 Task: Find connections with filter location Kutiatodu with filter topic #Automationwith filter profile language French with filter current company Musim Mas Group with filter school Technology And Management Jobs with filter industry Executive Search Services with filter service category Life Coaching with filter keywords title Attorney
Action: Mouse moved to (371, 282)
Screenshot: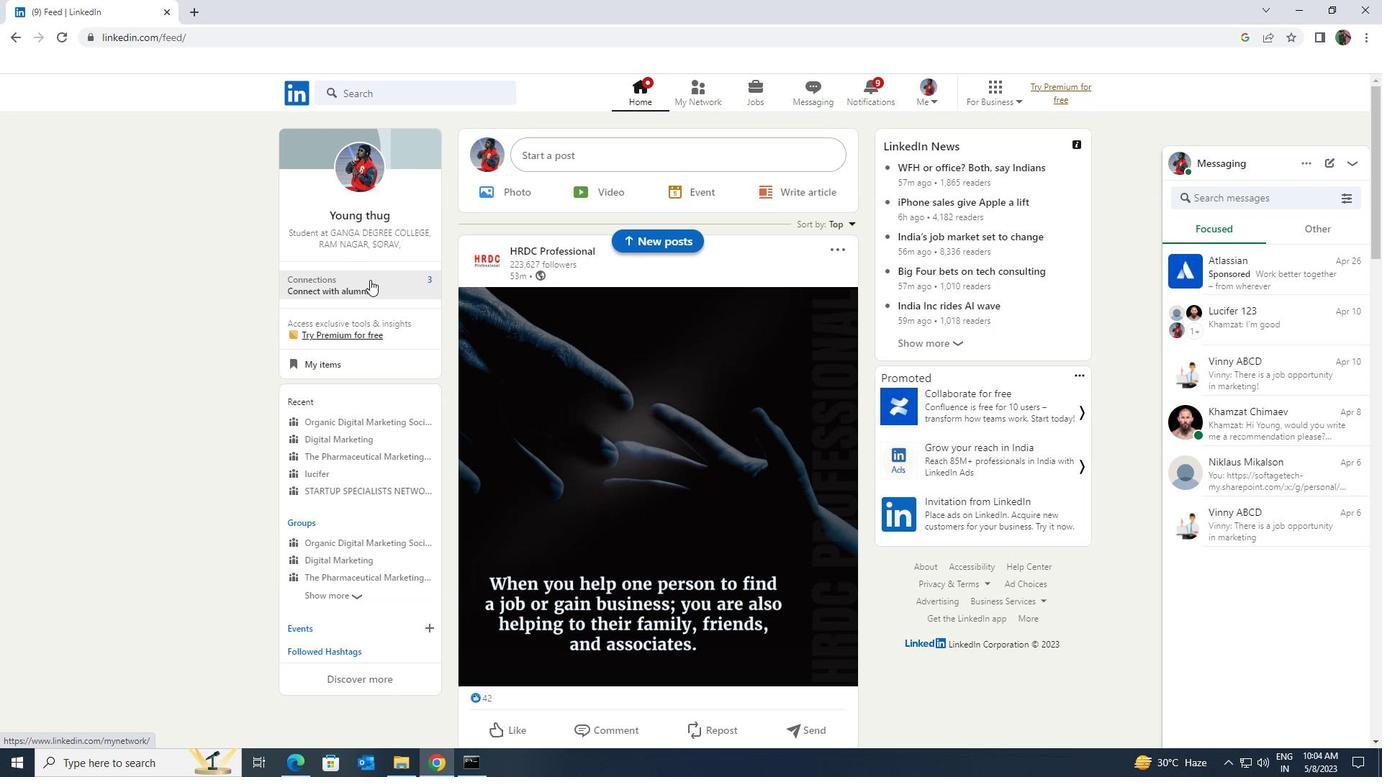 
Action: Mouse pressed left at (371, 282)
Screenshot: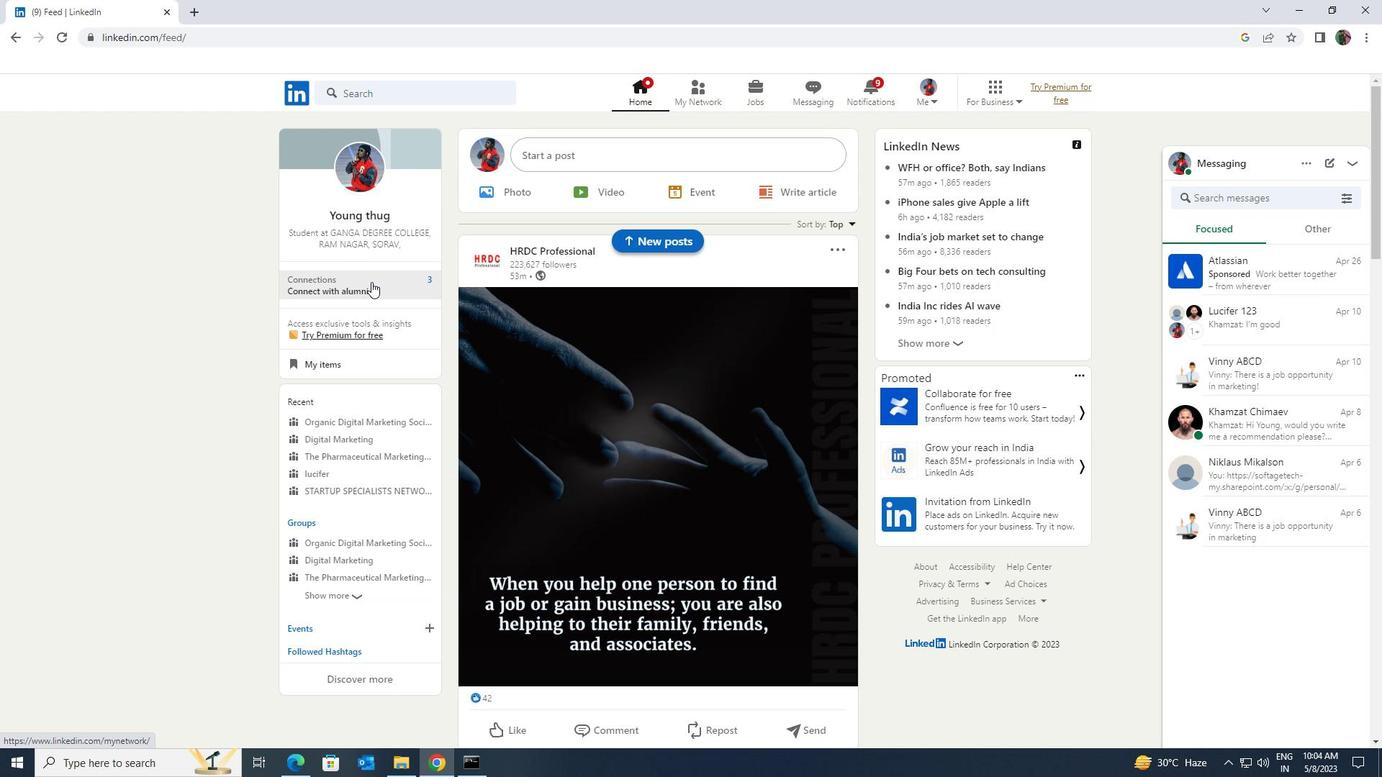 
Action: Mouse moved to (392, 177)
Screenshot: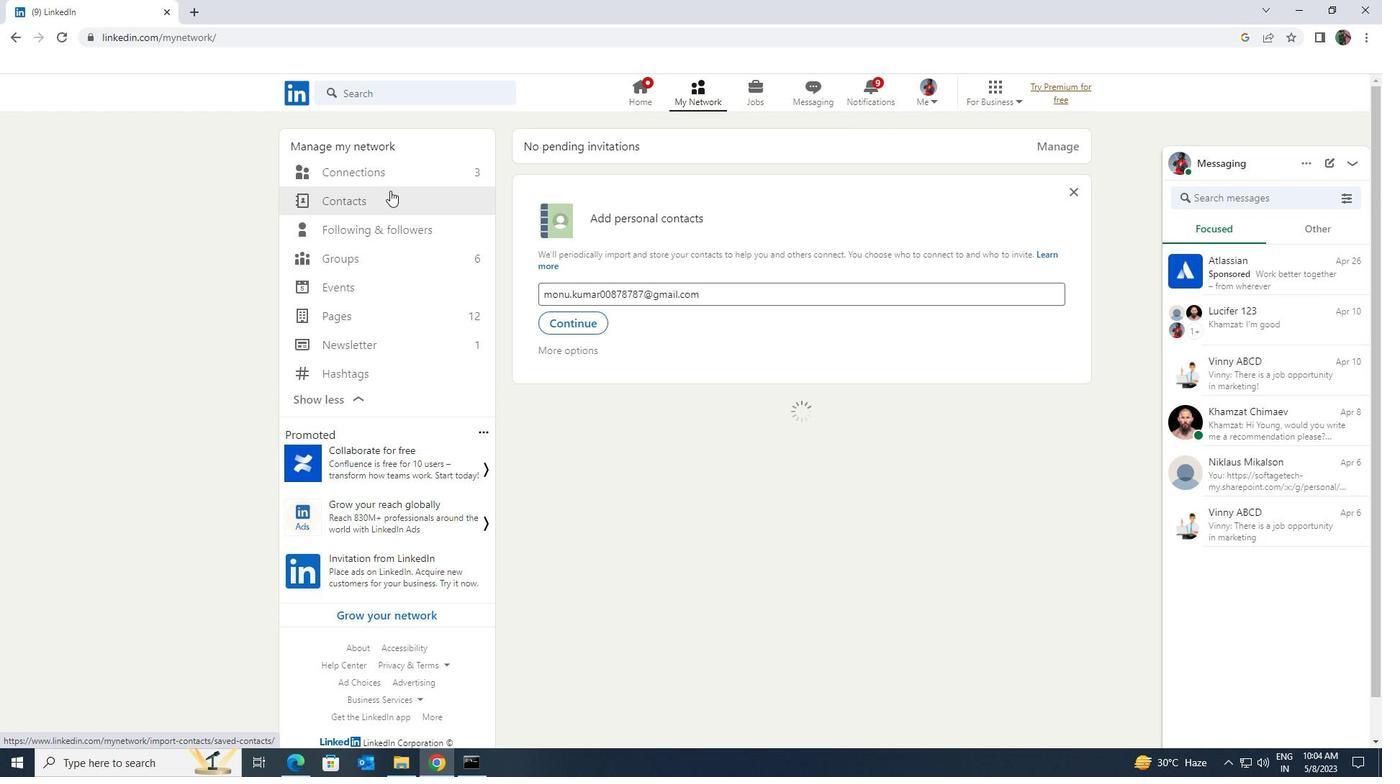 
Action: Mouse pressed left at (392, 177)
Screenshot: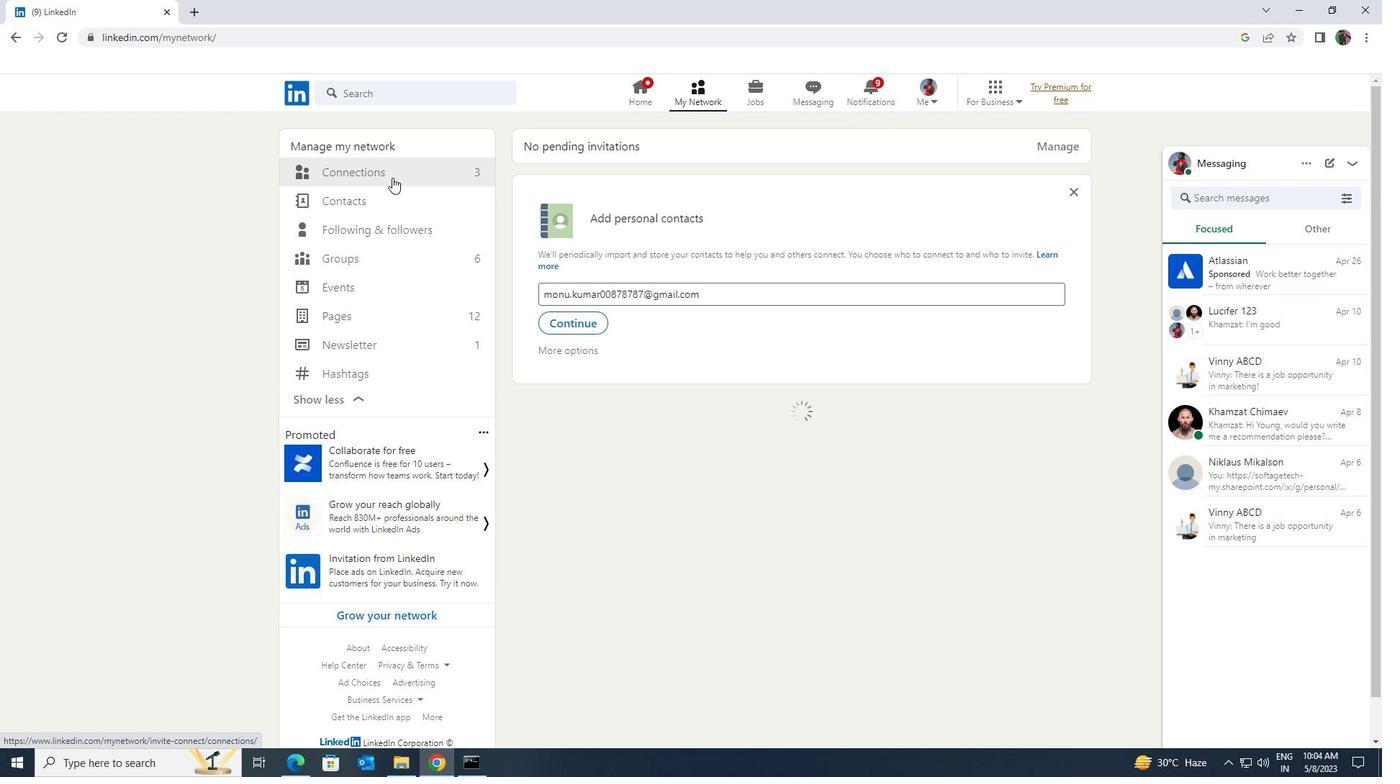
Action: Mouse moved to (768, 174)
Screenshot: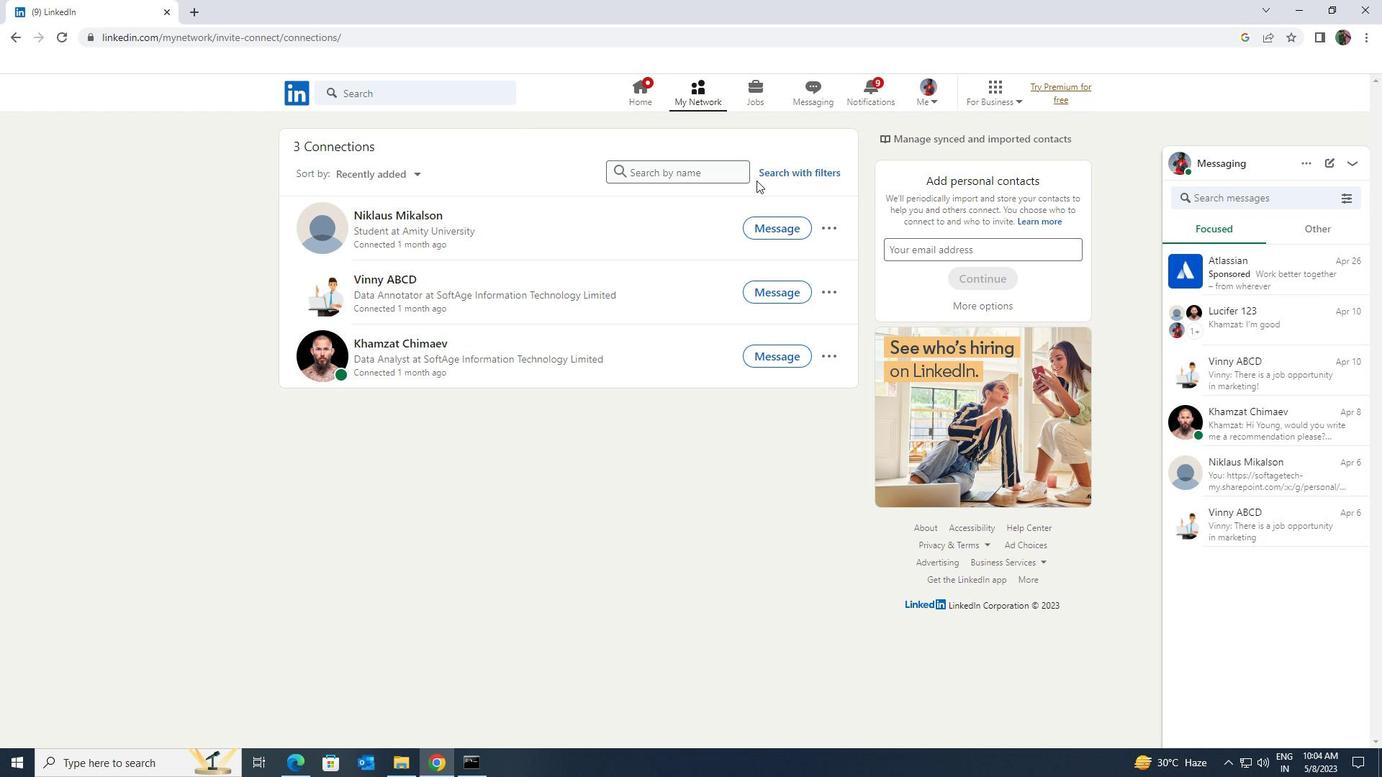 
Action: Mouse pressed left at (768, 174)
Screenshot: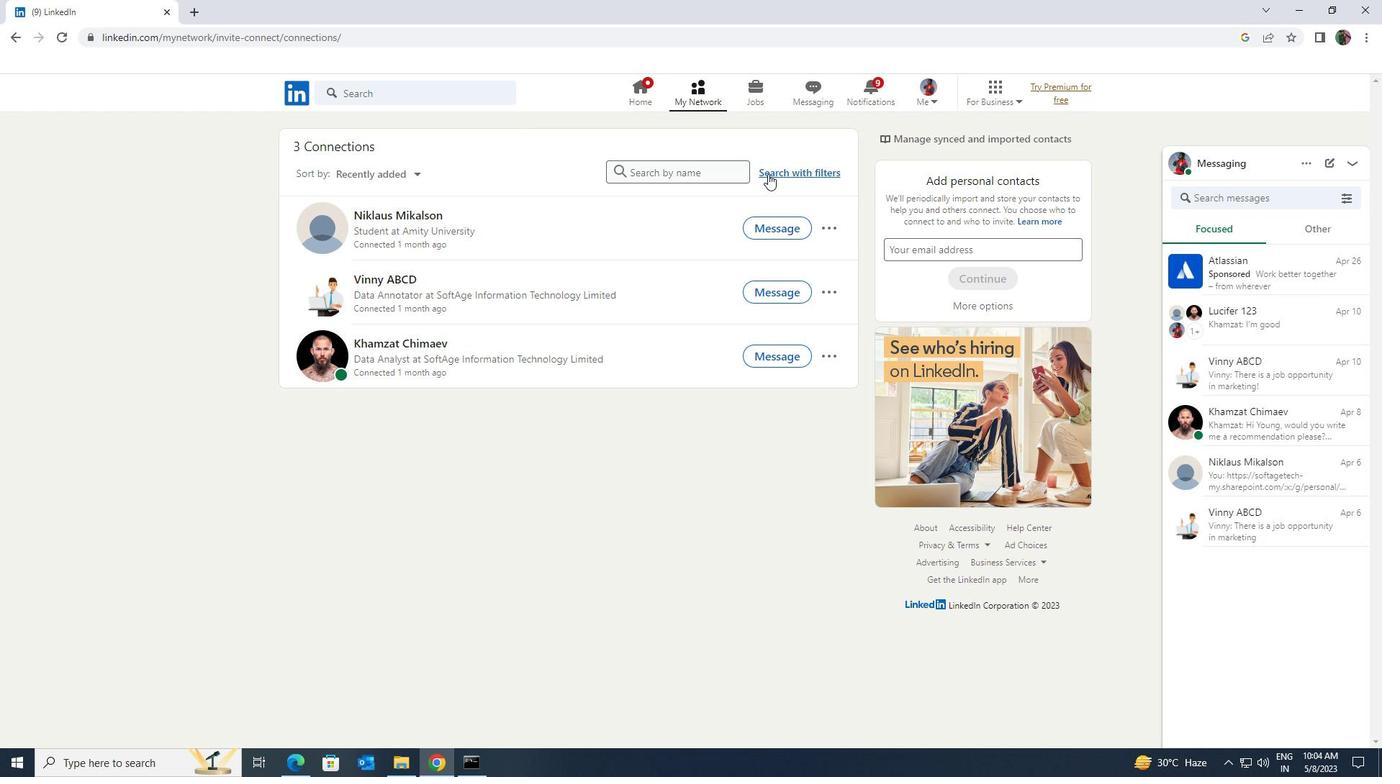 
Action: Mouse moved to (749, 136)
Screenshot: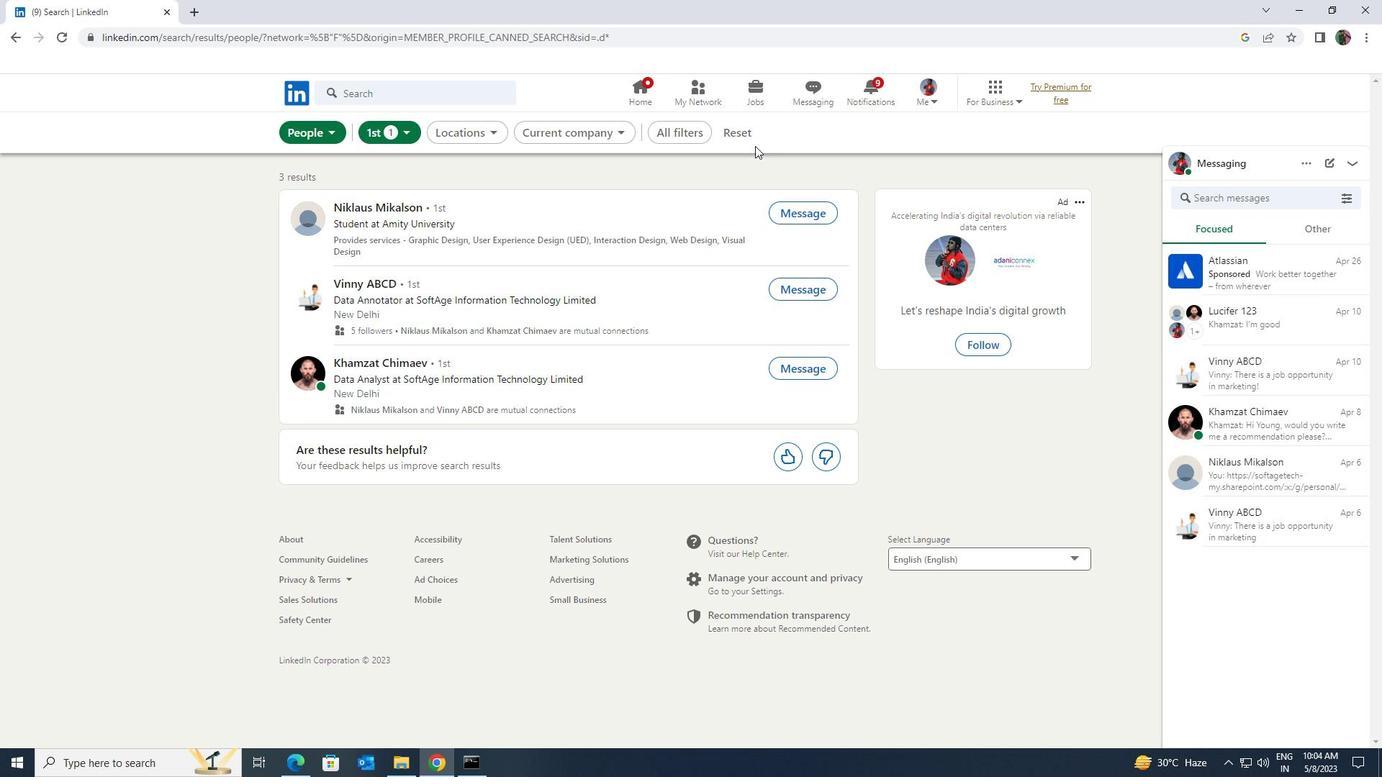 
Action: Mouse pressed left at (749, 136)
Screenshot: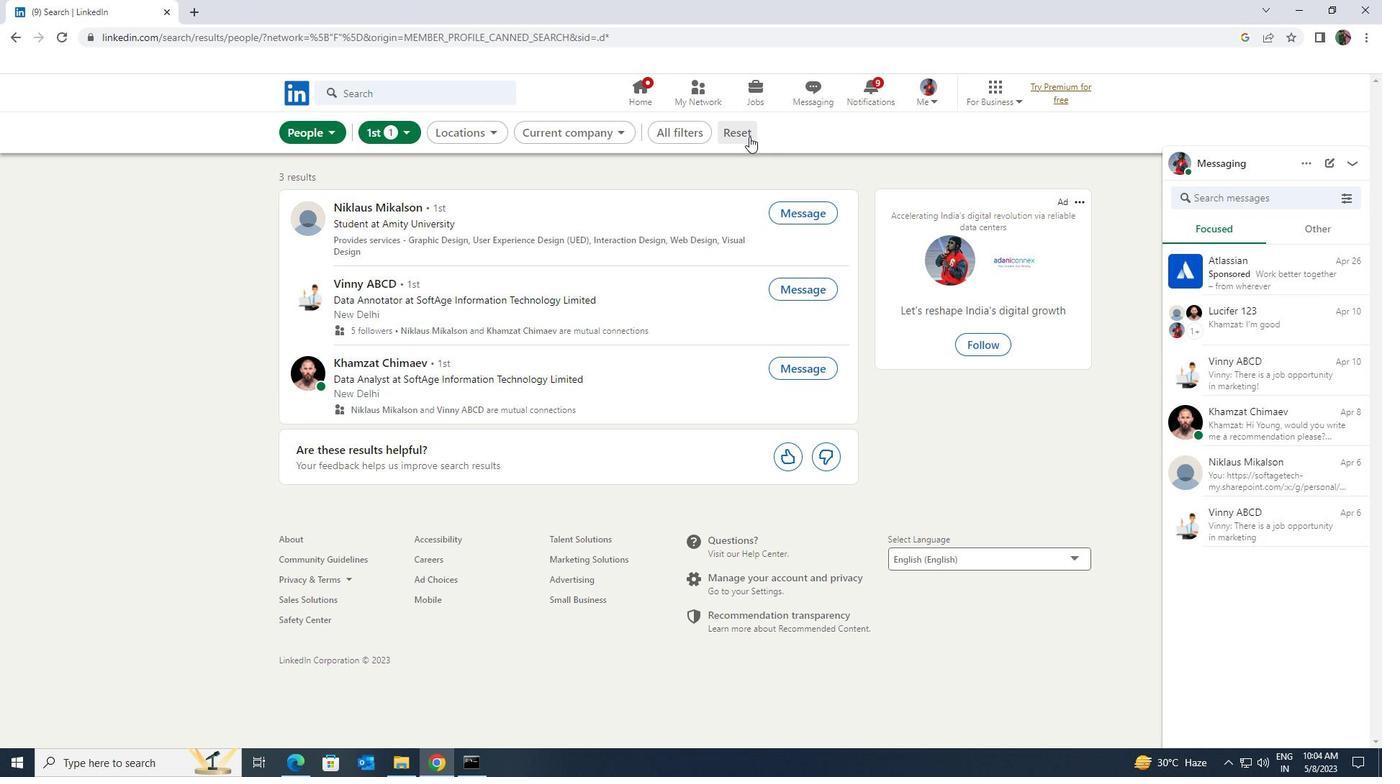 
Action: Mouse moved to (731, 133)
Screenshot: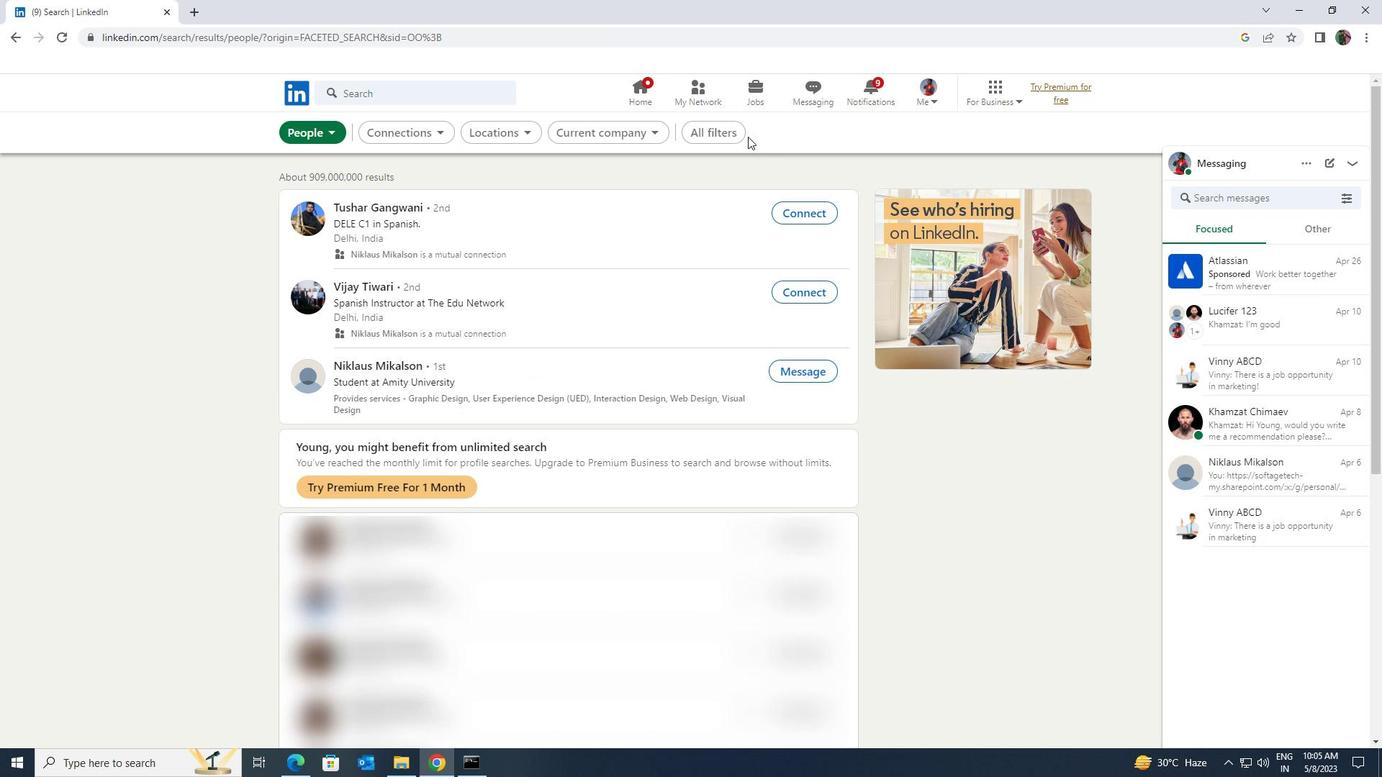 
Action: Mouse pressed left at (731, 133)
Screenshot: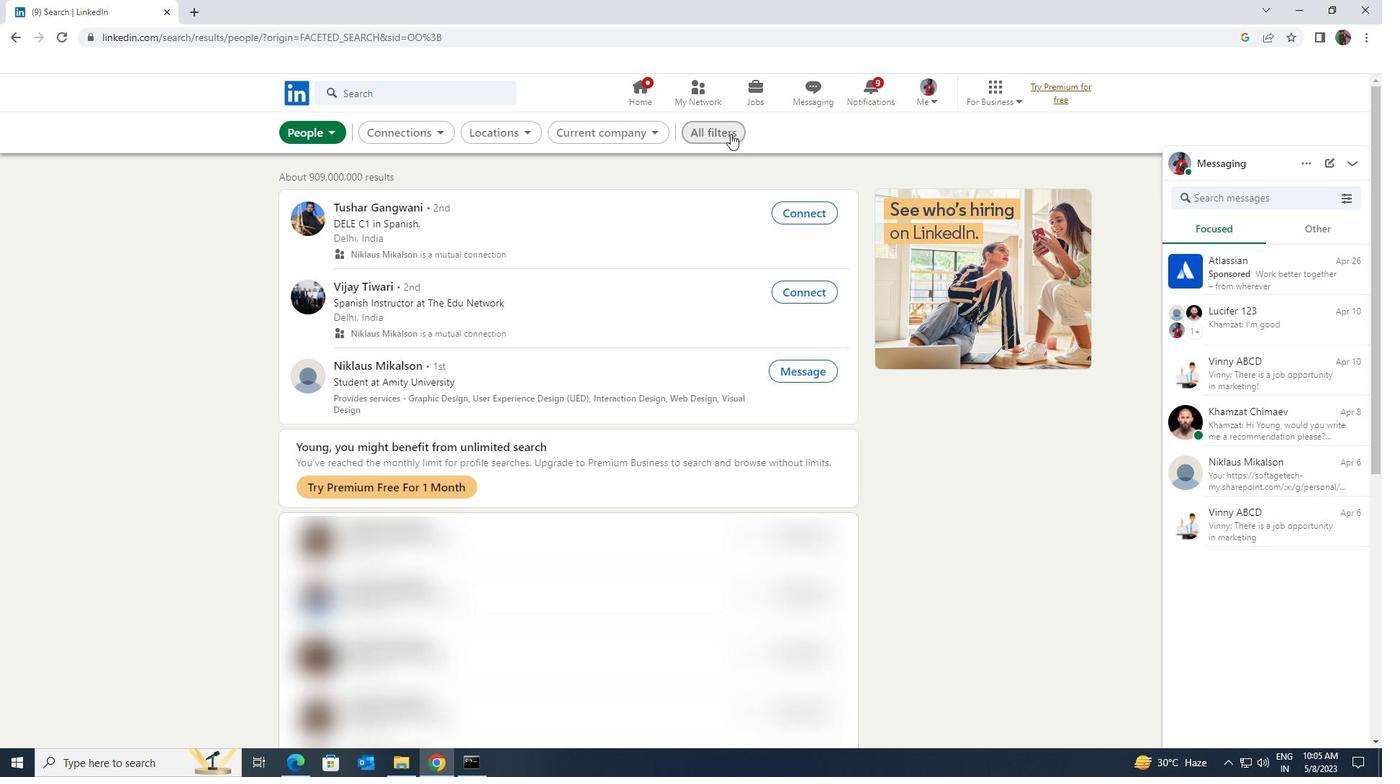 
Action: Mouse moved to (1216, 564)
Screenshot: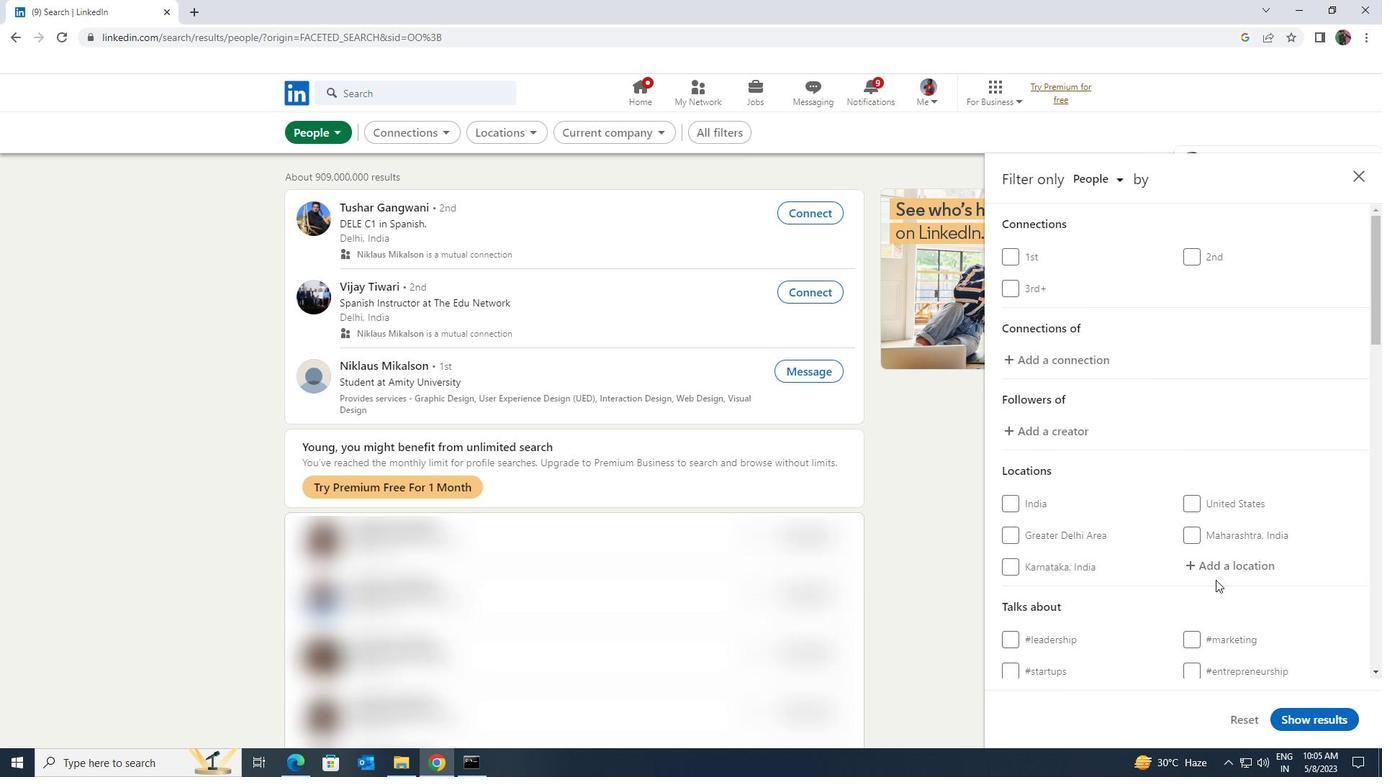 
Action: Mouse pressed left at (1216, 564)
Screenshot: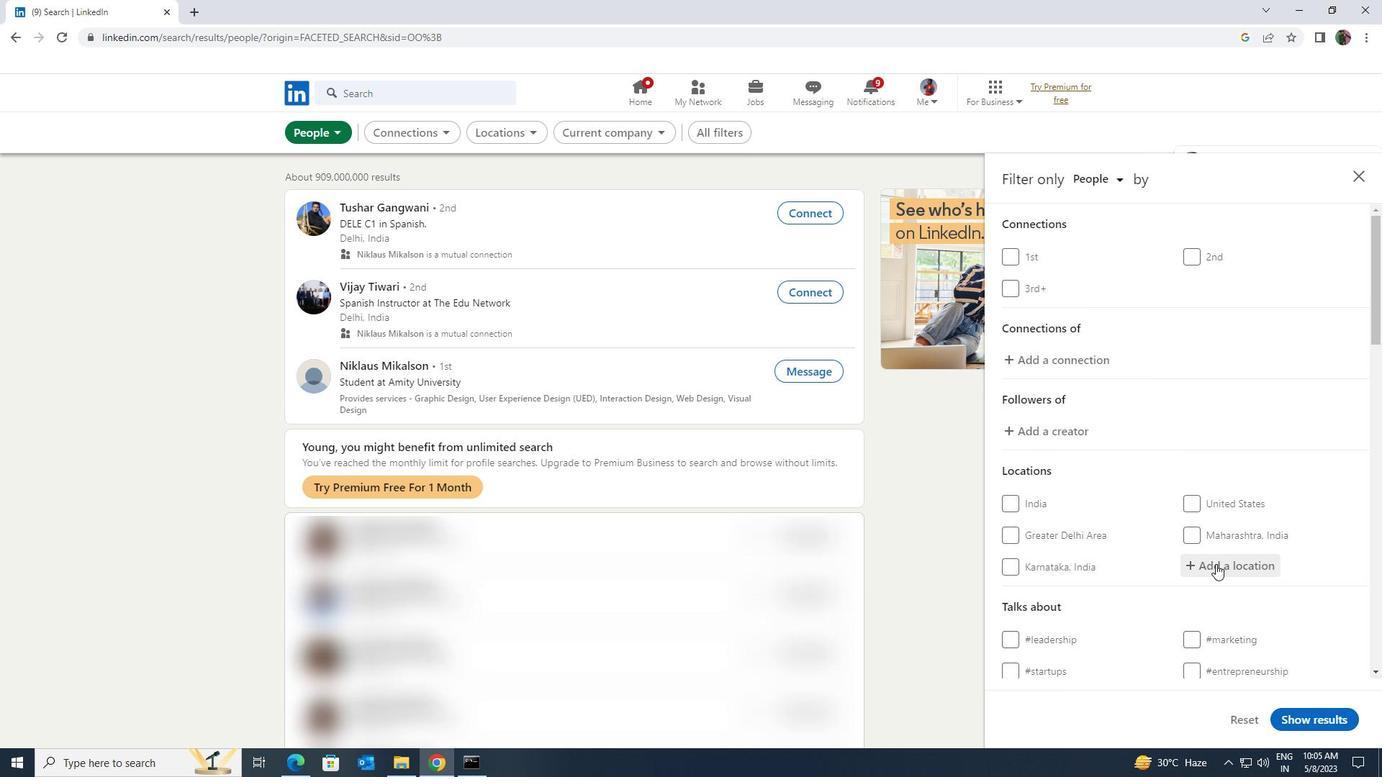 
Action: Mouse moved to (1201, 564)
Screenshot: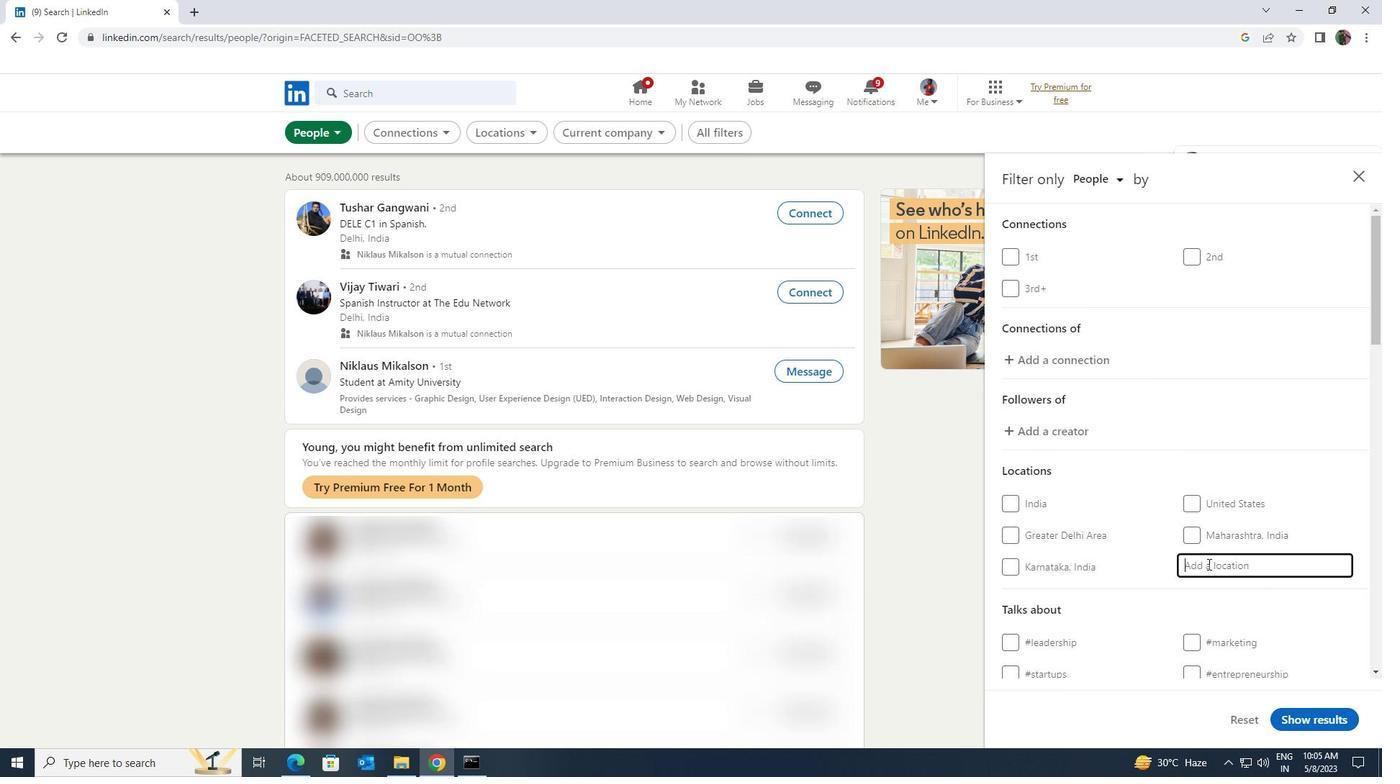 
Action: Key pressed <Key.shift>KUTIATODU
Screenshot: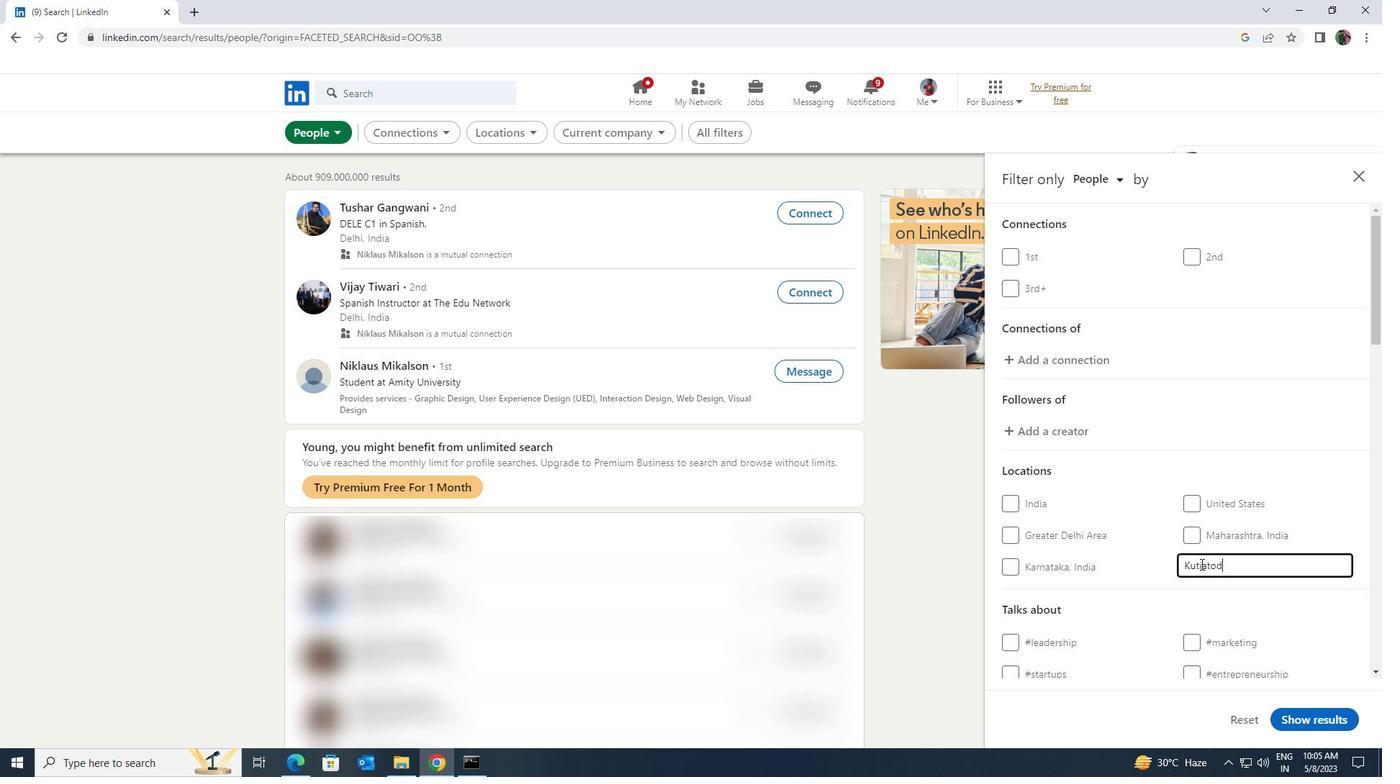 
Action: Mouse moved to (1232, 584)
Screenshot: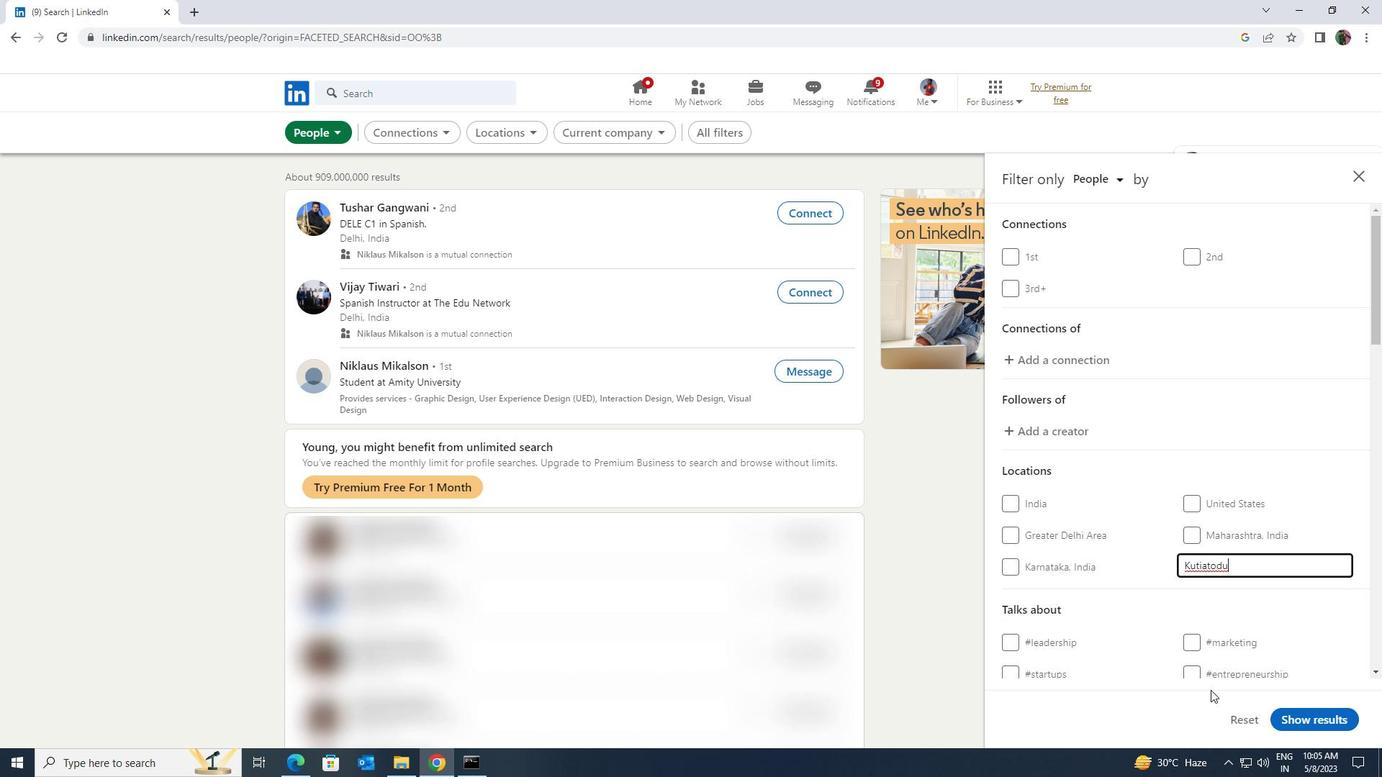 
Action: Mouse scrolled (1232, 583) with delta (0, 0)
Screenshot: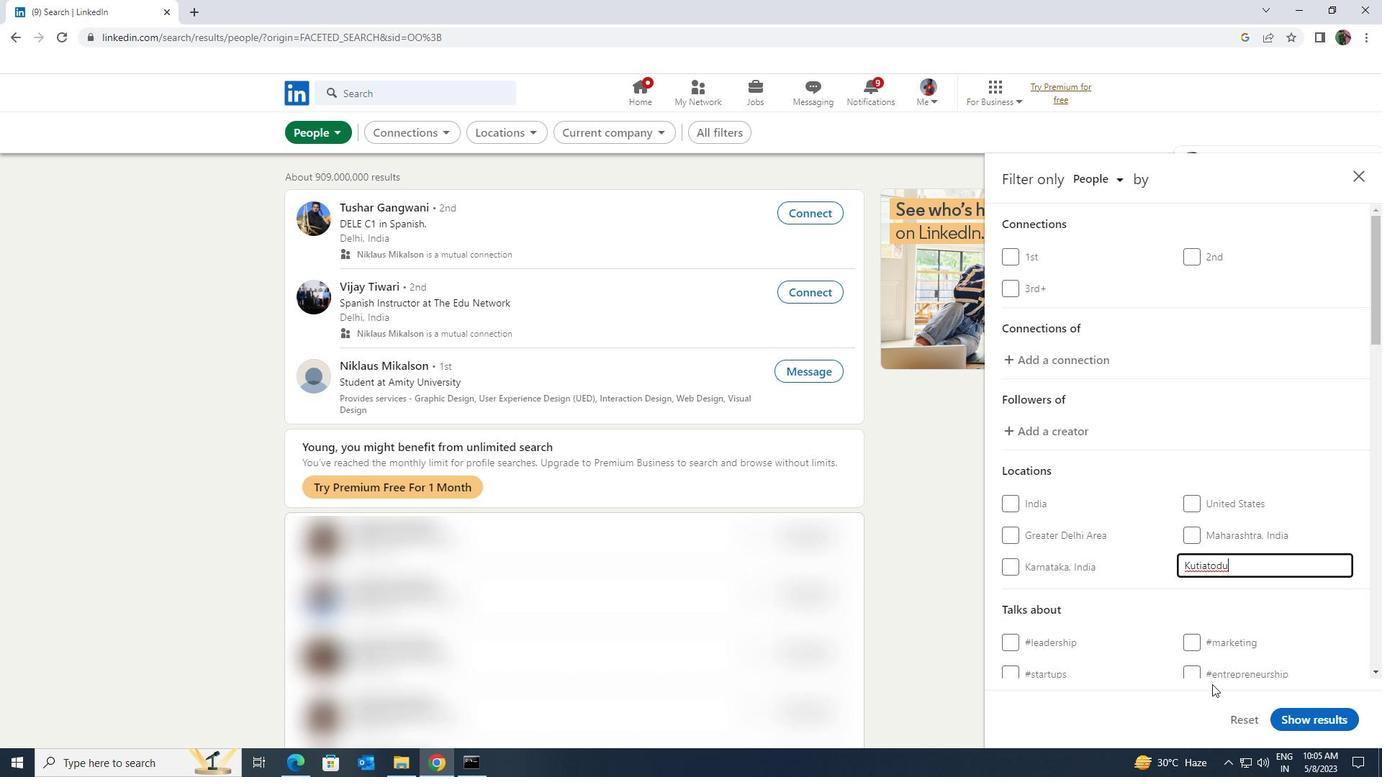 
Action: Mouse scrolled (1232, 583) with delta (0, 0)
Screenshot: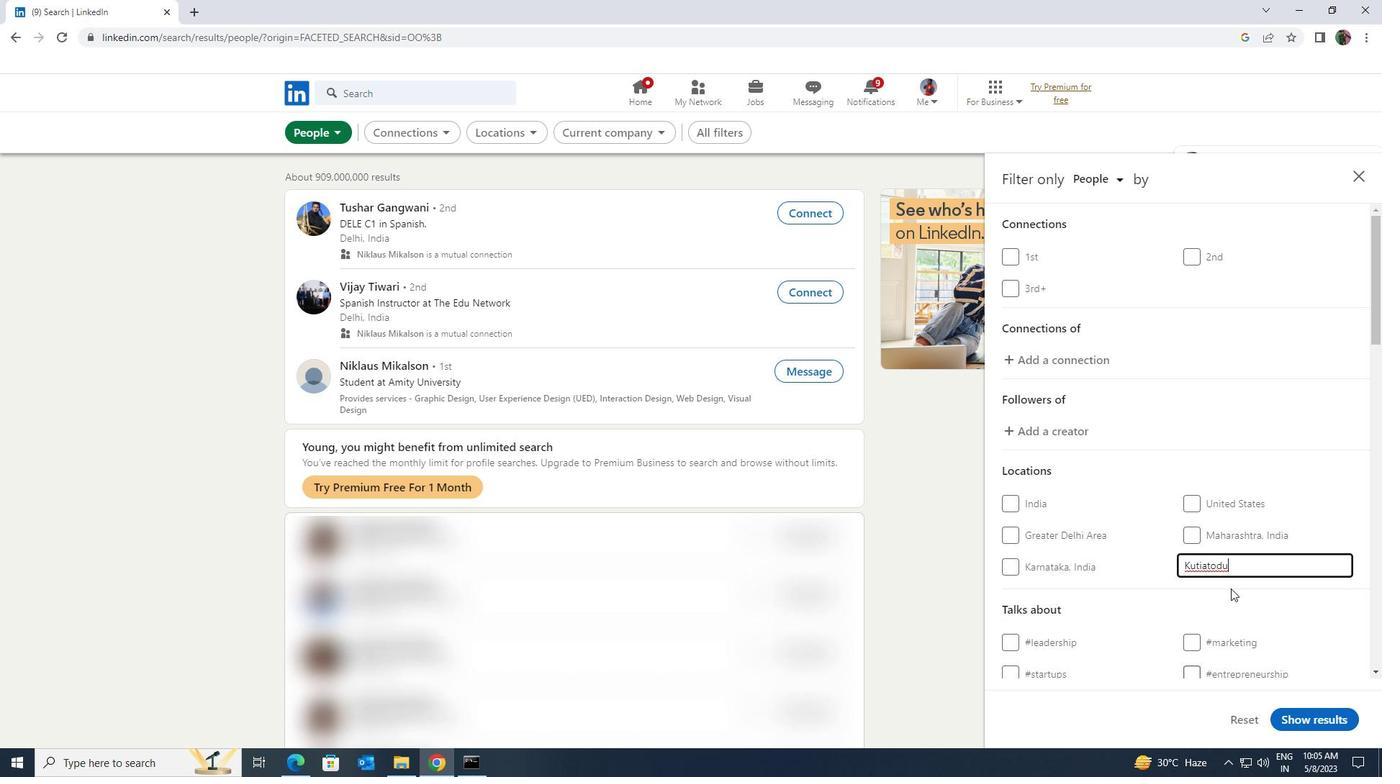 
Action: Mouse moved to (1235, 564)
Screenshot: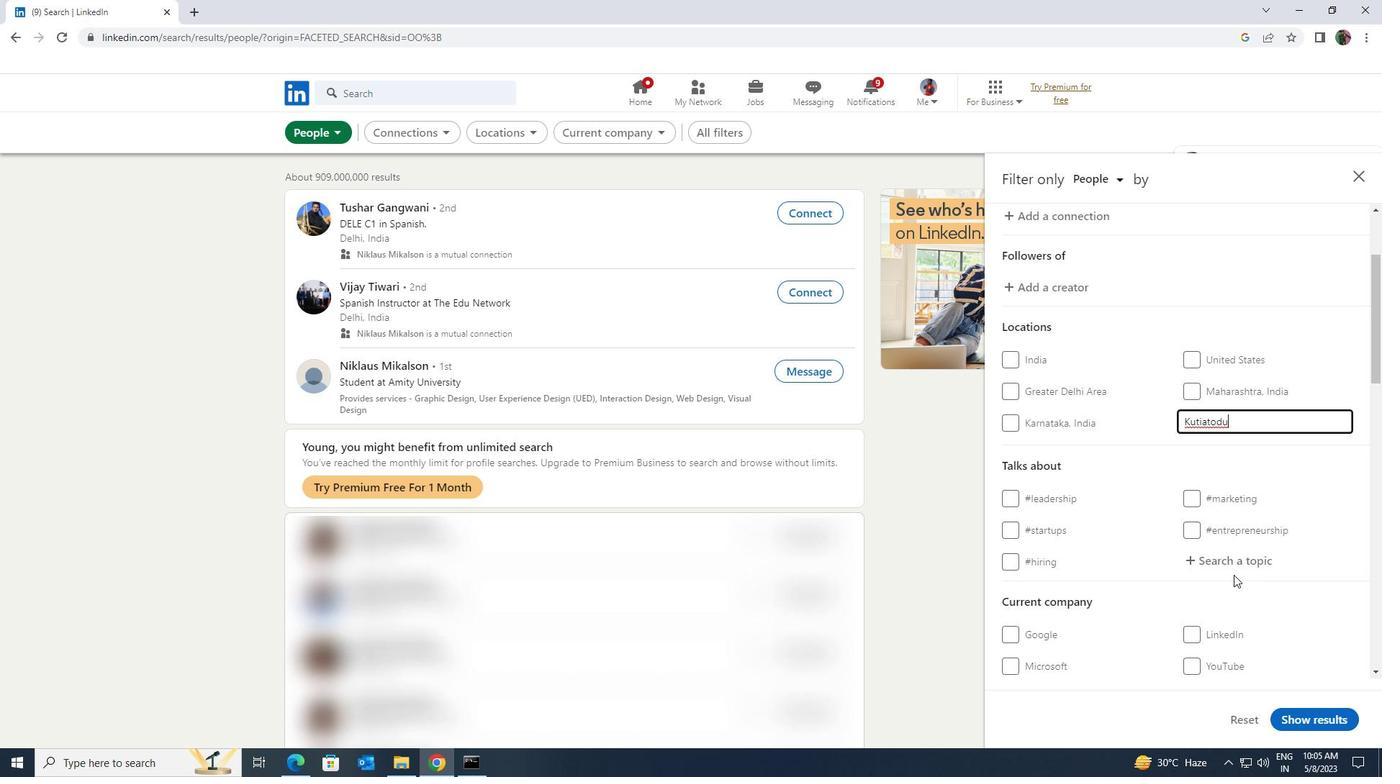 
Action: Mouse pressed left at (1235, 564)
Screenshot: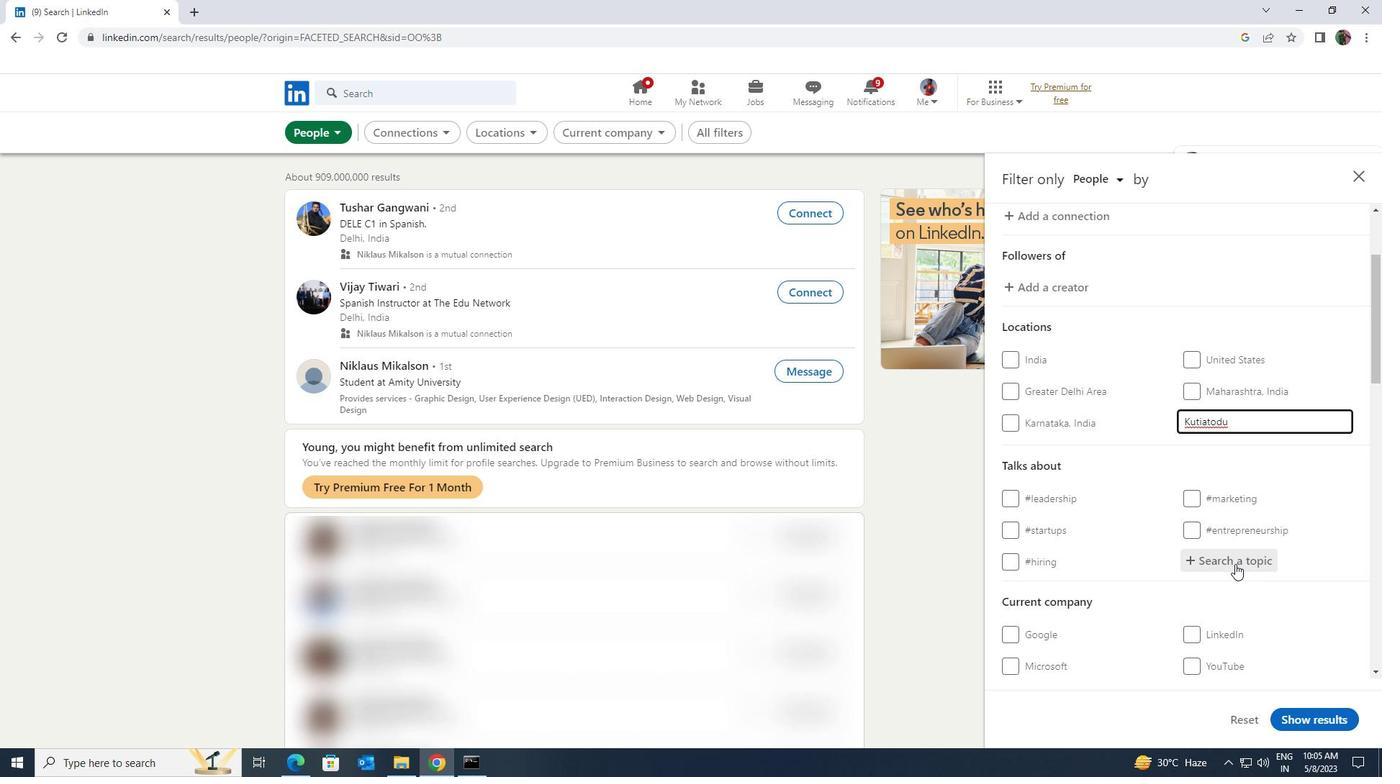 
Action: Key pressed <Key.shift>AUTOMATIO
Screenshot: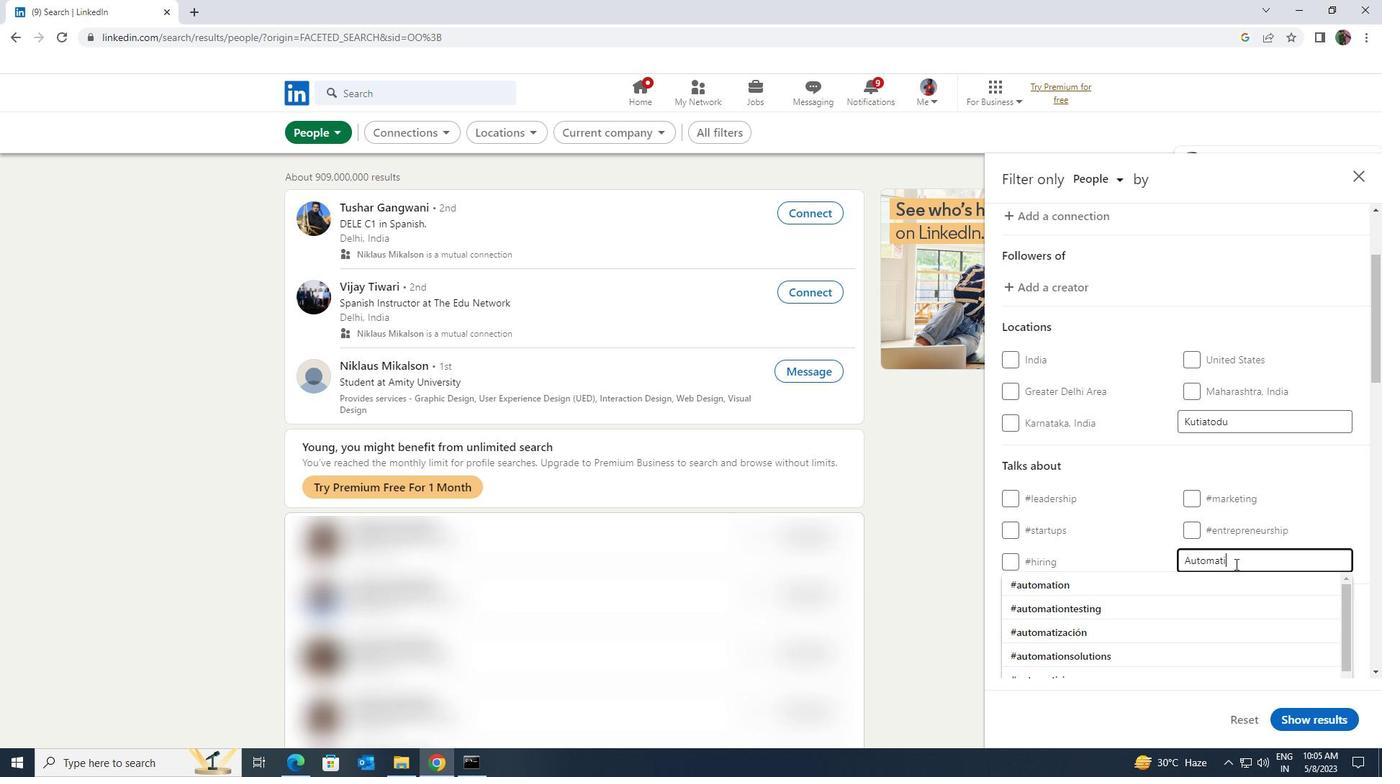 
Action: Mouse moved to (1223, 575)
Screenshot: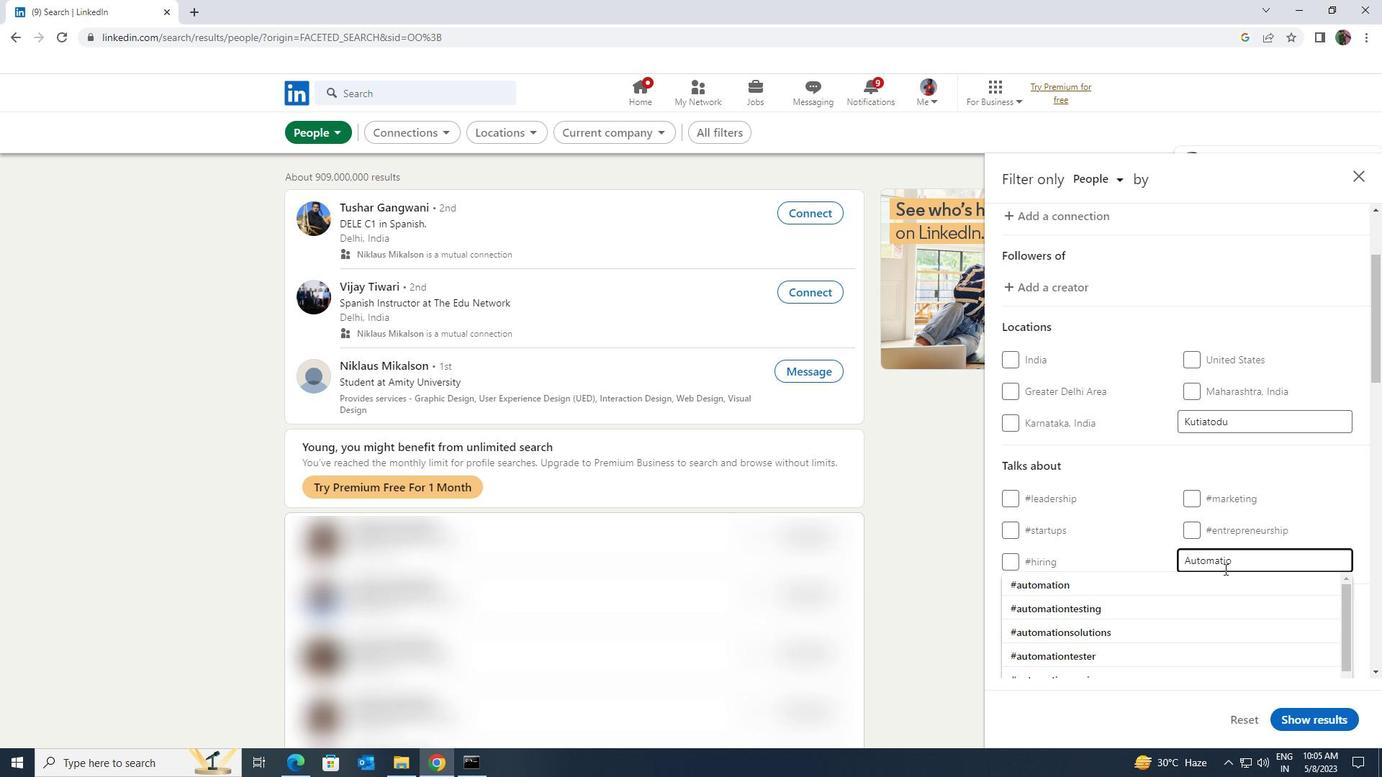 
Action: Mouse pressed left at (1223, 575)
Screenshot: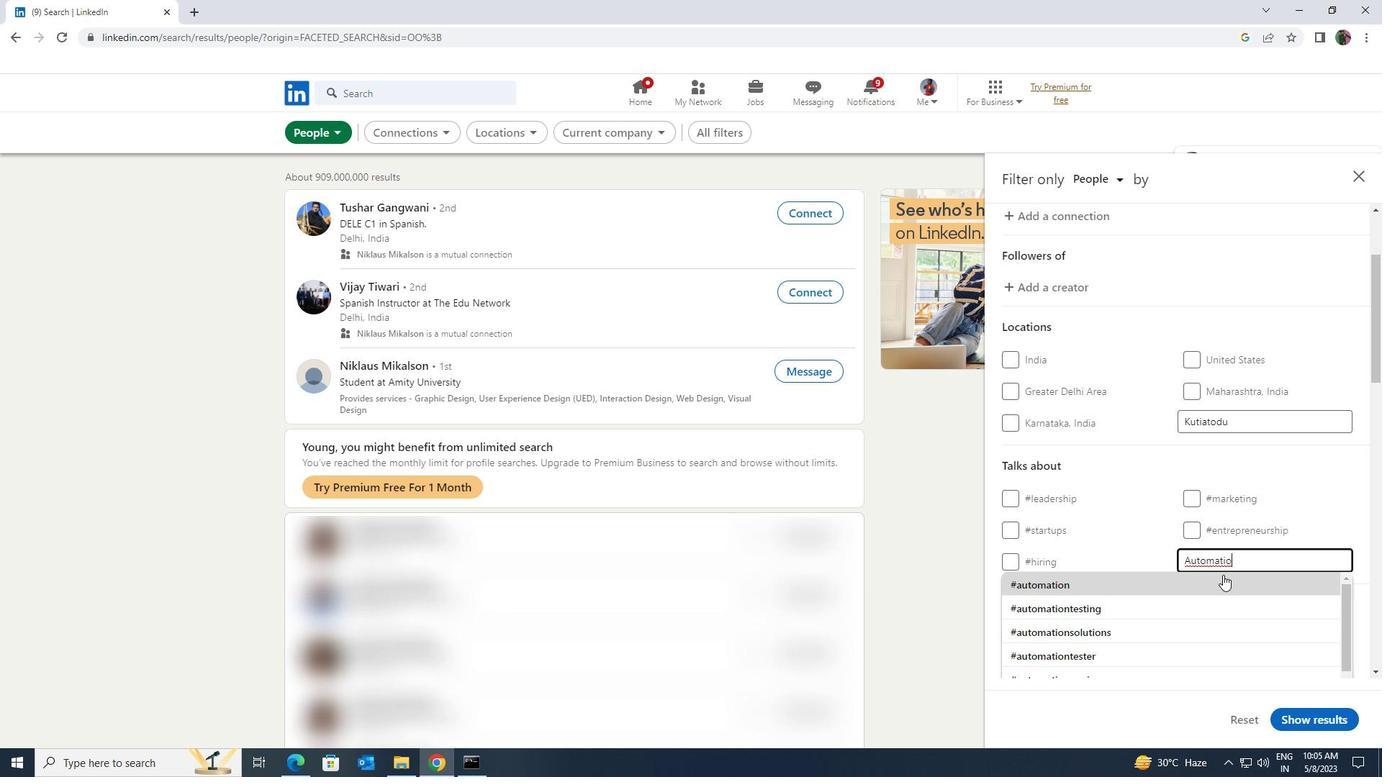 
Action: Mouse moved to (1222, 575)
Screenshot: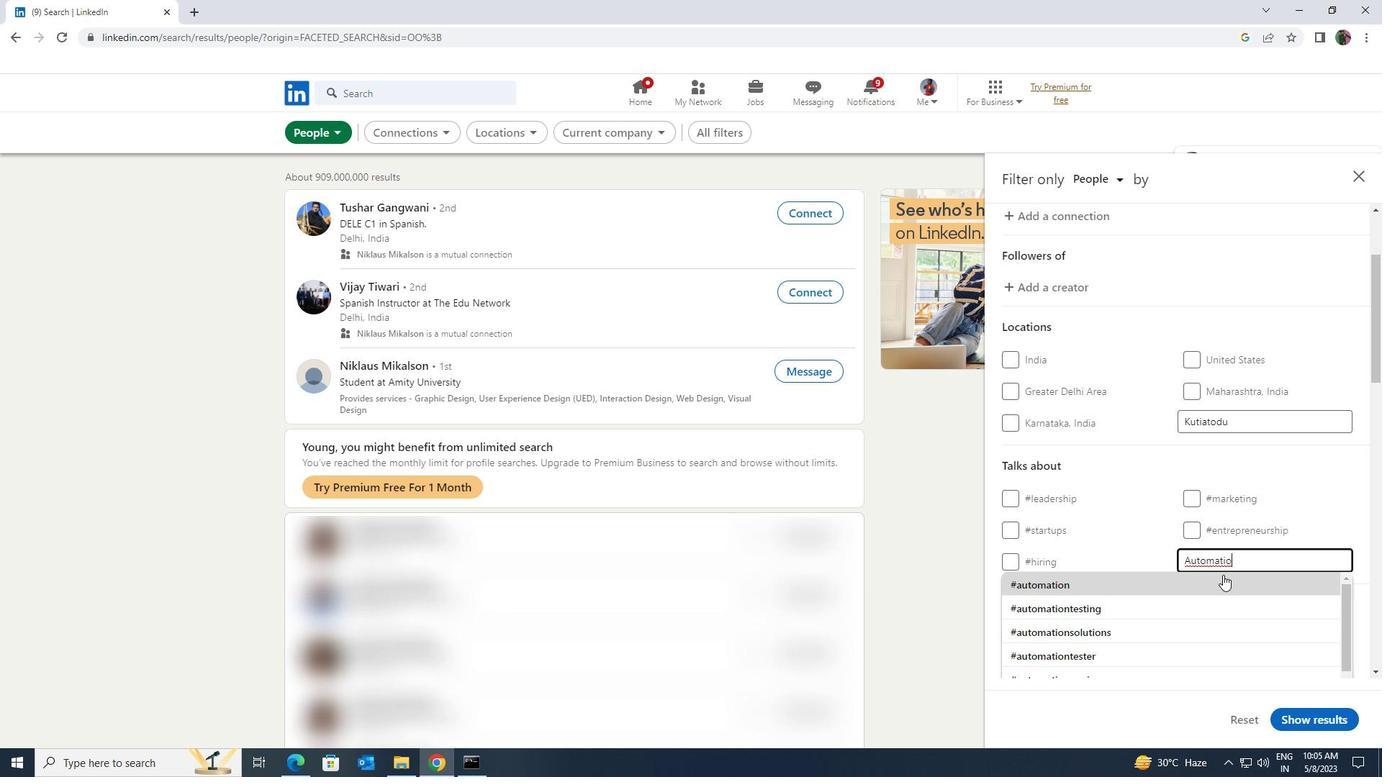 
Action: Mouse scrolled (1222, 574) with delta (0, 0)
Screenshot: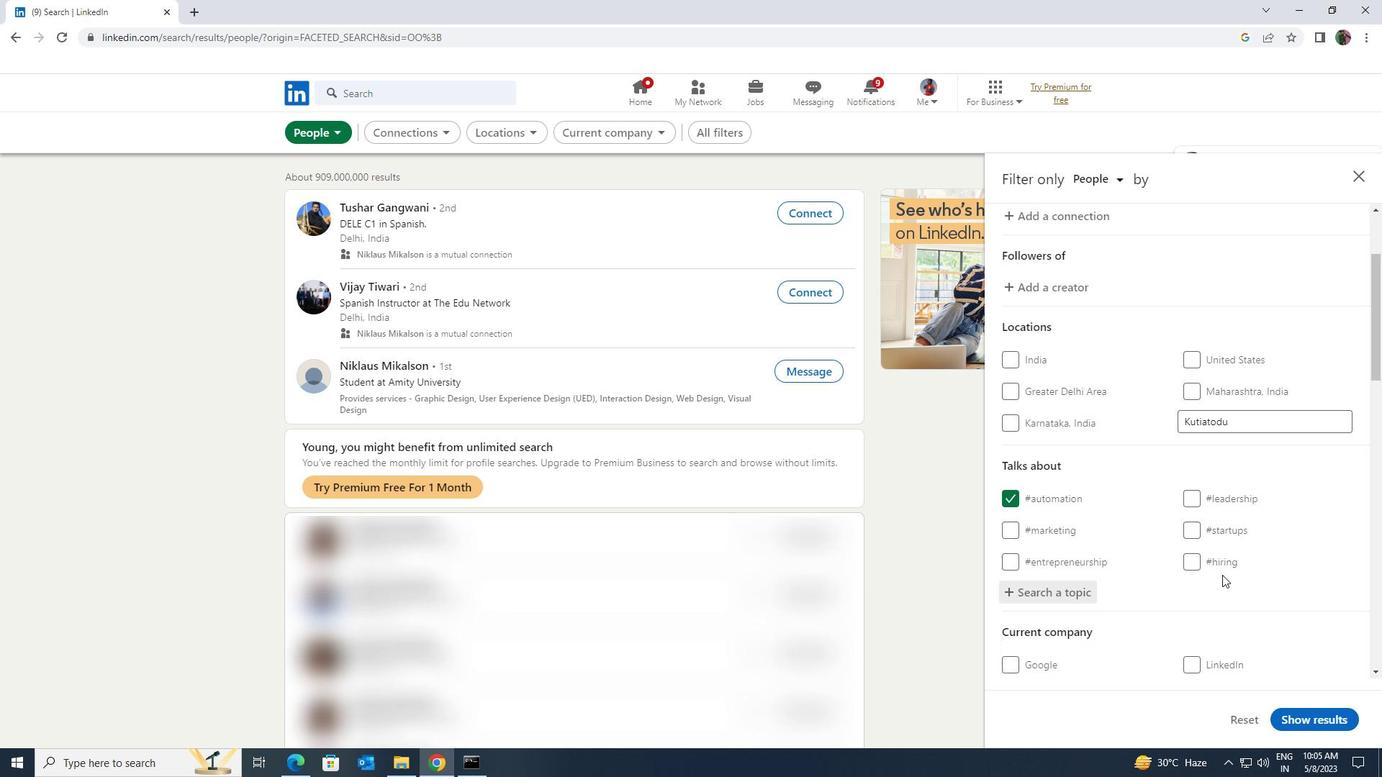 
Action: Mouse scrolled (1222, 574) with delta (0, 0)
Screenshot: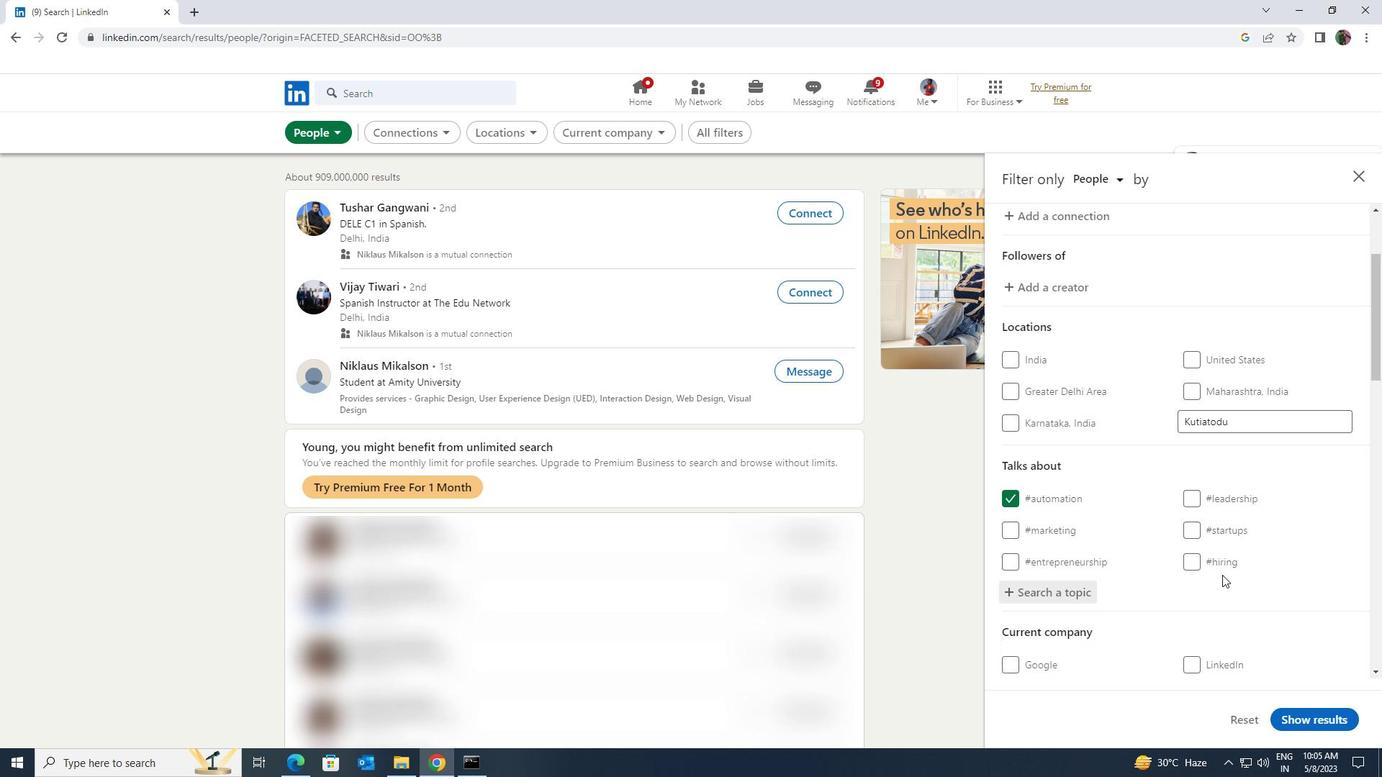 
Action: Mouse scrolled (1222, 574) with delta (0, 0)
Screenshot: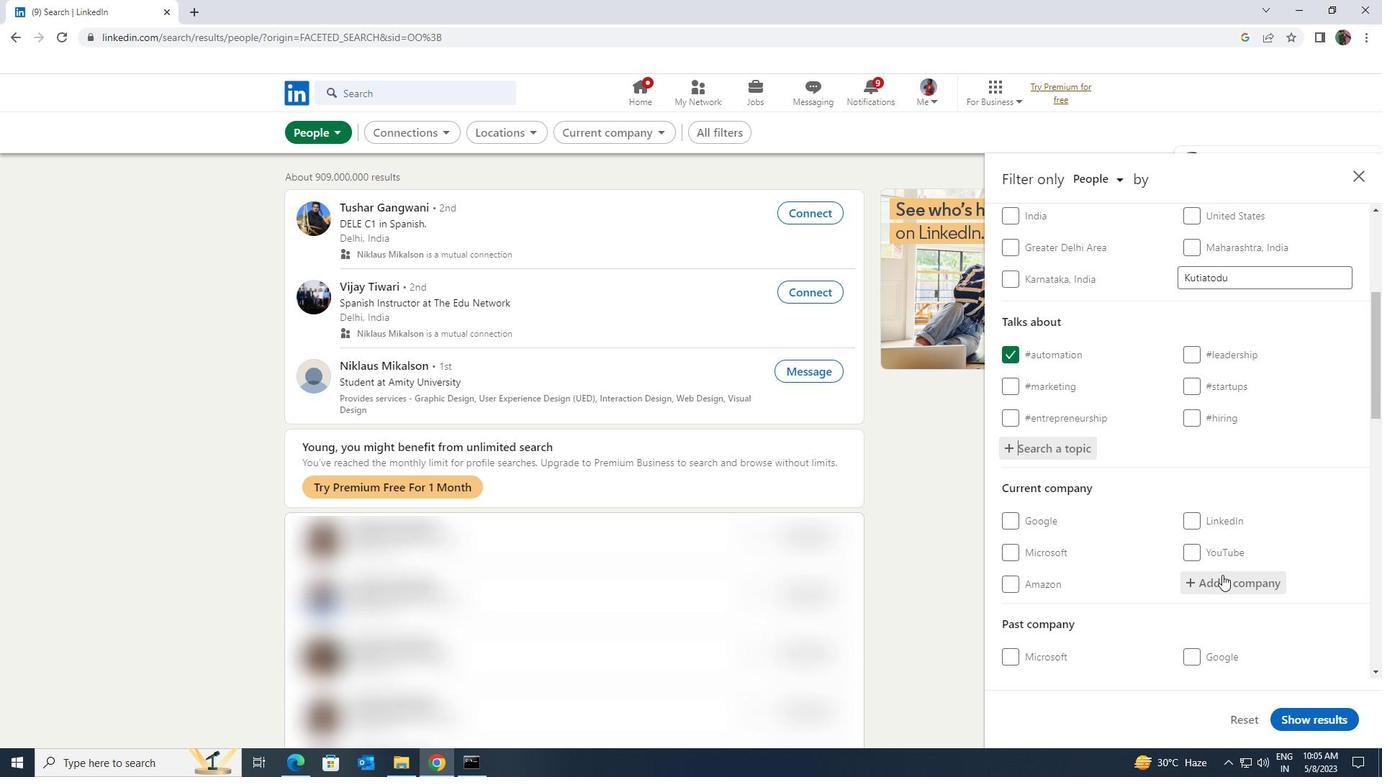 
Action: Mouse moved to (1221, 575)
Screenshot: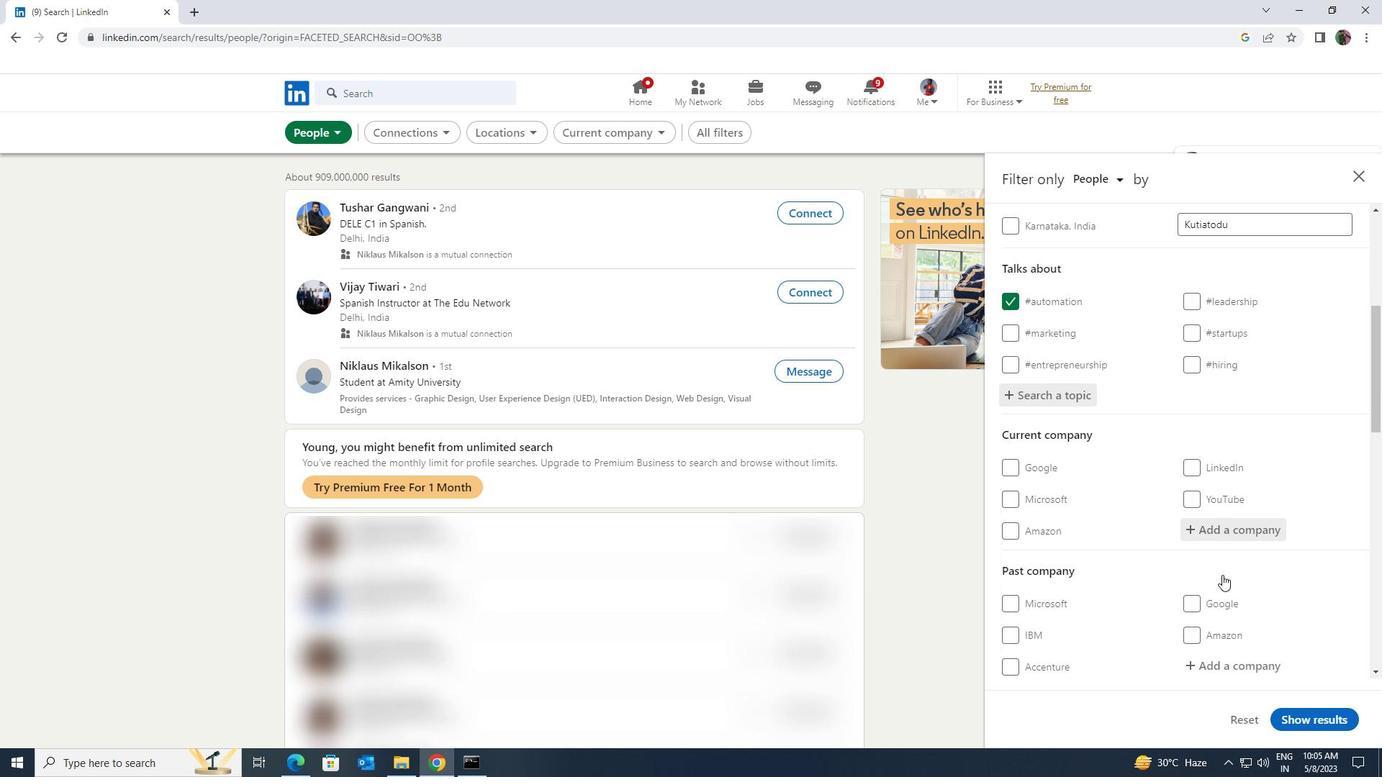 
Action: Mouse scrolled (1221, 574) with delta (0, 0)
Screenshot: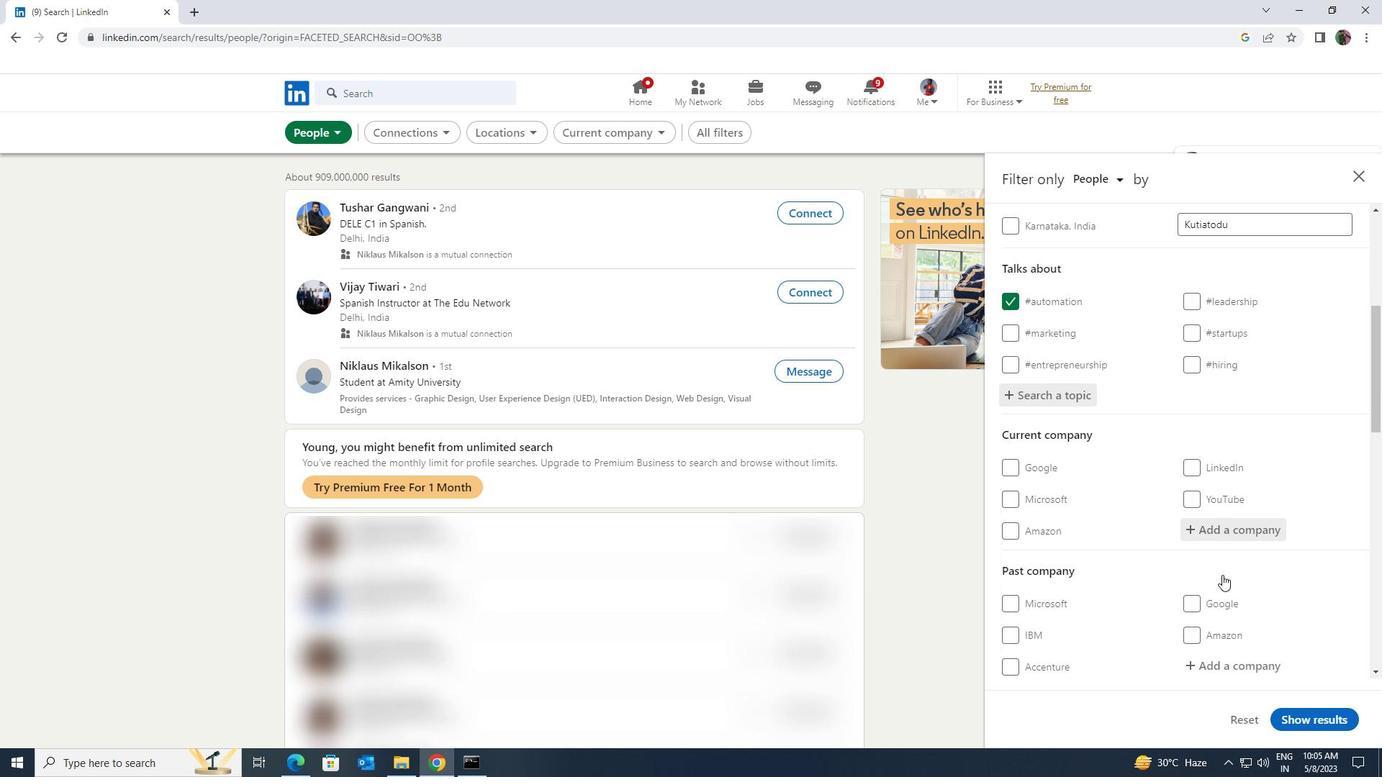 
Action: Mouse scrolled (1221, 574) with delta (0, 0)
Screenshot: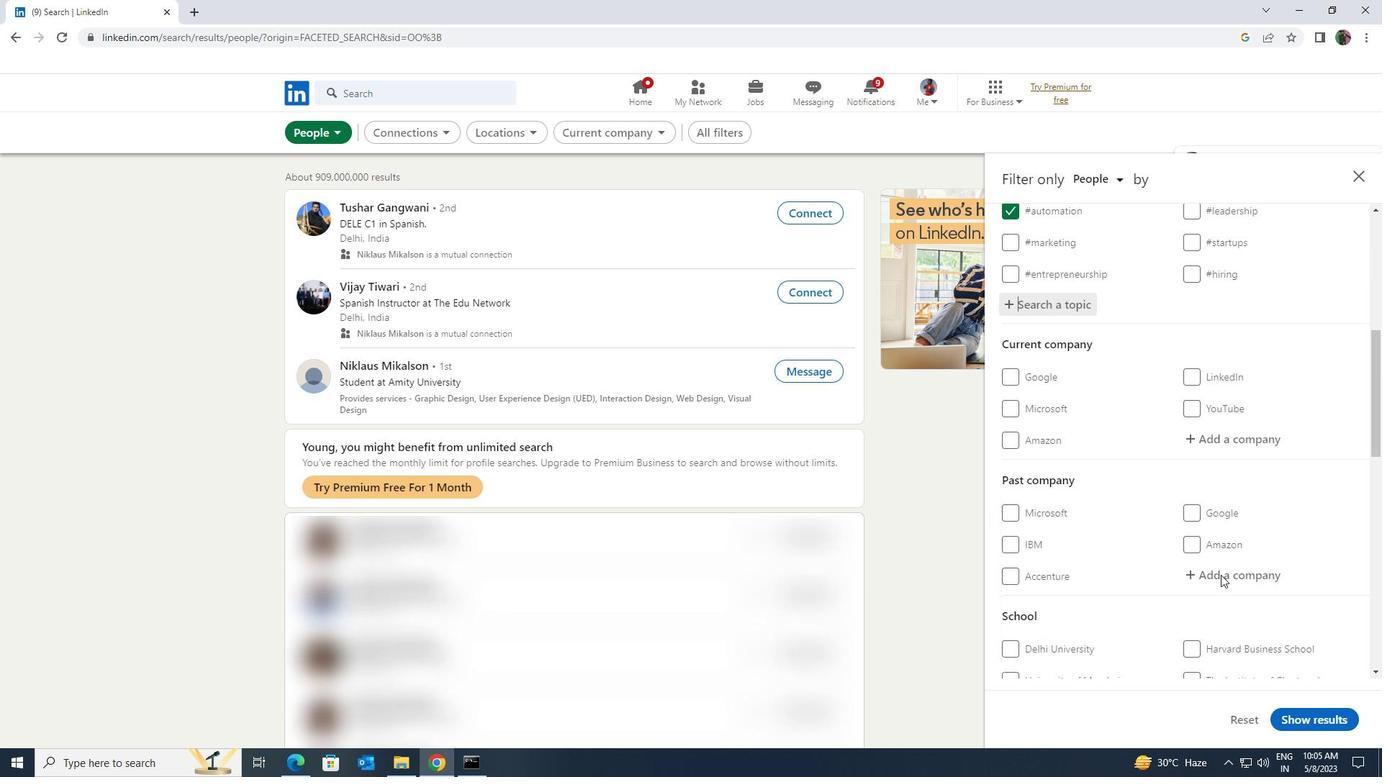 
Action: Mouse scrolled (1221, 574) with delta (0, 0)
Screenshot: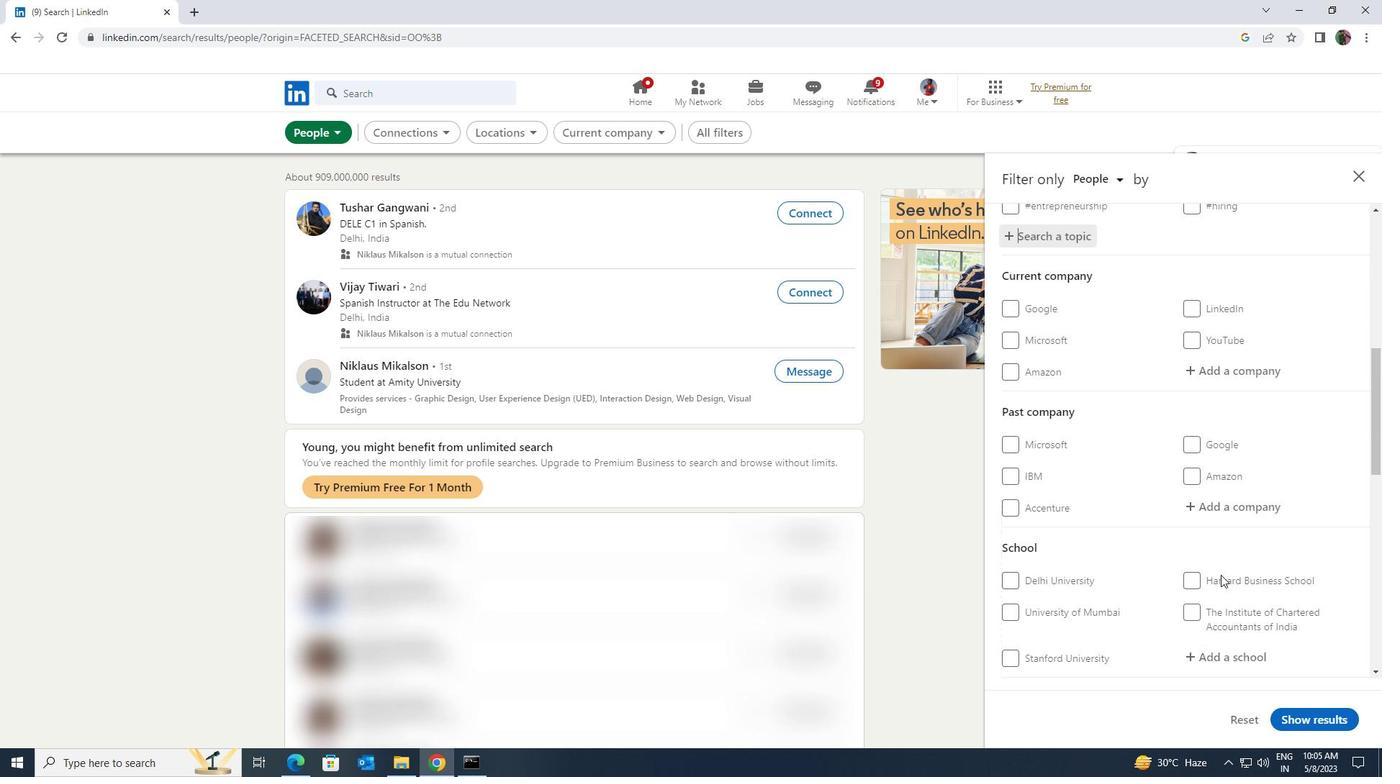 
Action: Mouse moved to (1220, 575)
Screenshot: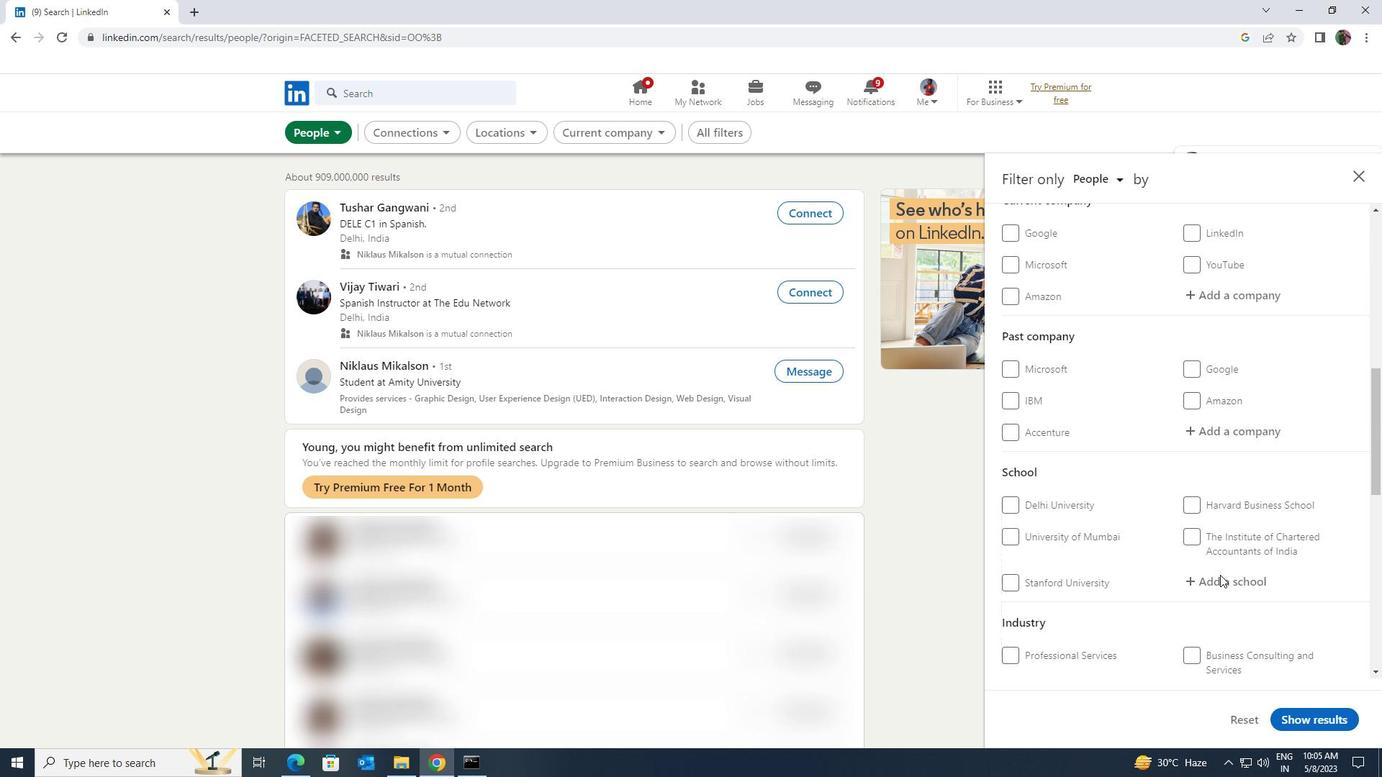 
Action: Mouse scrolled (1220, 574) with delta (0, 0)
Screenshot: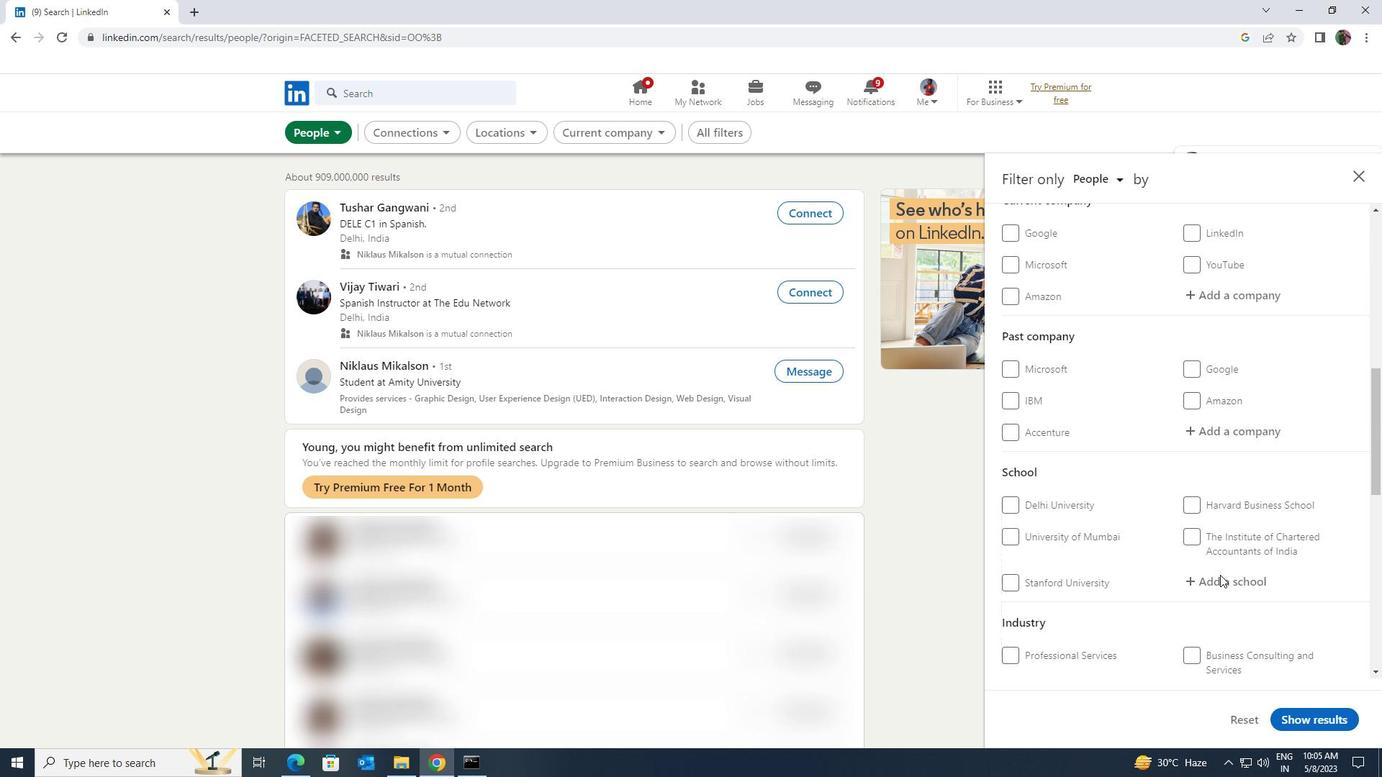 
Action: Mouse moved to (1219, 575)
Screenshot: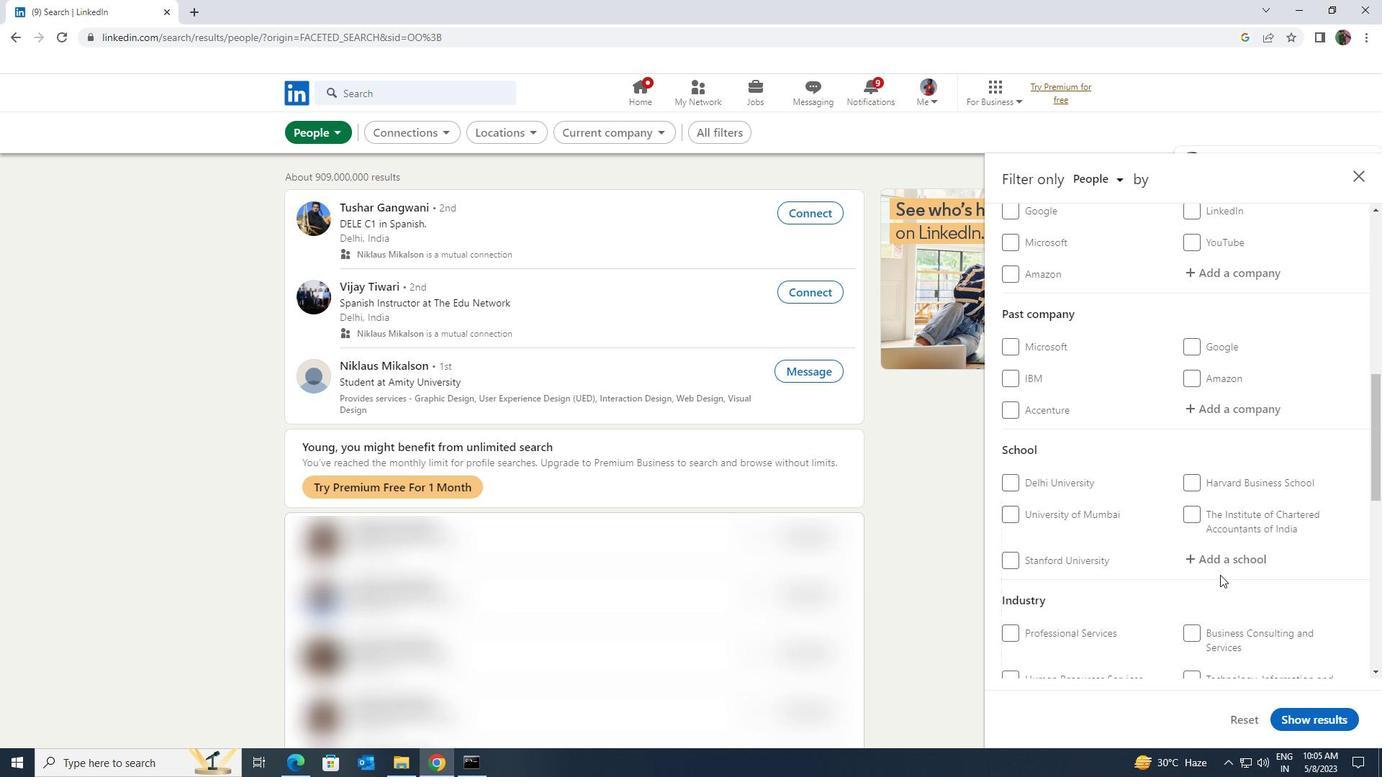 
Action: Mouse scrolled (1219, 574) with delta (0, 0)
Screenshot: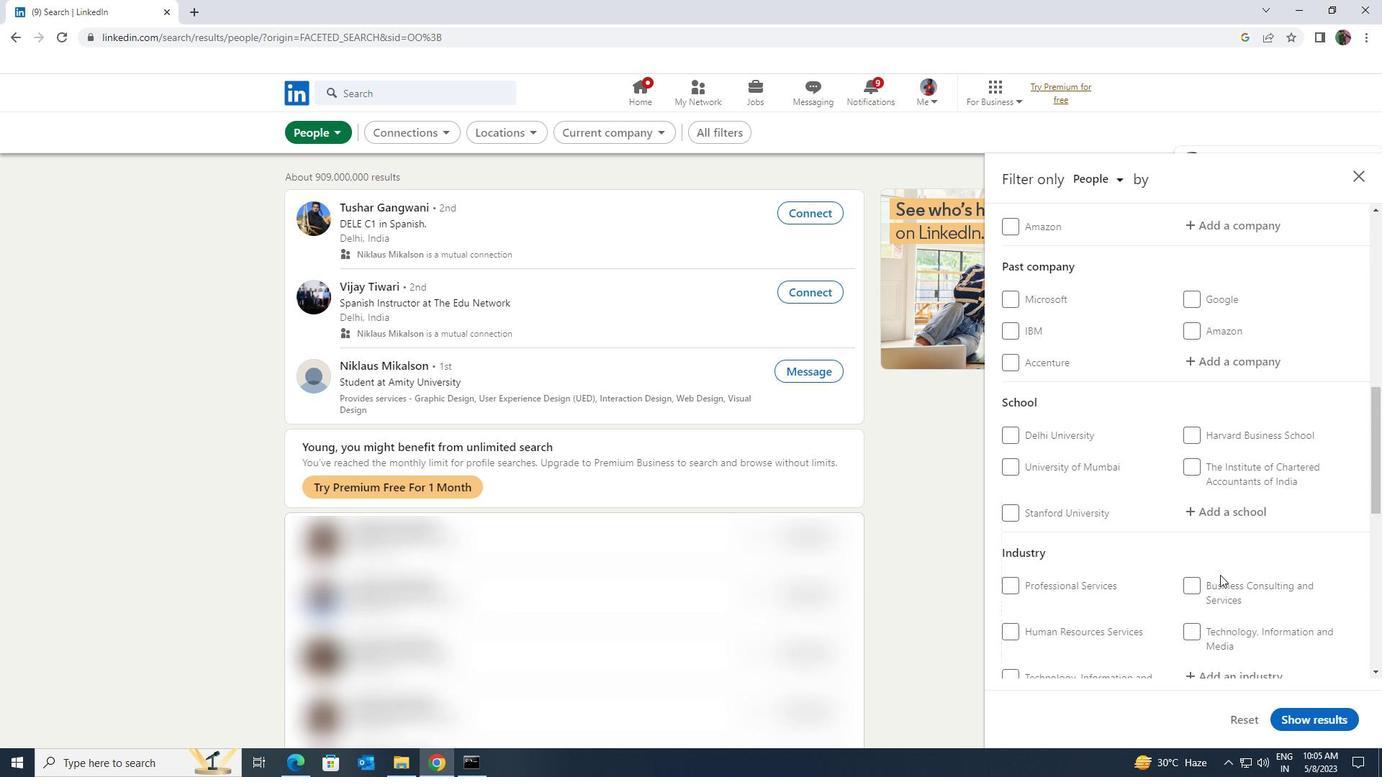 
Action: Mouse moved to (1218, 574)
Screenshot: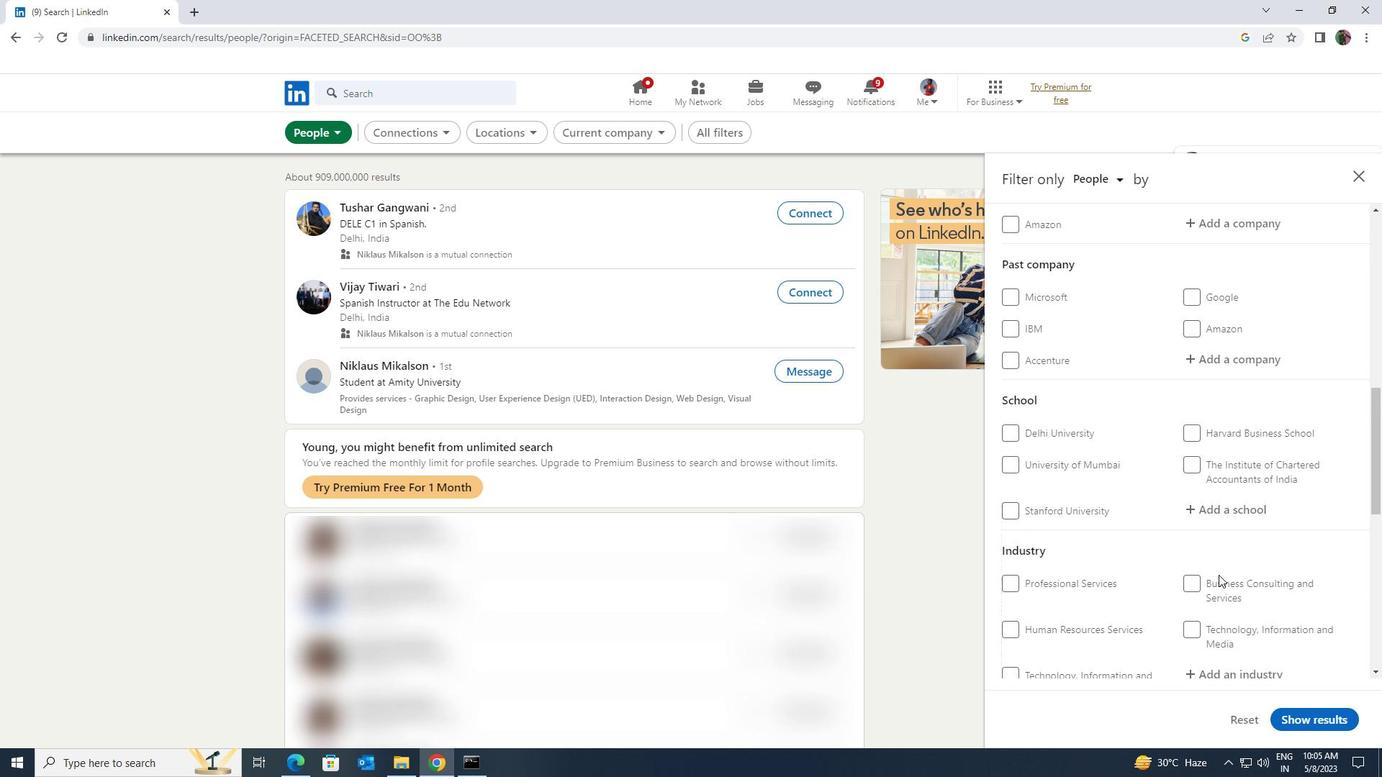 
Action: Mouse scrolled (1218, 574) with delta (0, 0)
Screenshot: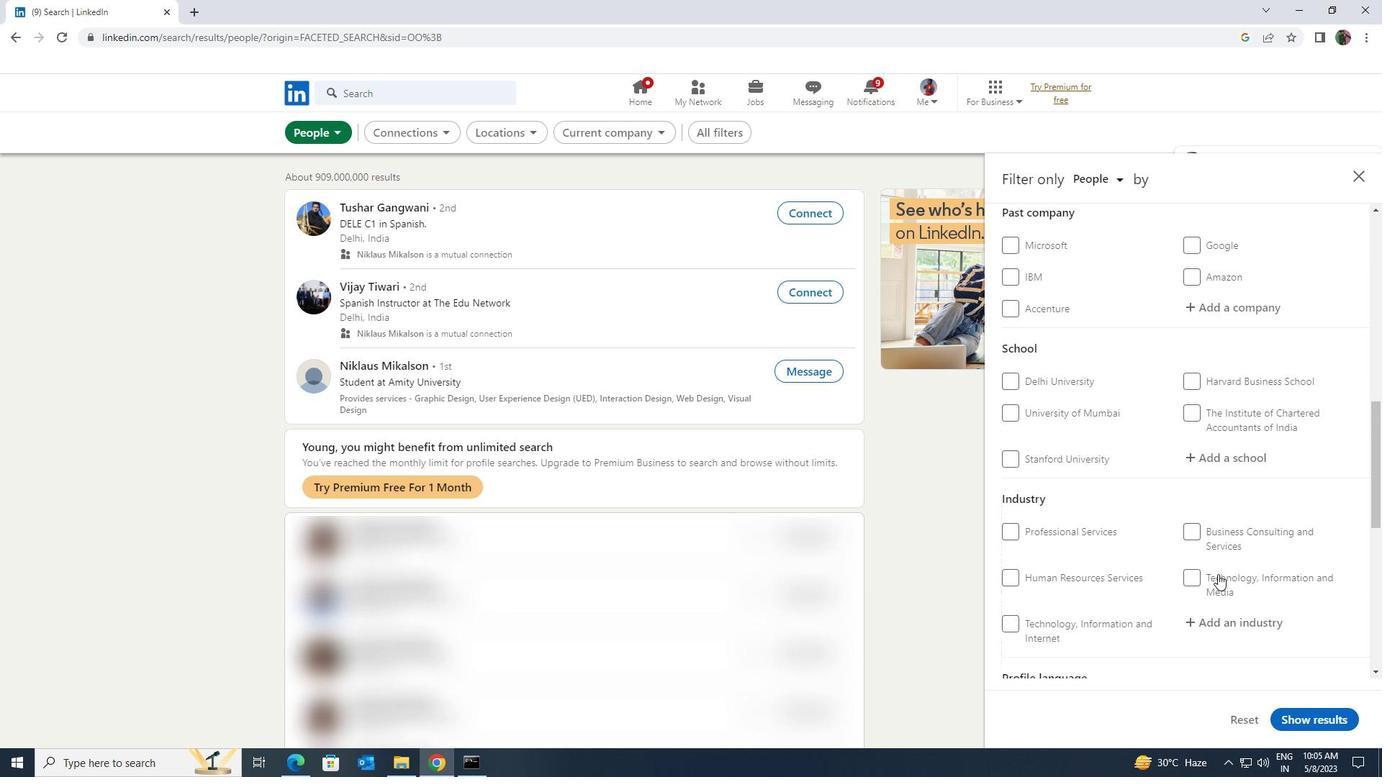 
Action: Mouse moved to (1194, 610)
Screenshot: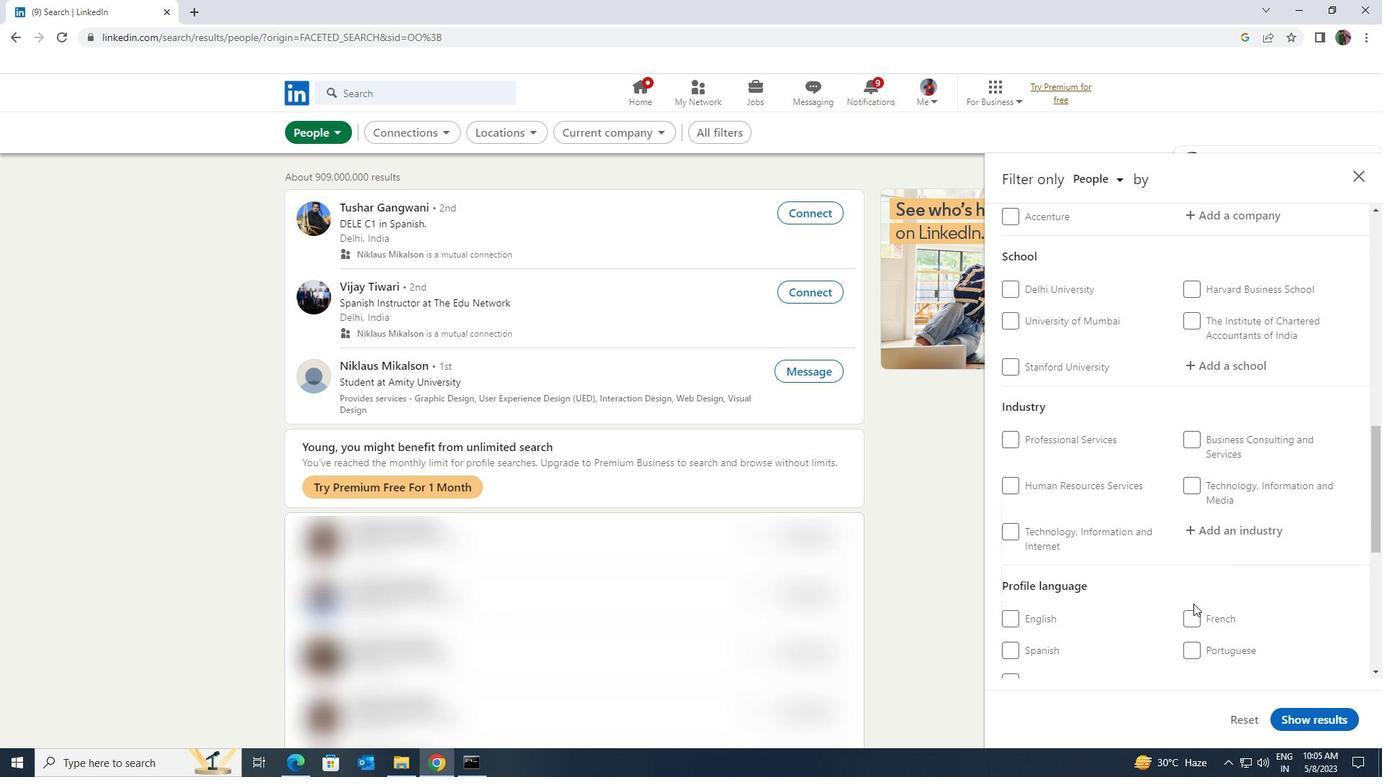 
Action: Mouse pressed left at (1194, 610)
Screenshot: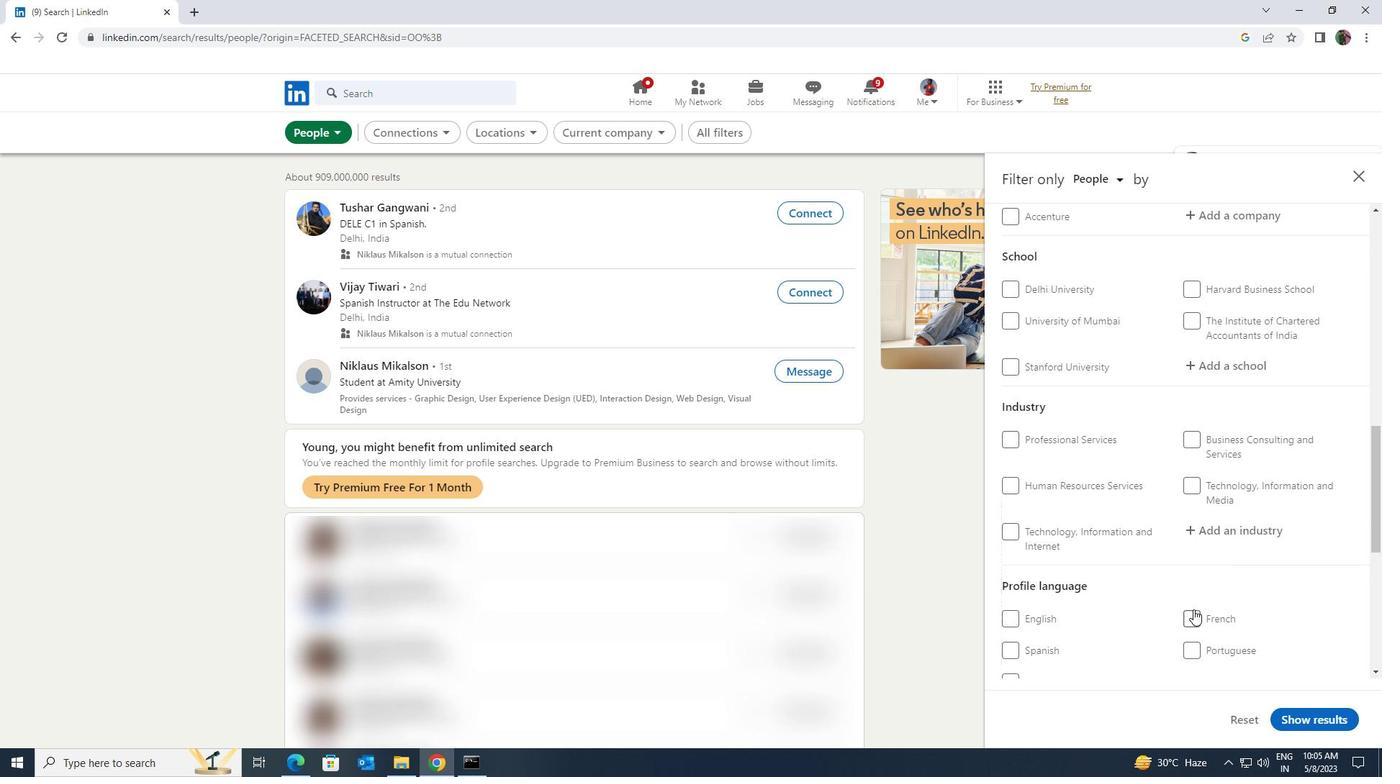 
Action: Mouse scrolled (1194, 611) with delta (0, 0)
Screenshot: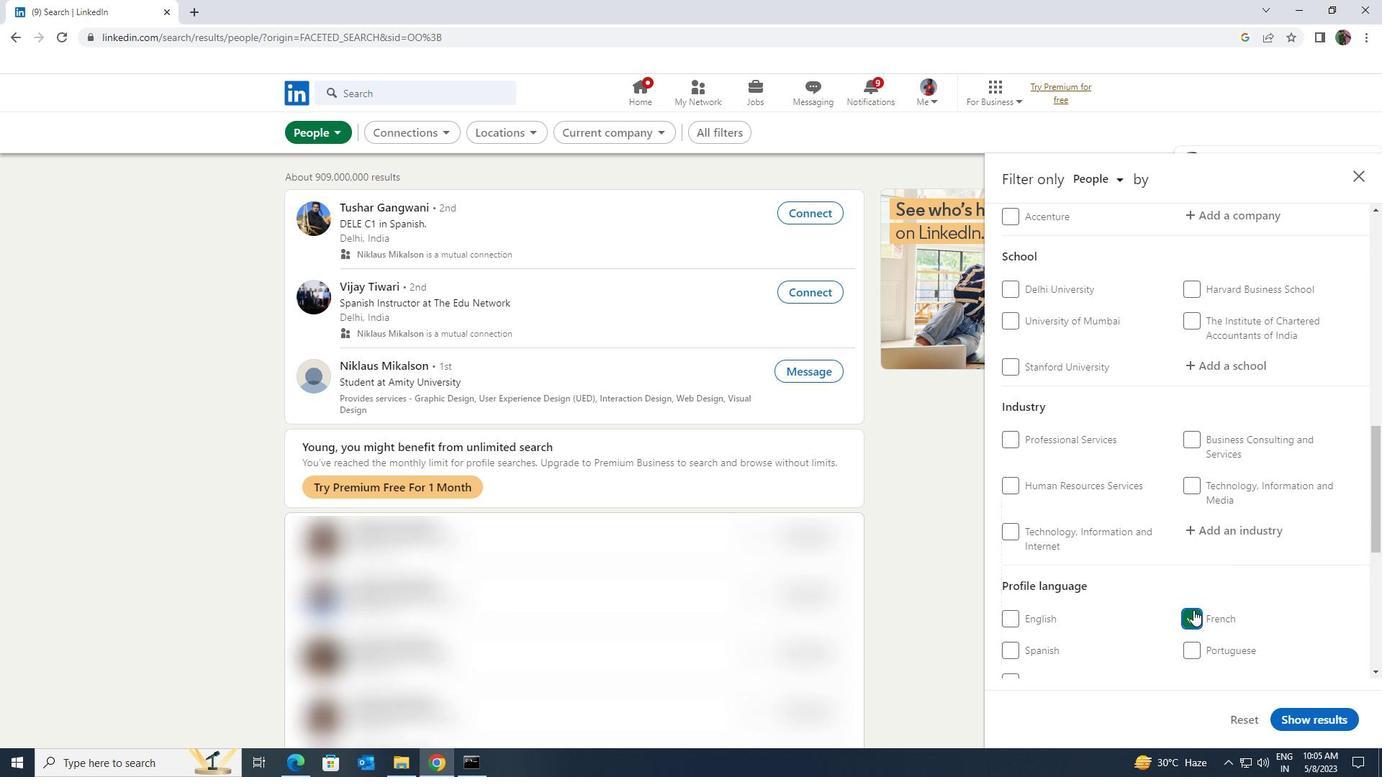 
Action: Mouse scrolled (1194, 611) with delta (0, 0)
Screenshot: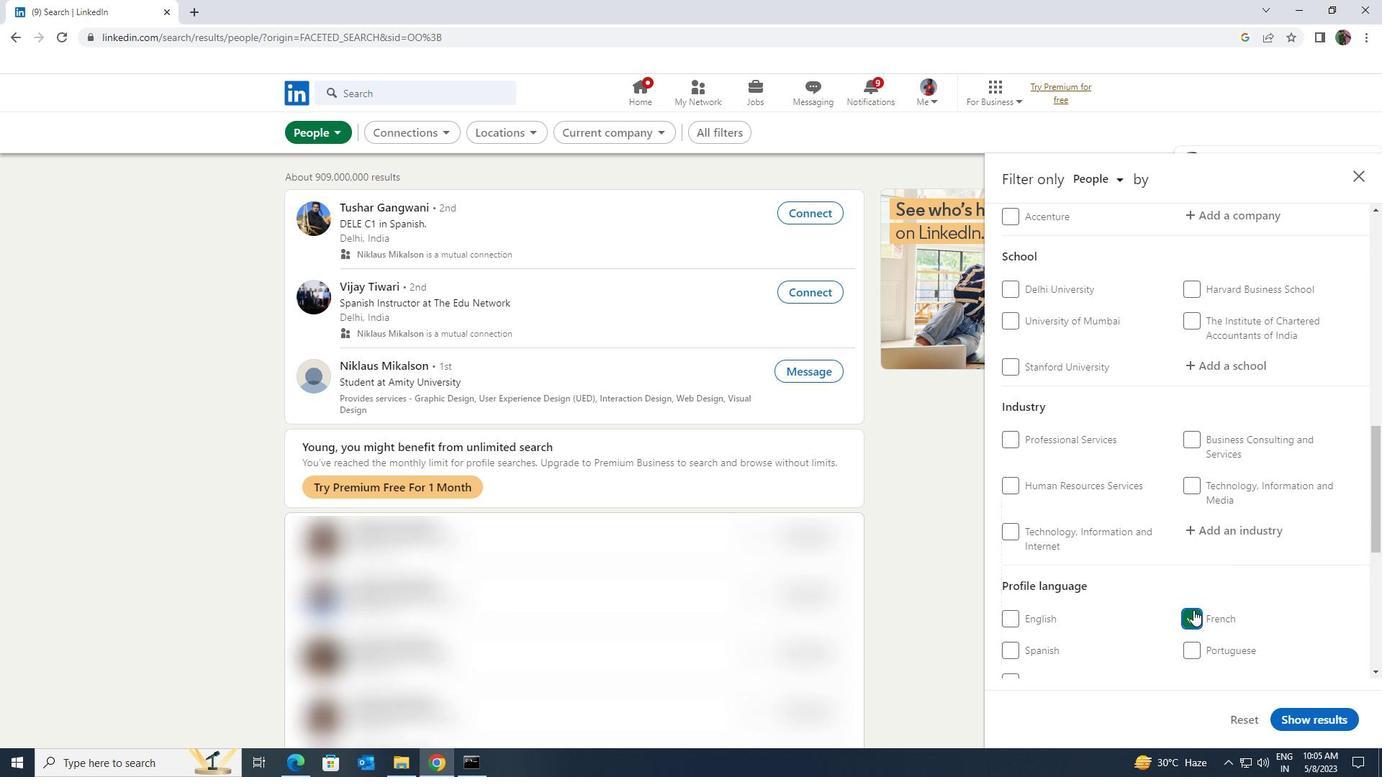 
Action: Mouse scrolled (1194, 611) with delta (0, 0)
Screenshot: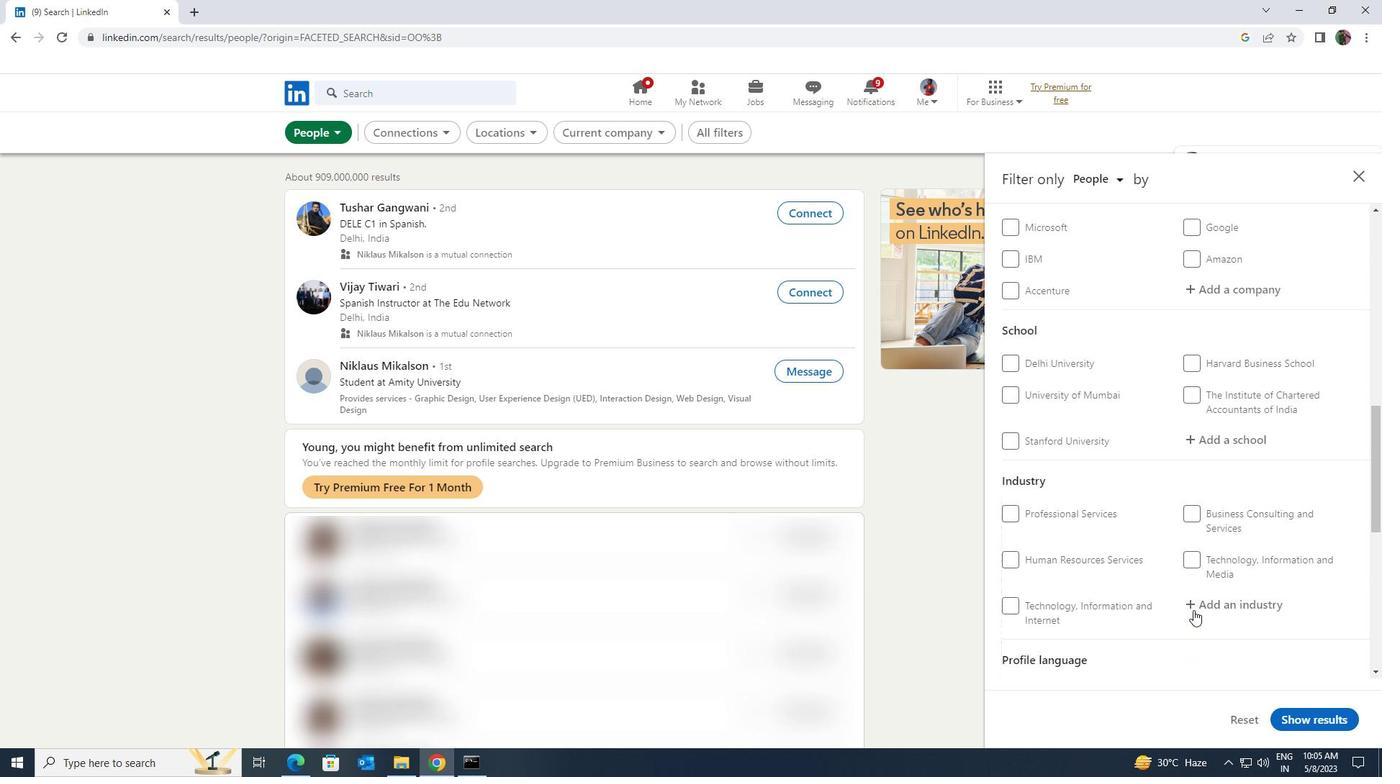 
Action: Mouse scrolled (1194, 611) with delta (0, 0)
Screenshot: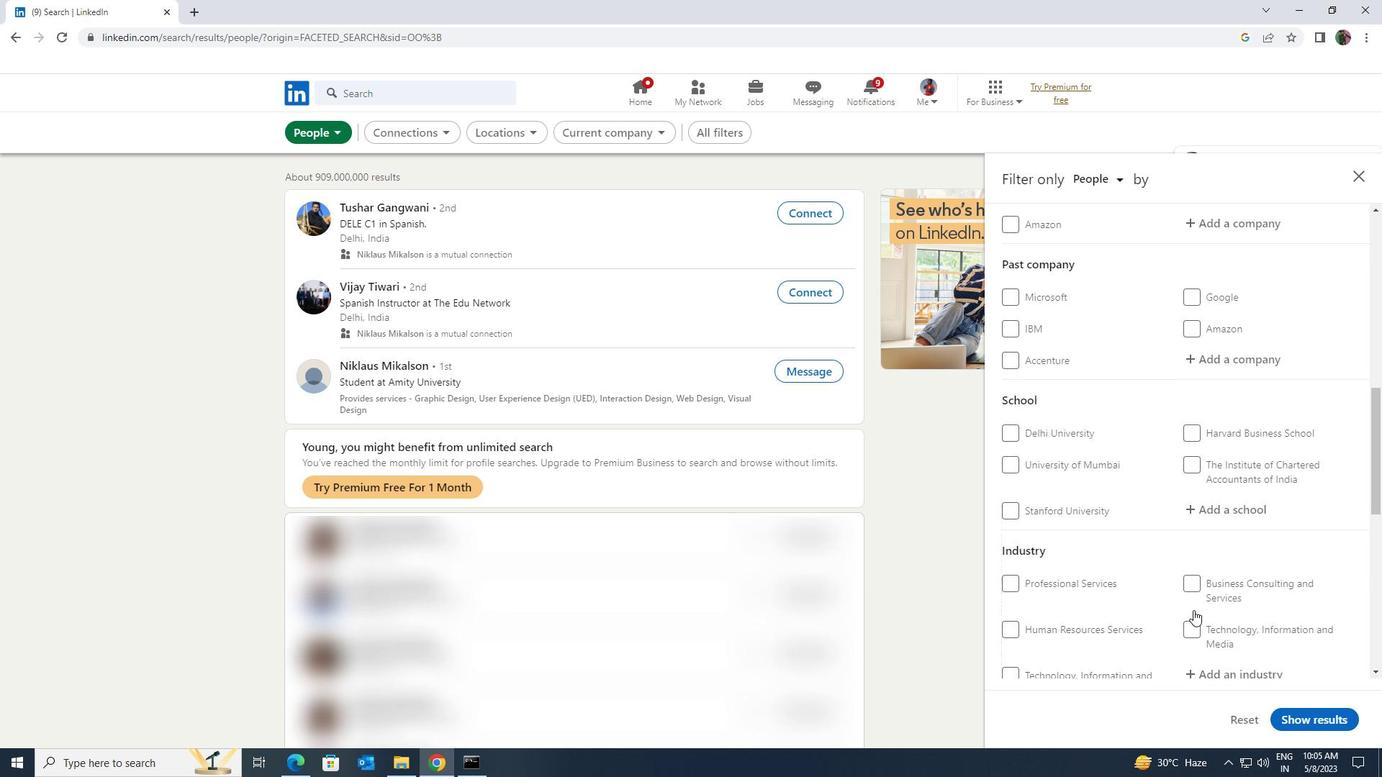 
Action: Mouse scrolled (1194, 611) with delta (0, 0)
Screenshot: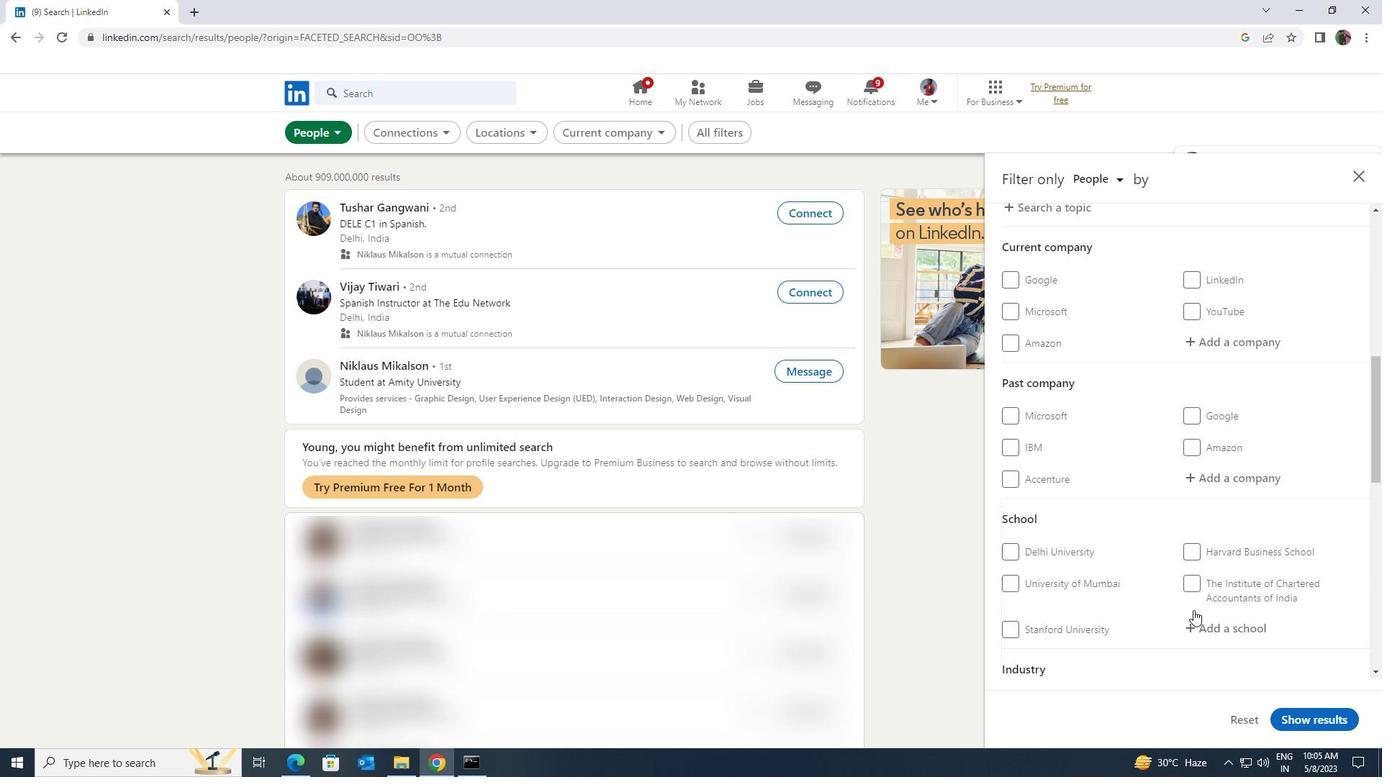
Action: Mouse scrolled (1194, 611) with delta (0, 0)
Screenshot: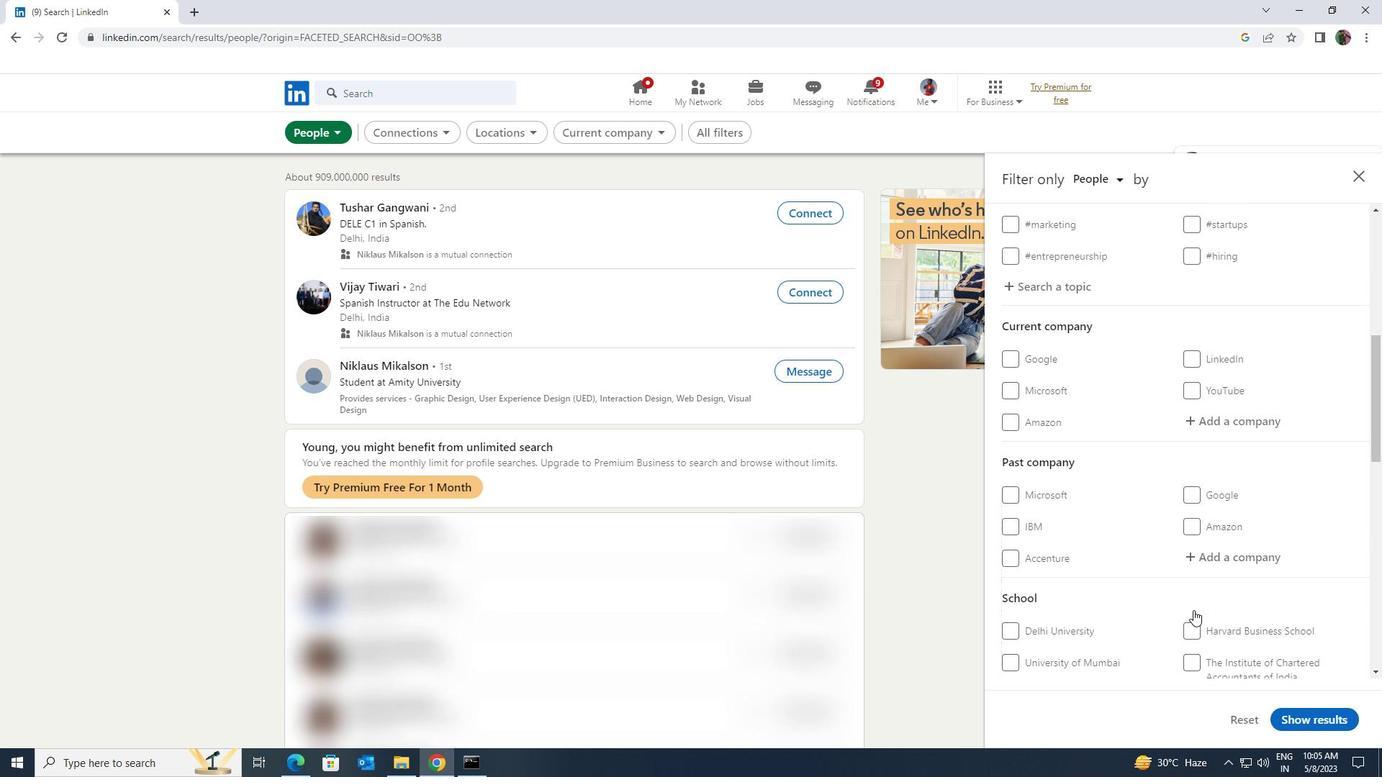 
Action: Mouse scrolled (1194, 611) with delta (0, 0)
Screenshot: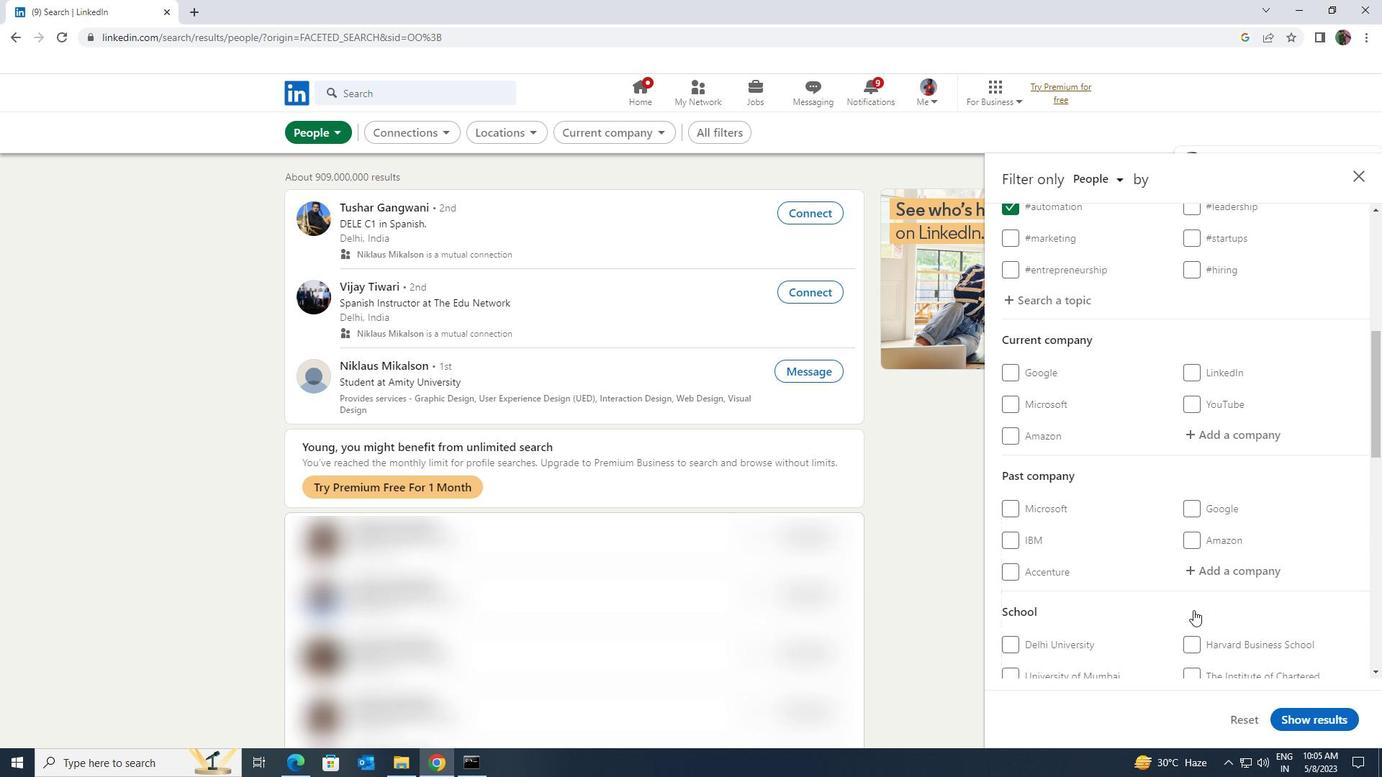 
Action: Mouse moved to (1197, 591)
Screenshot: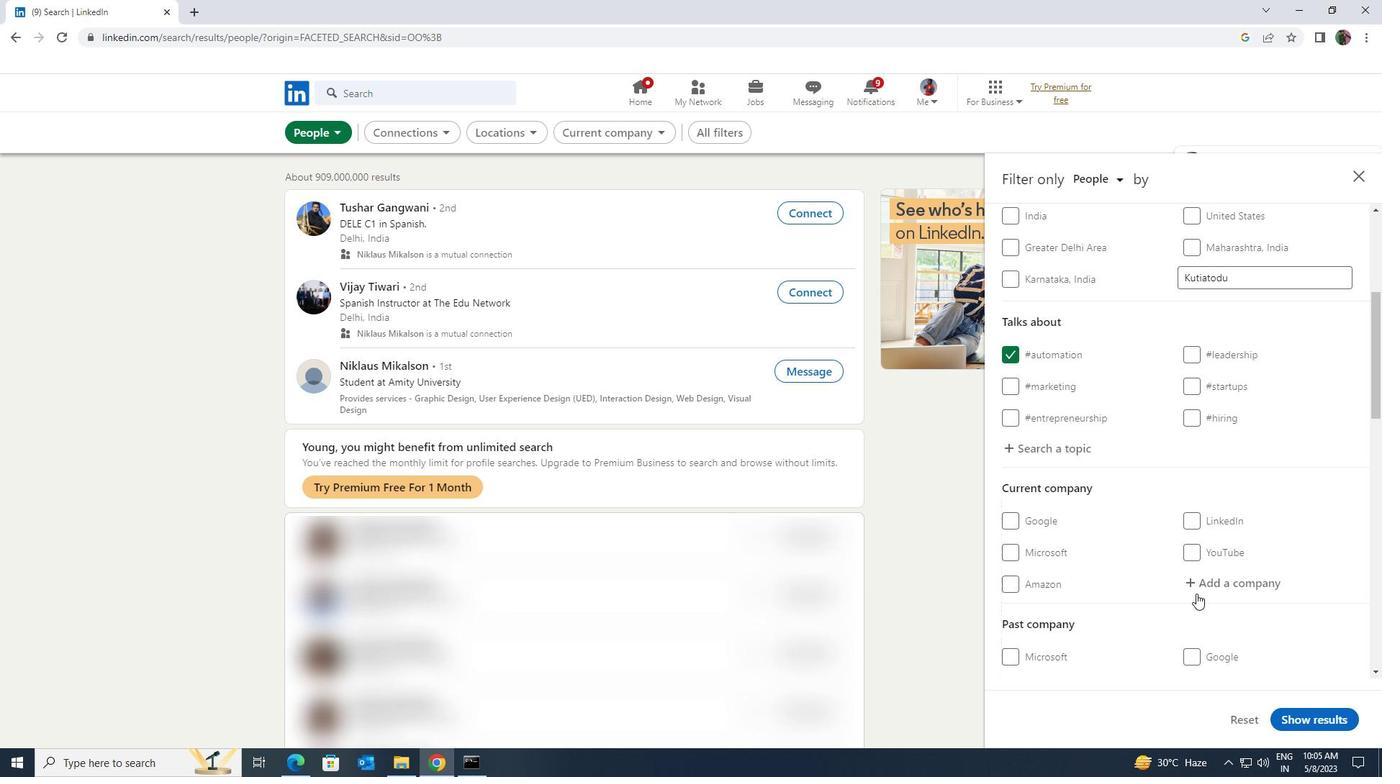 
Action: Mouse pressed left at (1197, 591)
Screenshot: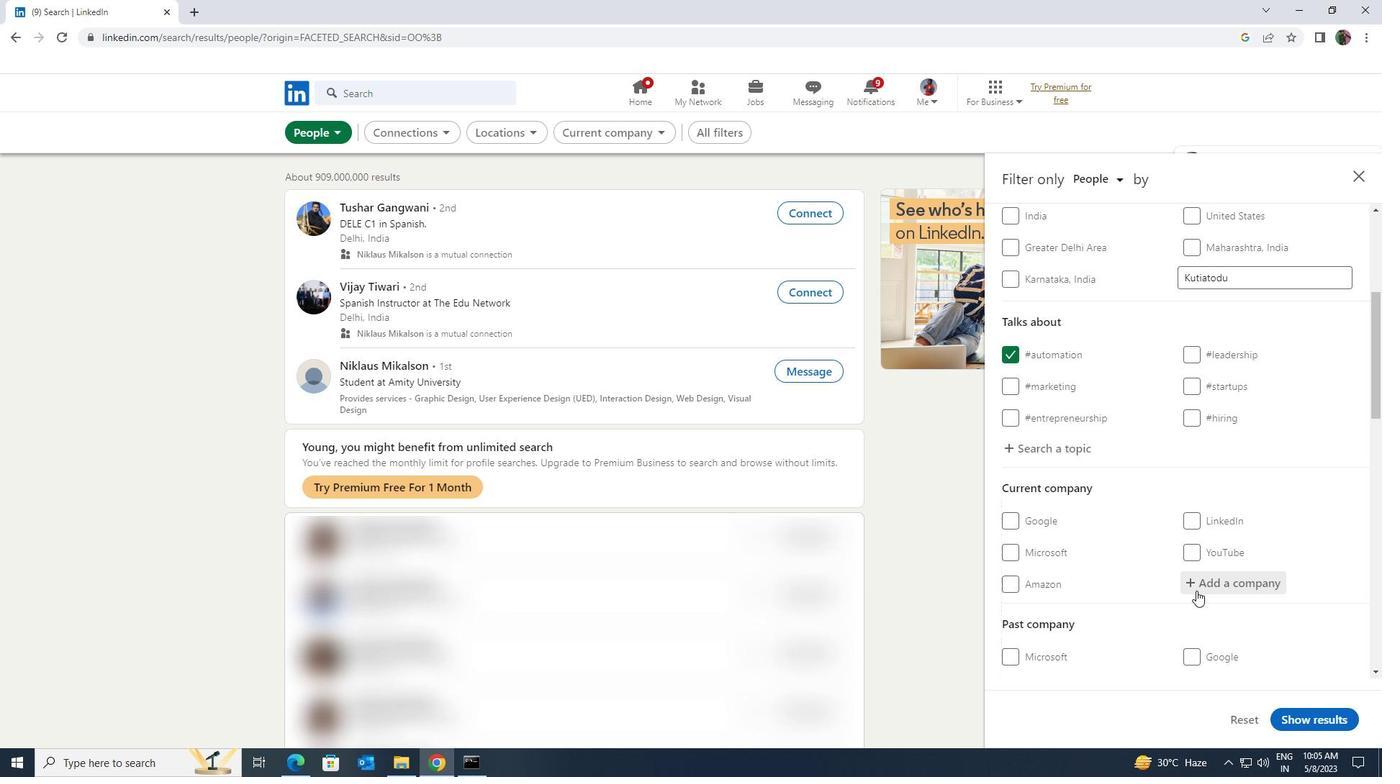 
Action: Mouse moved to (1194, 591)
Screenshot: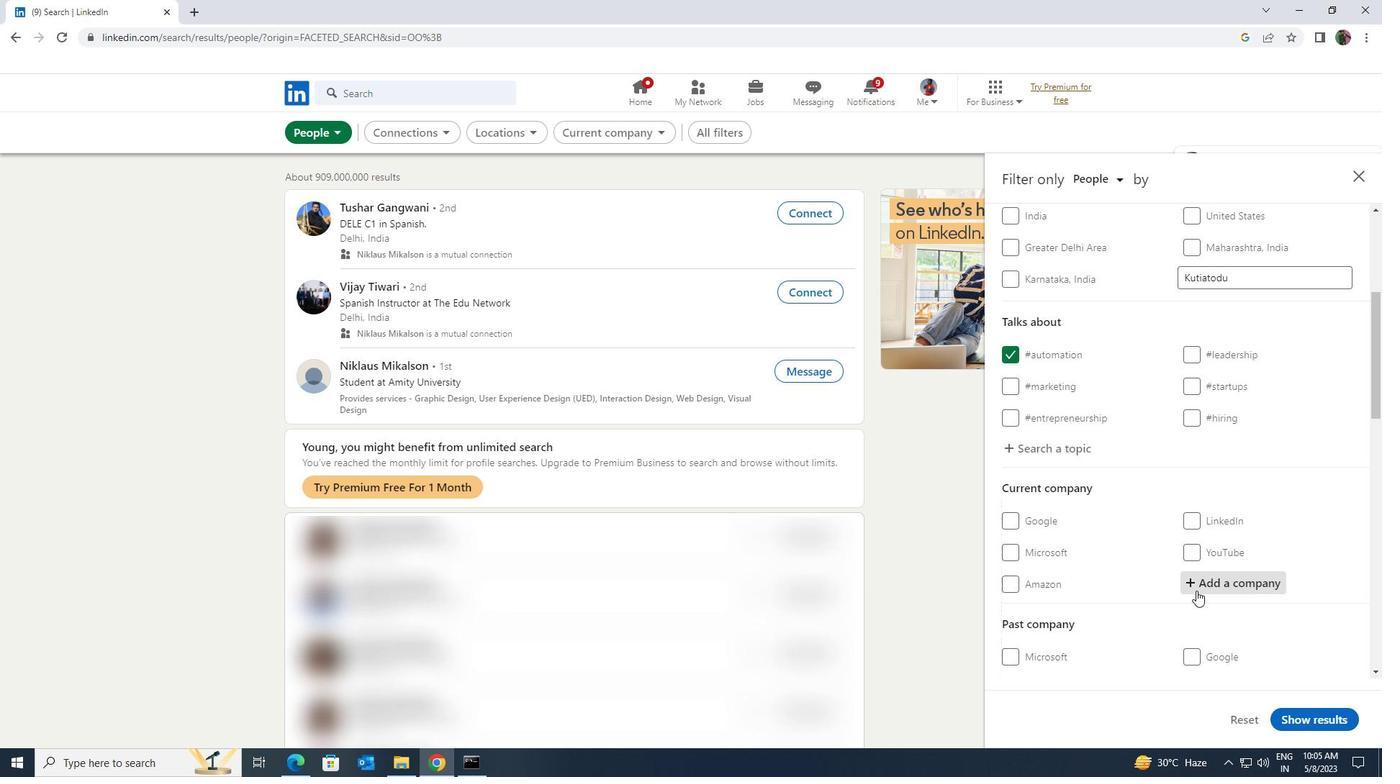 
Action: Key pressed <Key.shift>MUSIM<Key.space>MAS
Screenshot: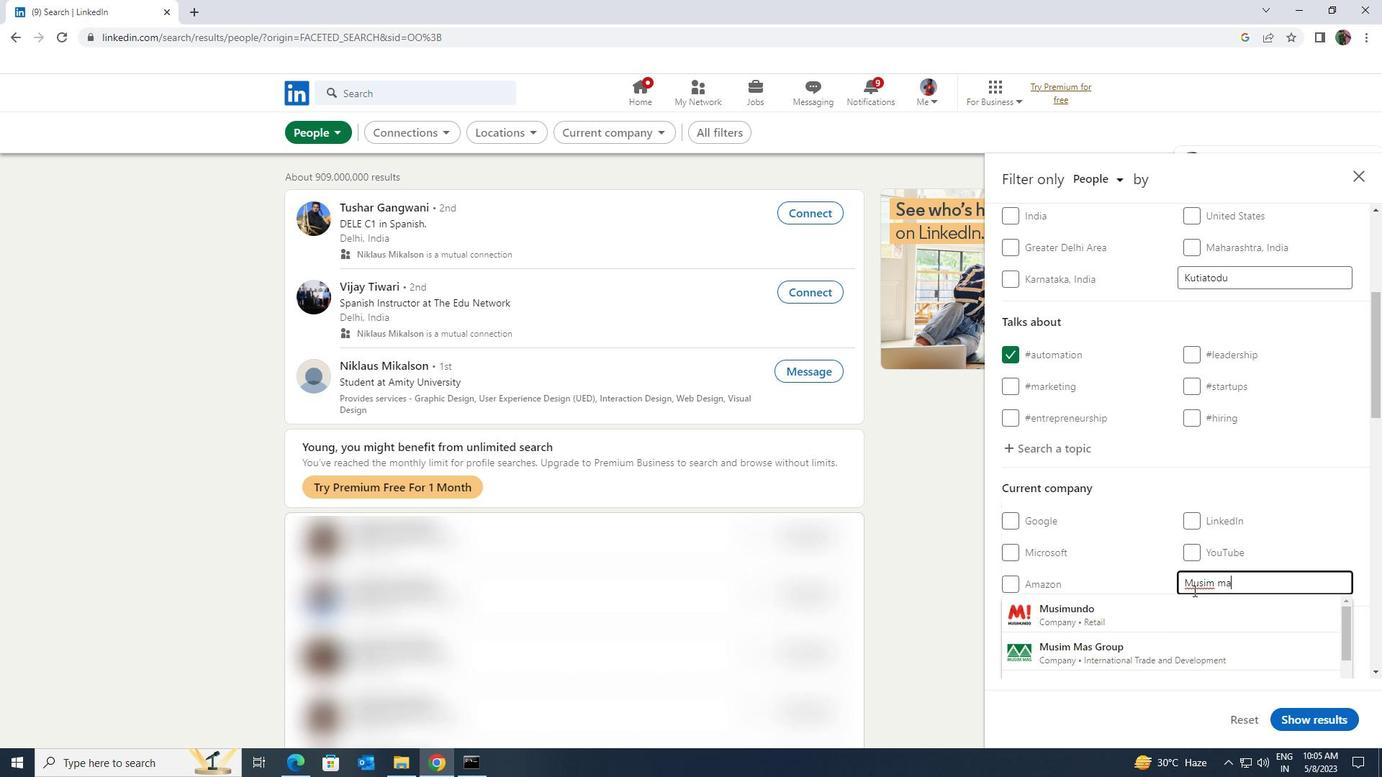 
Action: Mouse moved to (1191, 625)
Screenshot: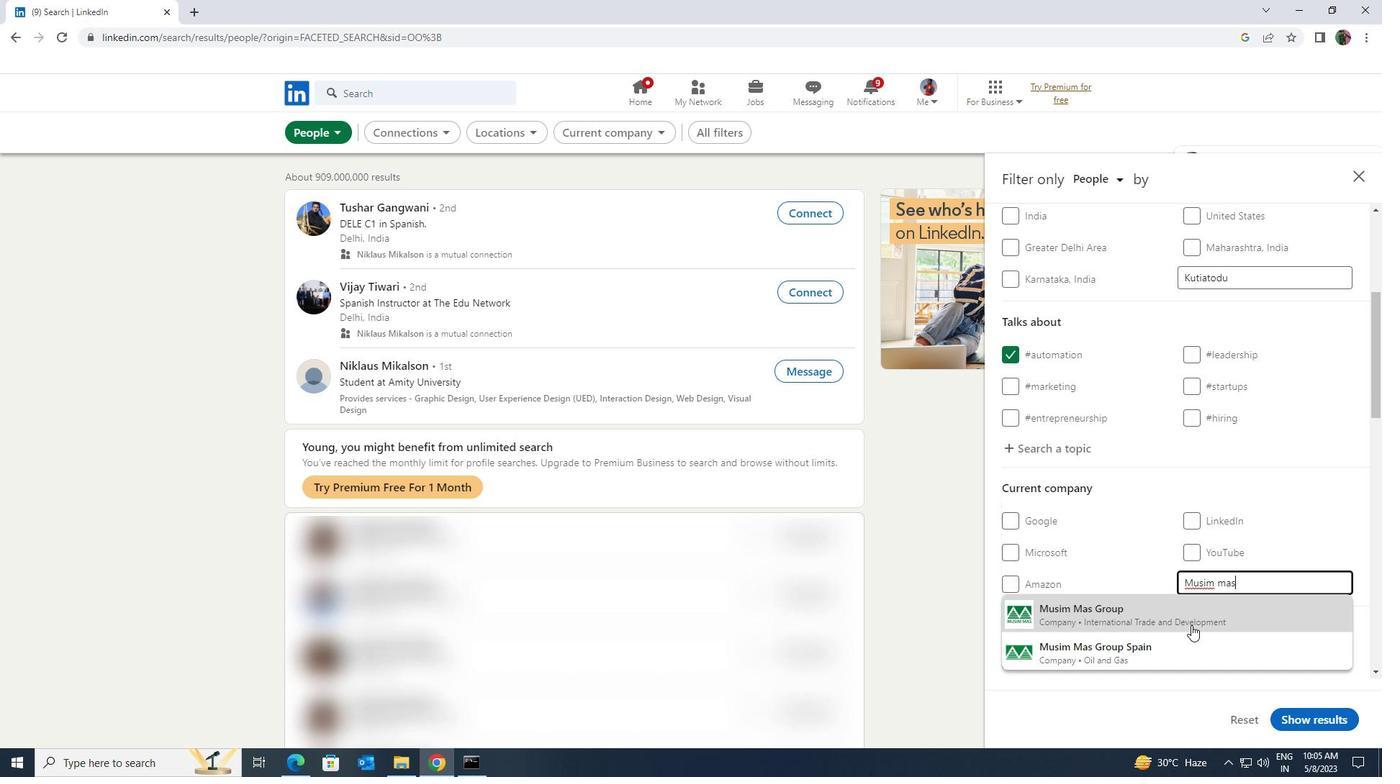 
Action: Mouse pressed left at (1191, 625)
Screenshot: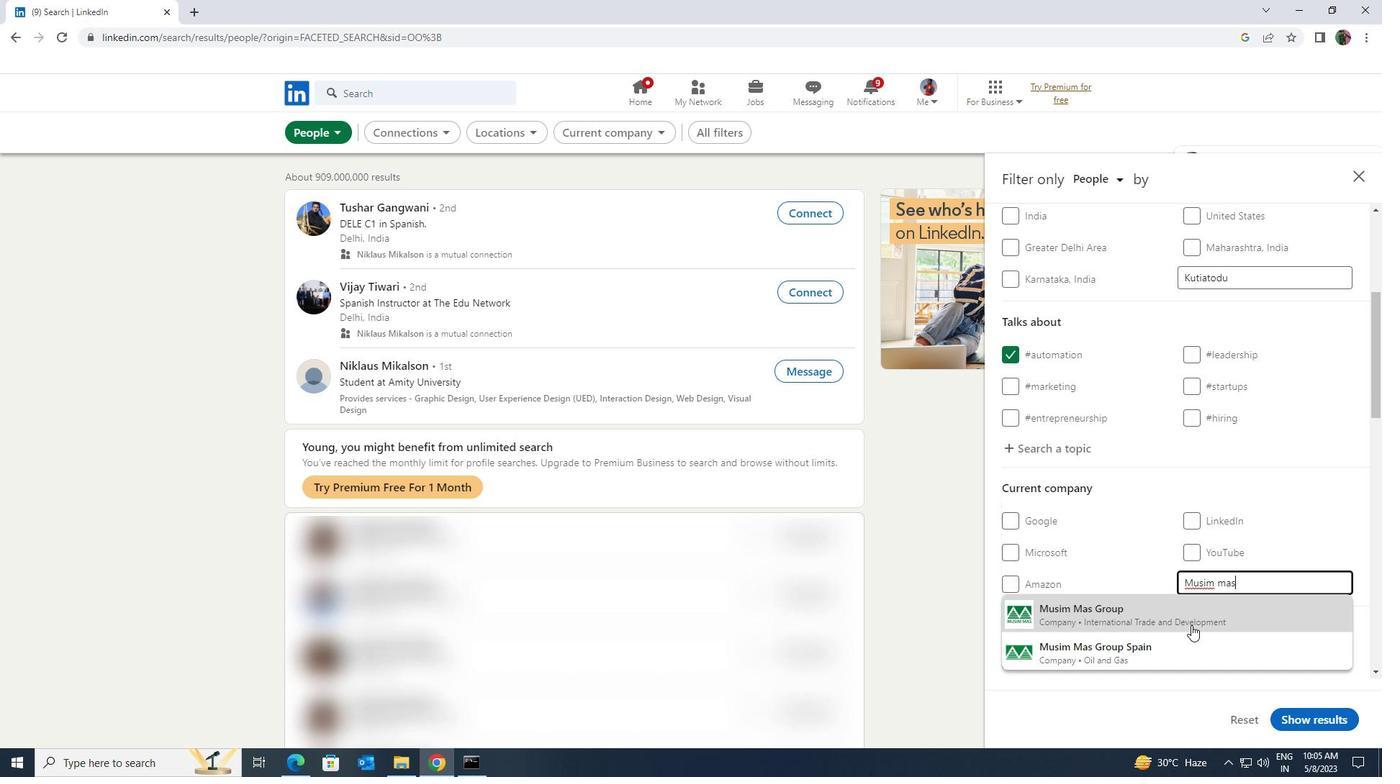 
Action: Mouse moved to (1220, 590)
Screenshot: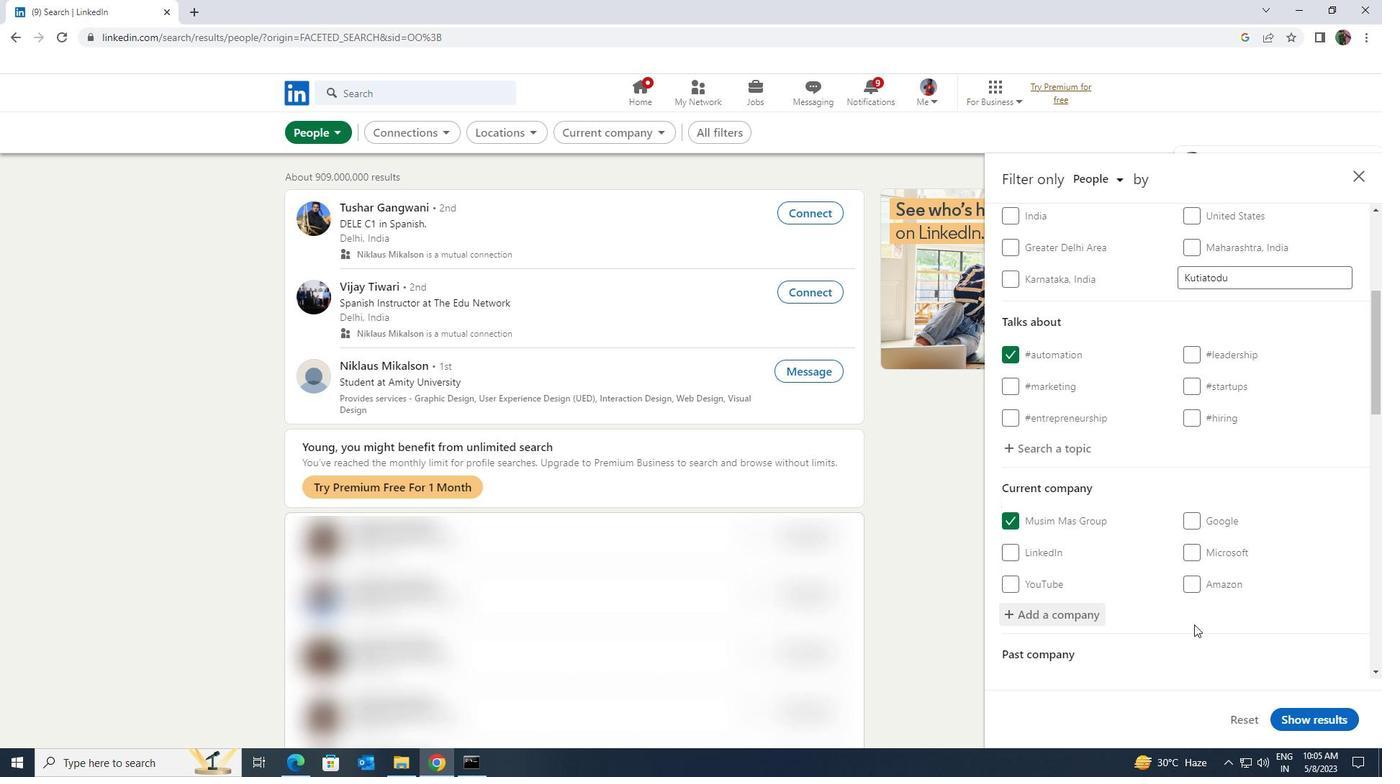 
Action: Mouse scrolled (1220, 589) with delta (0, 0)
Screenshot: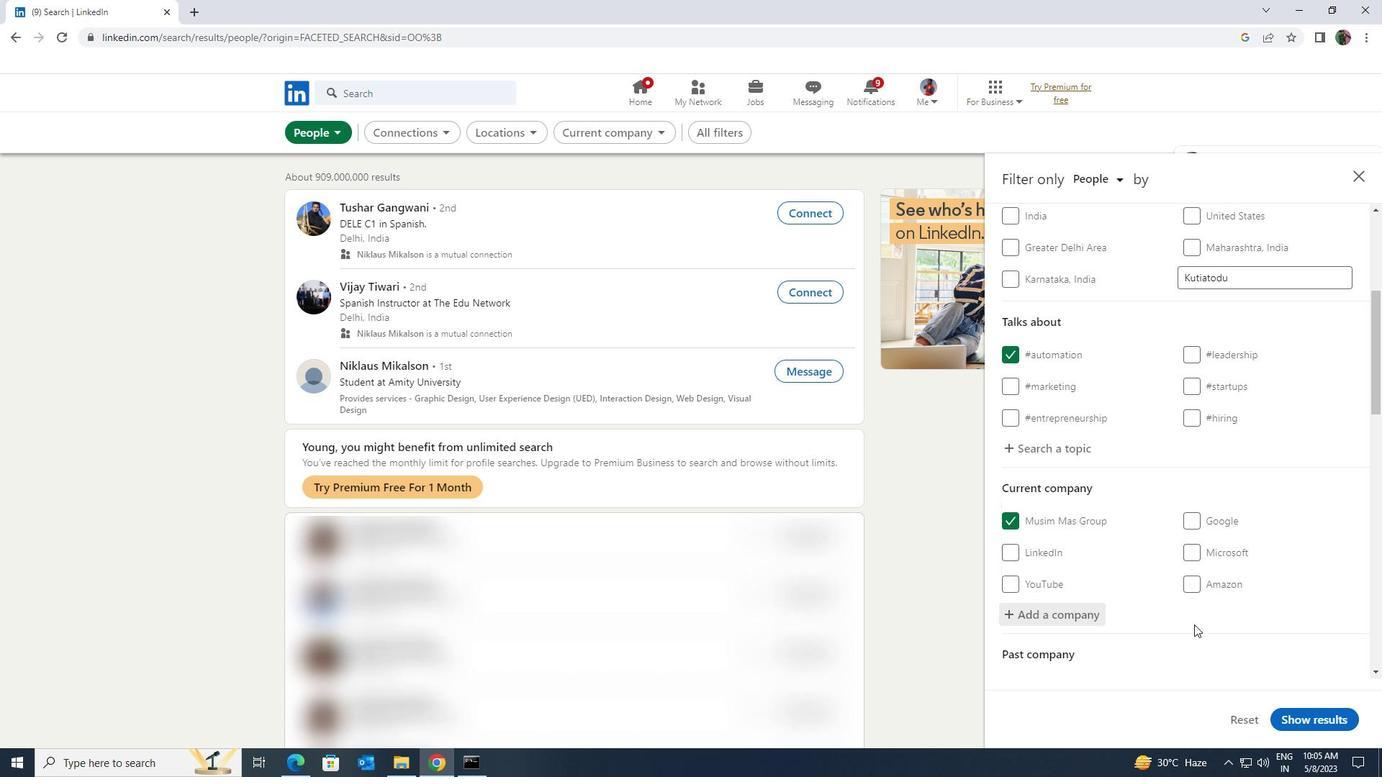 
Action: Mouse scrolled (1220, 589) with delta (0, 0)
Screenshot: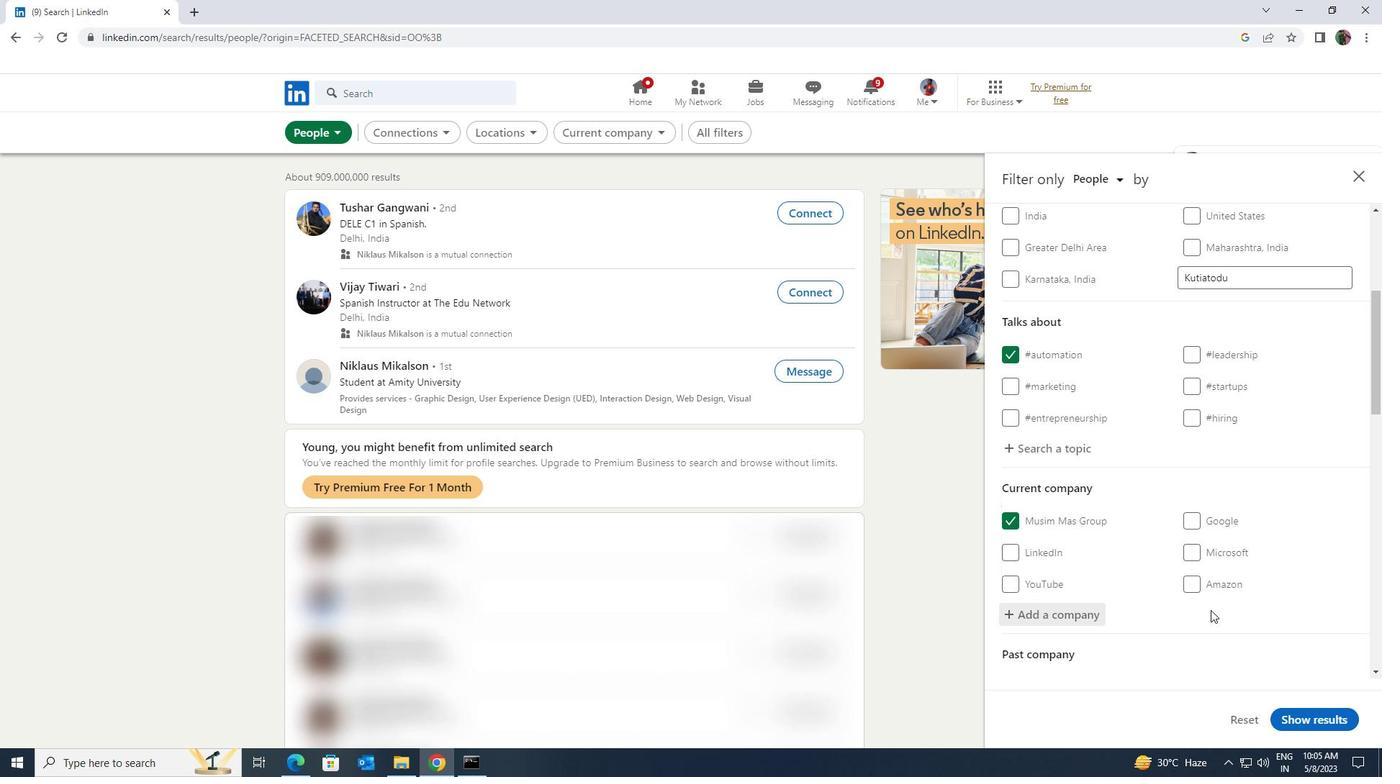 
Action: Mouse moved to (1219, 590)
Screenshot: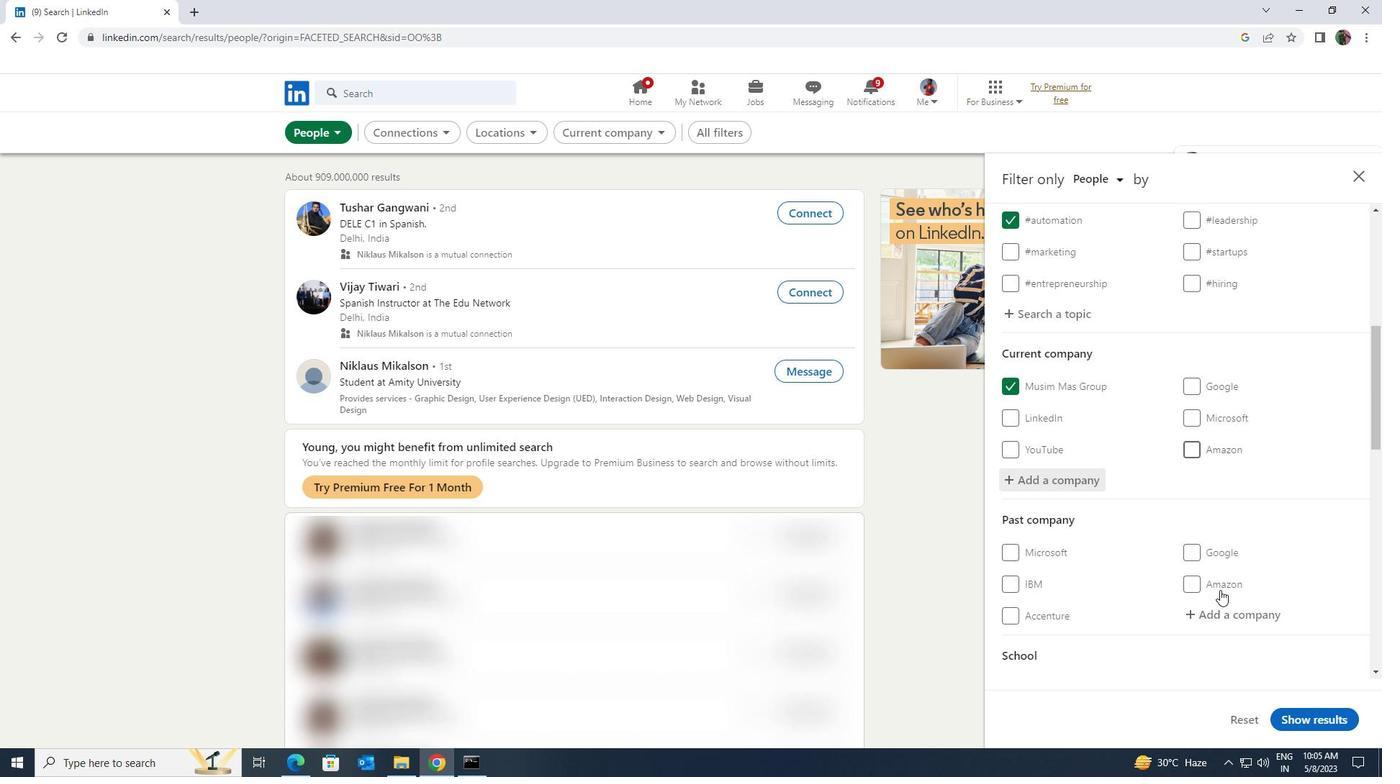 
Action: Mouse scrolled (1219, 589) with delta (0, 0)
Screenshot: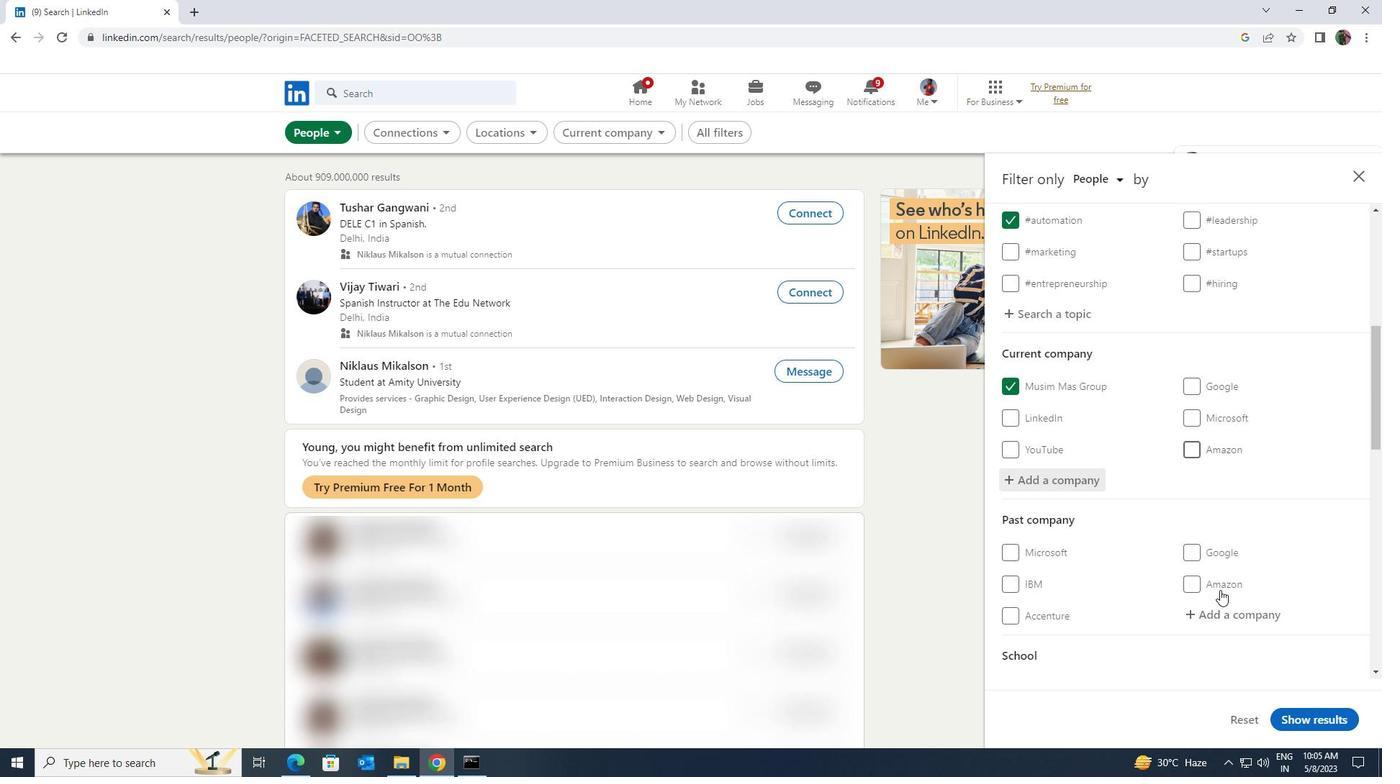 
Action: Mouse moved to (1218, 591)
Screenshot: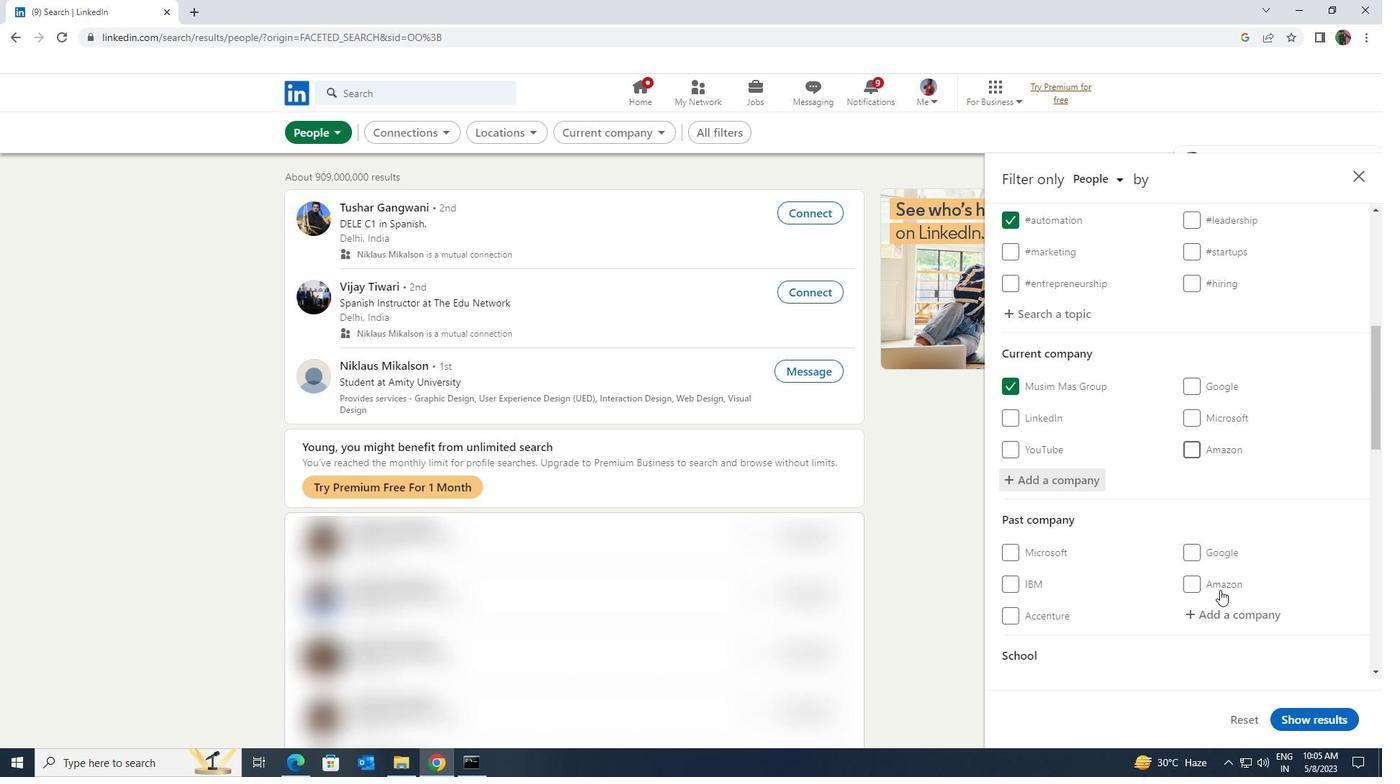 
Action: Mouse scrolled (1218, 590) with delta (0, 0)
Screenshot: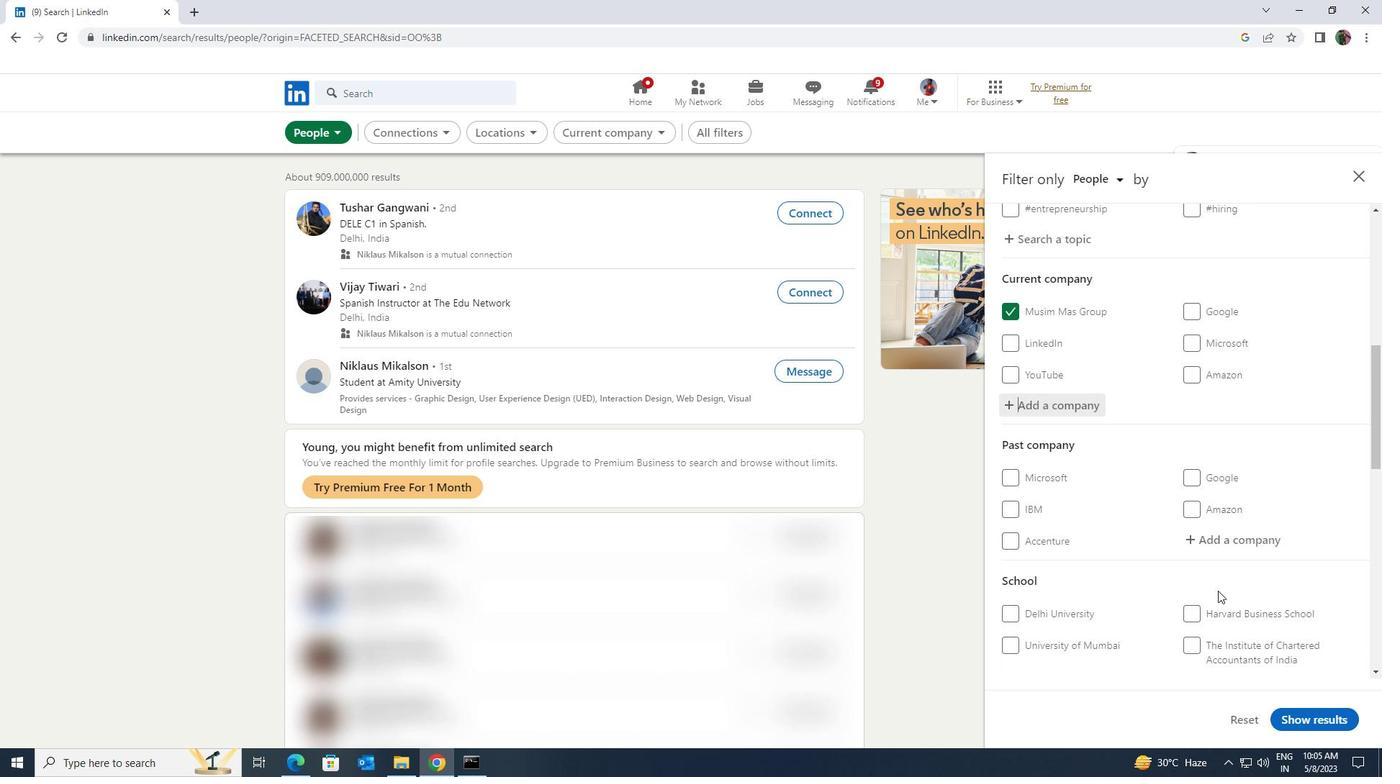 
Action: Mouse scrolled (1218, 590) with delta (0, 0)
Screenshot: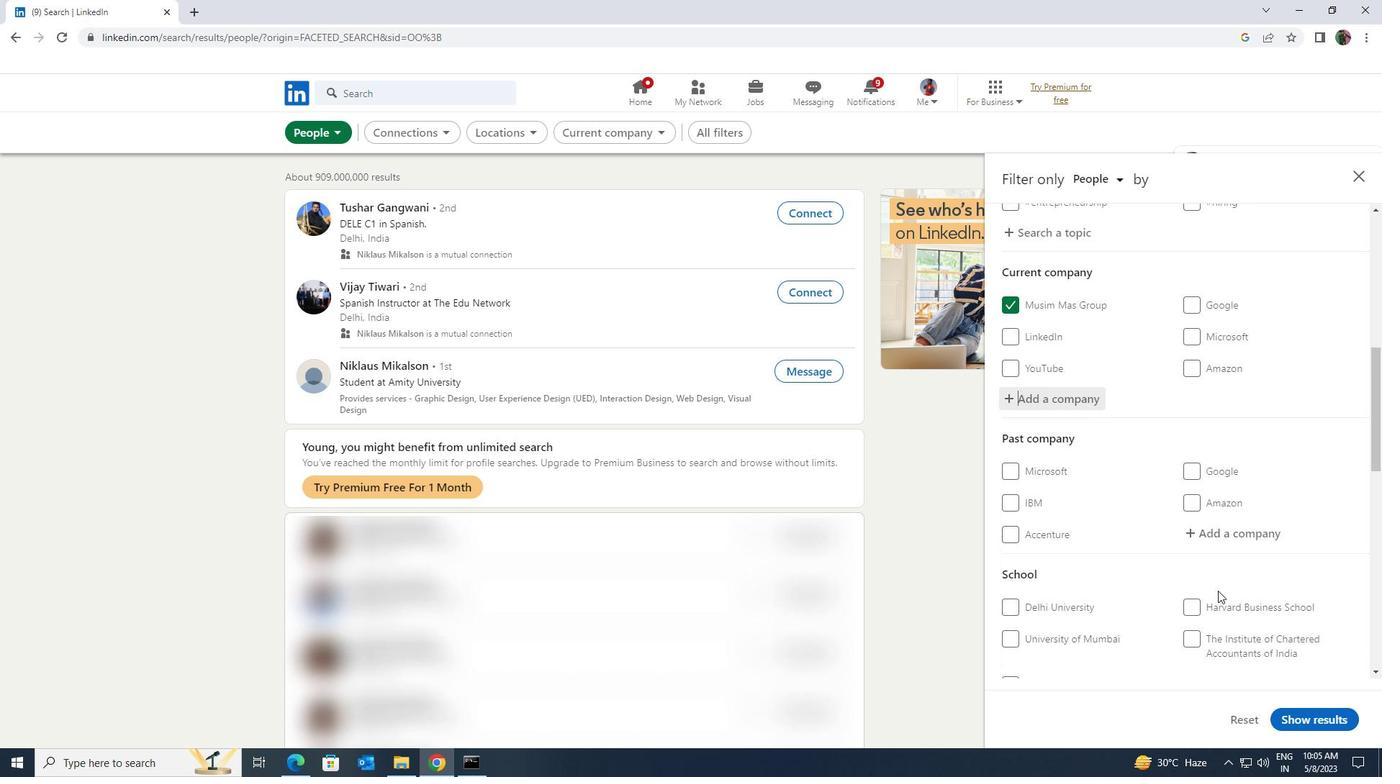 
Action: Mouse moved to (1217, 546)
Screenshot: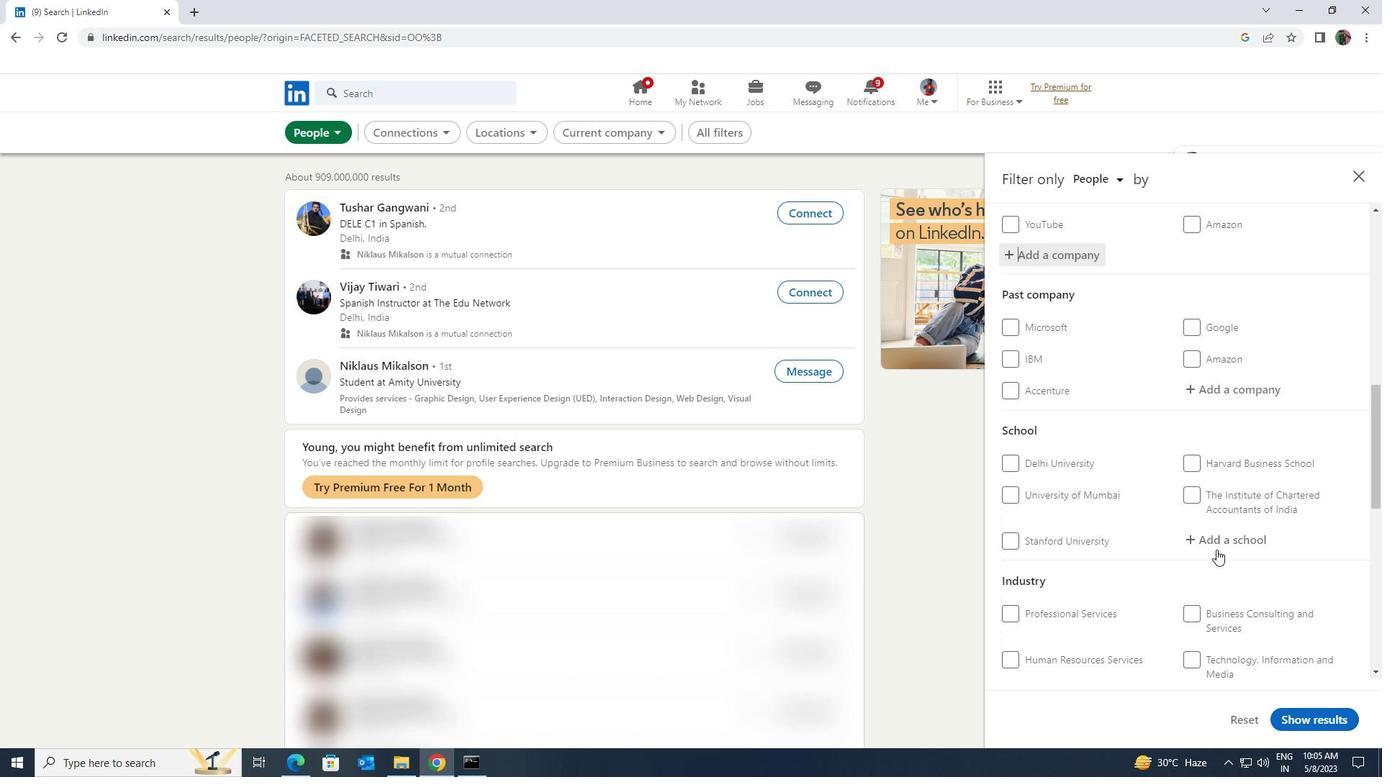
Action: Mouse pressed left at (1217, 546)
Screenshot: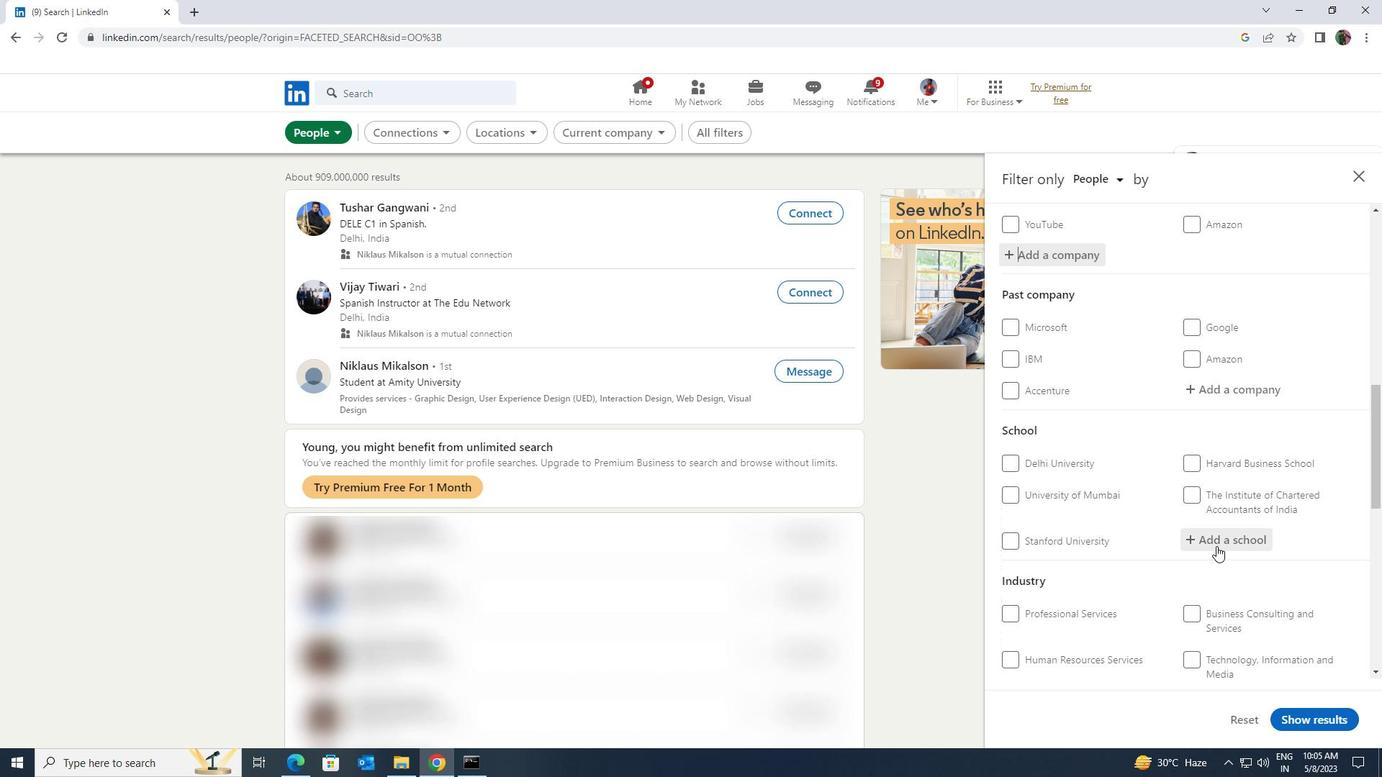 
Action: Key pressed <Key.shift><Key.shift><Key.shift><Key.shift><Key.shift><Key.shift>TECHNOLOGY<Key.space>AND<Key.space><Key.shift>MANA
Screenshot: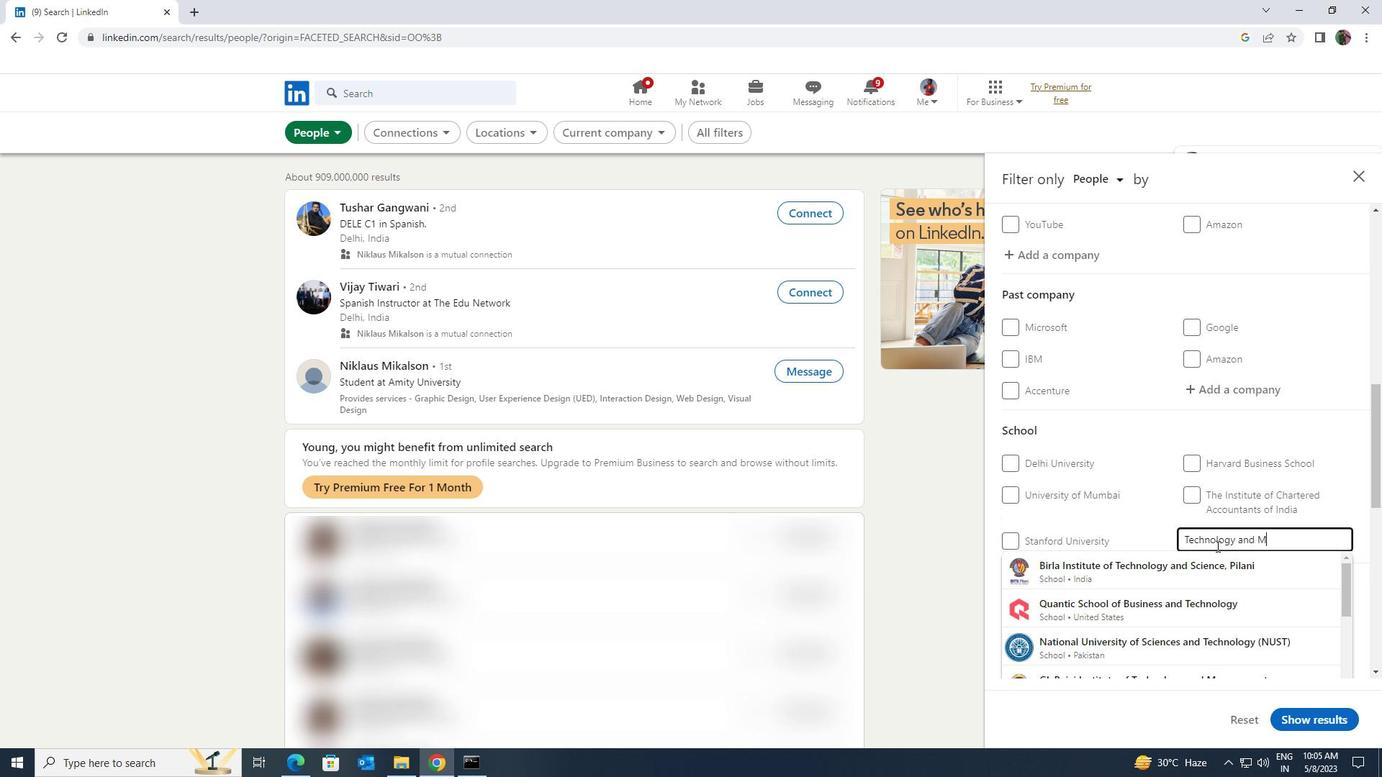 
Action: Mouse moved to (1202, 558)
Screenshot: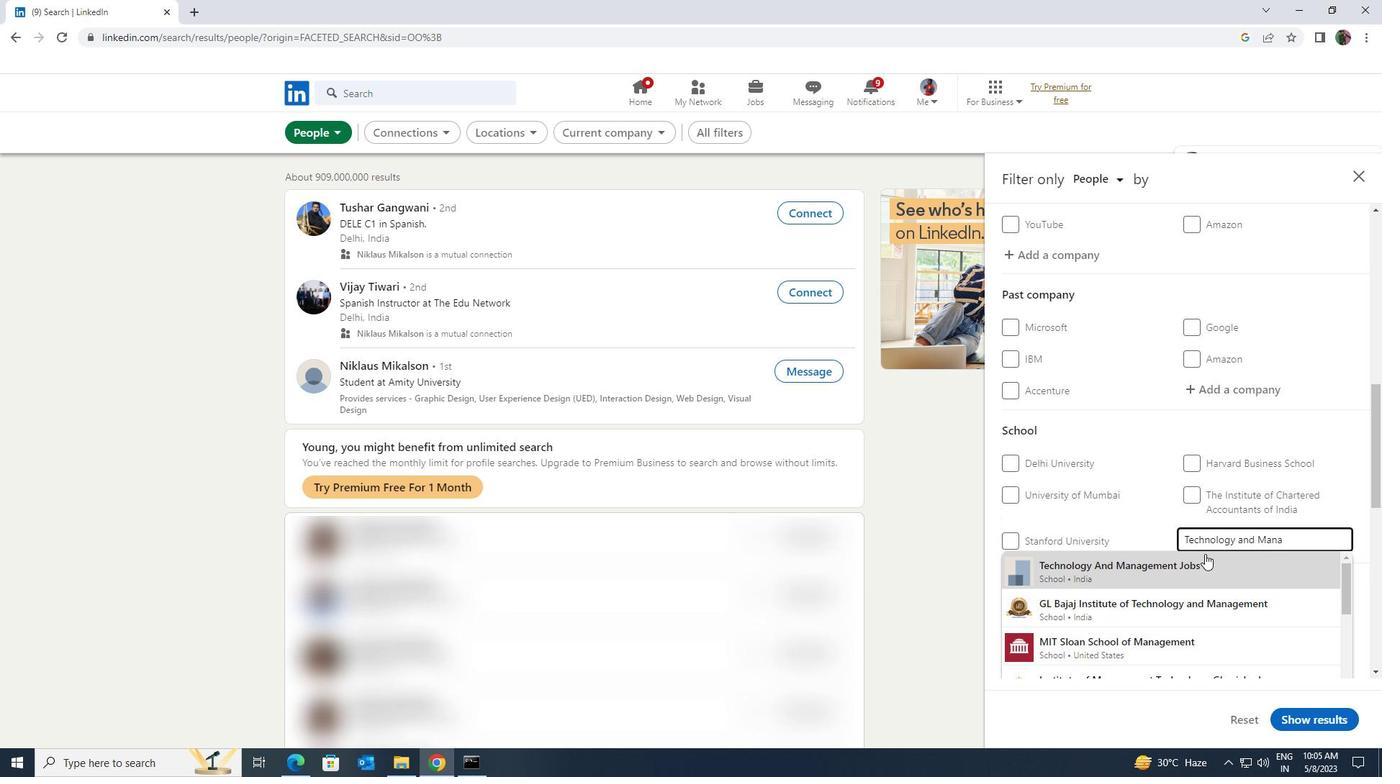 
Action: Mouse pressed left at (1202, 558)
Screenshot: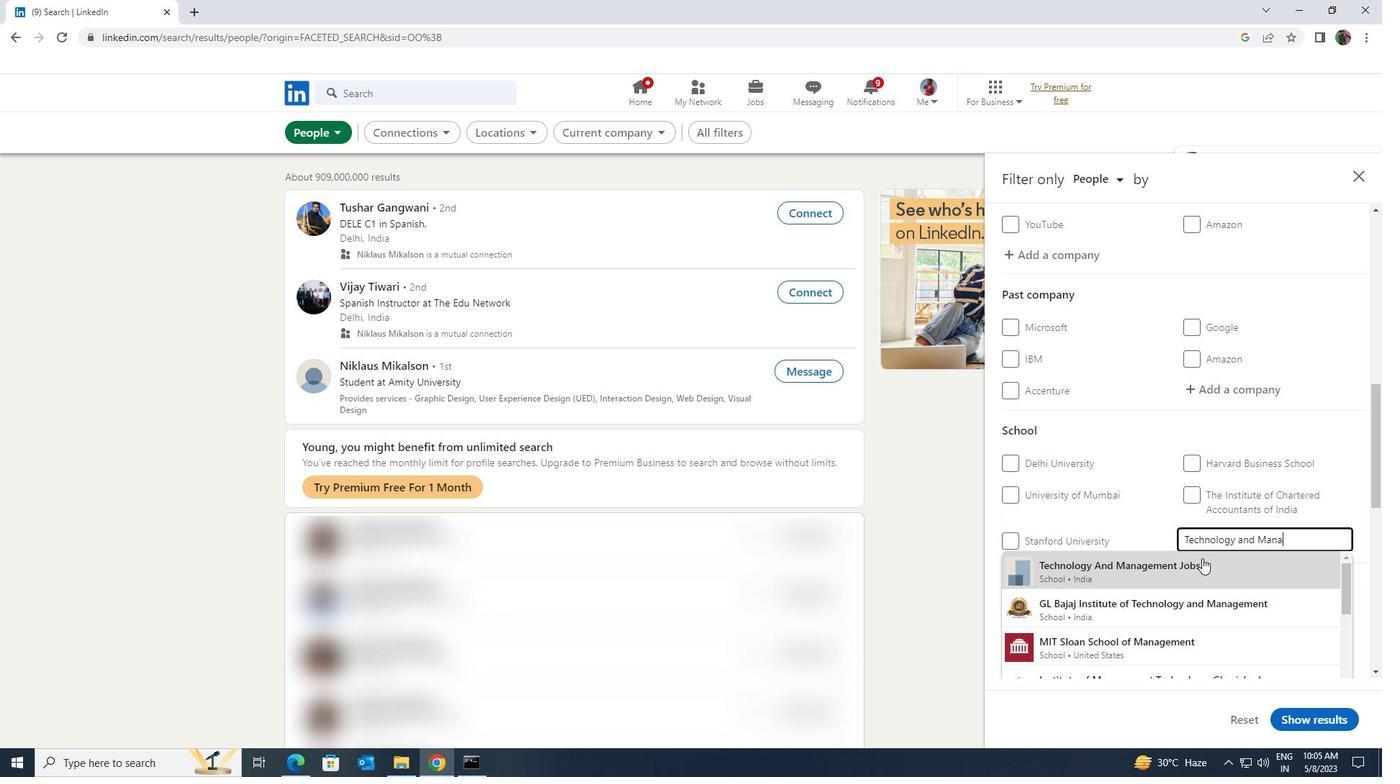 
Action: Mouse moved to (1202, 562)
Screenshot: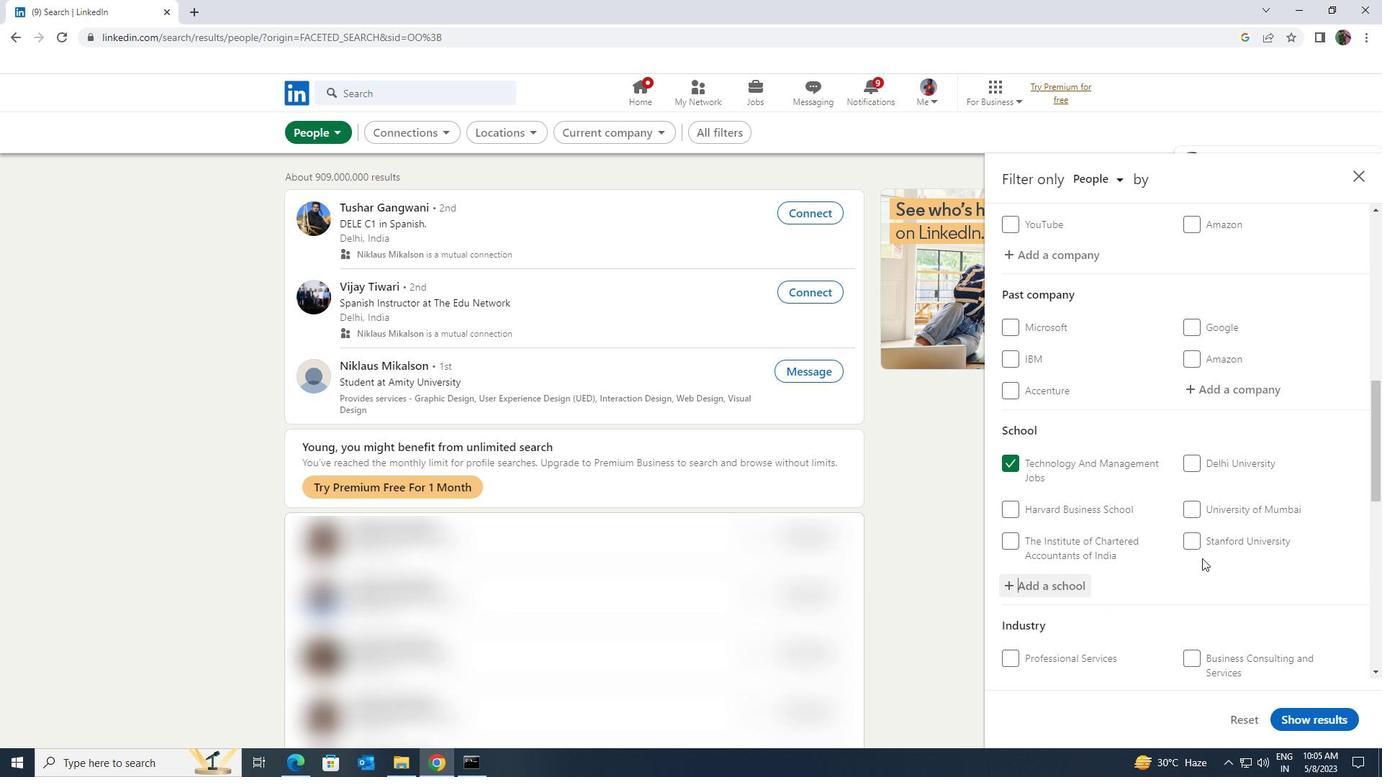 
Action: Mouse scrolled (1202, 561) with delta (0, 0)
Screenshot: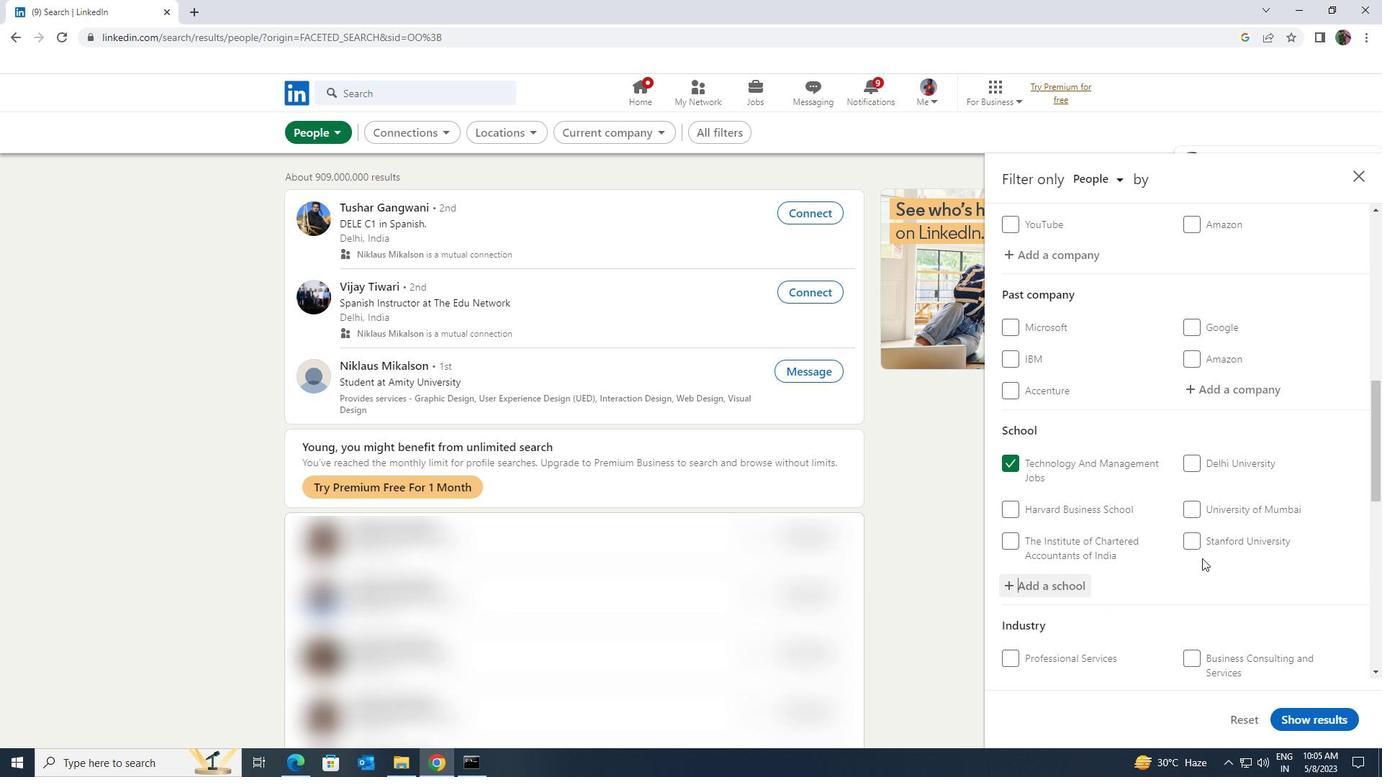 
Action: Mouse moved to (1202, 562)
Screenshot: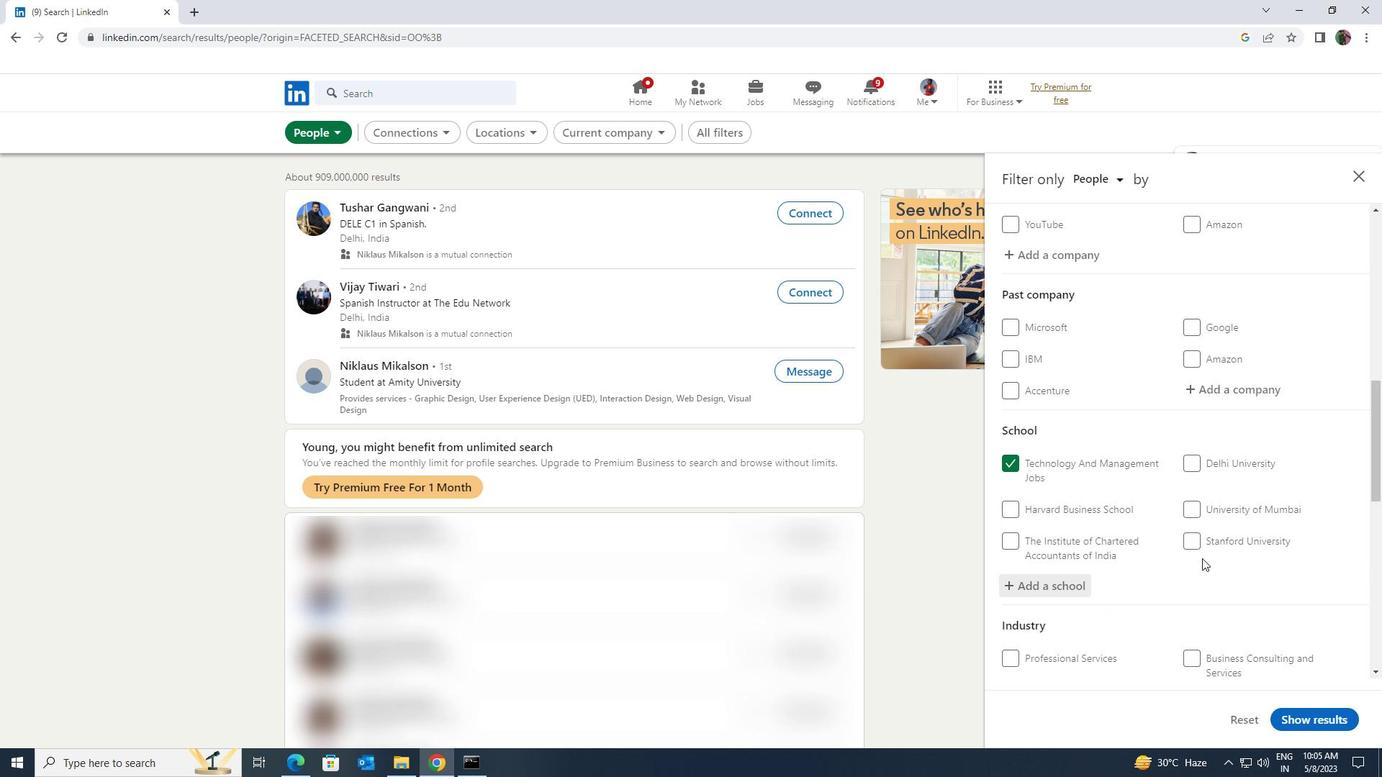 
Action: Mouse scrolled (1202, 561) with delta (0, 0)
Screenshot: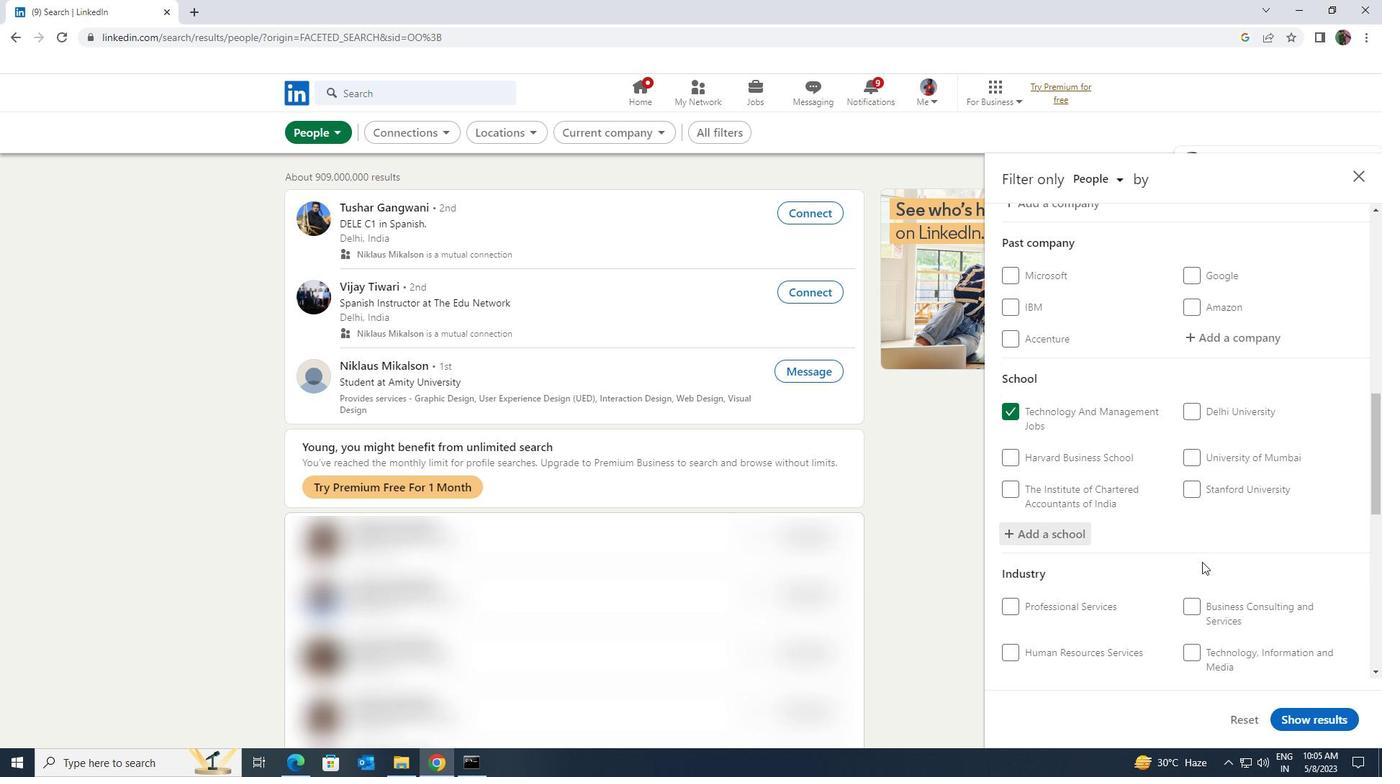
Action: Mouse scrolled (1202, 561) with delta (0, 0)
Screenshot: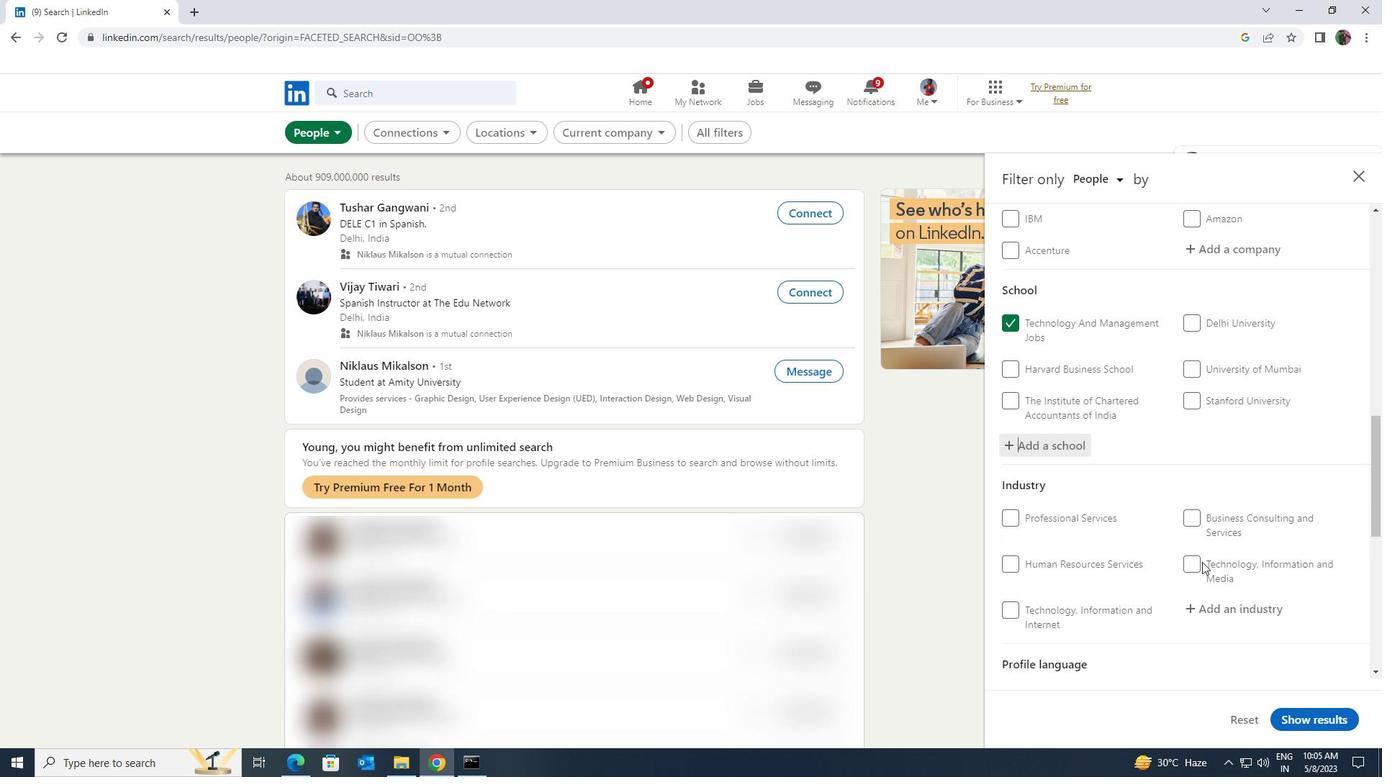 
Action: Mouse moved to (1209, 535)
Screenshot: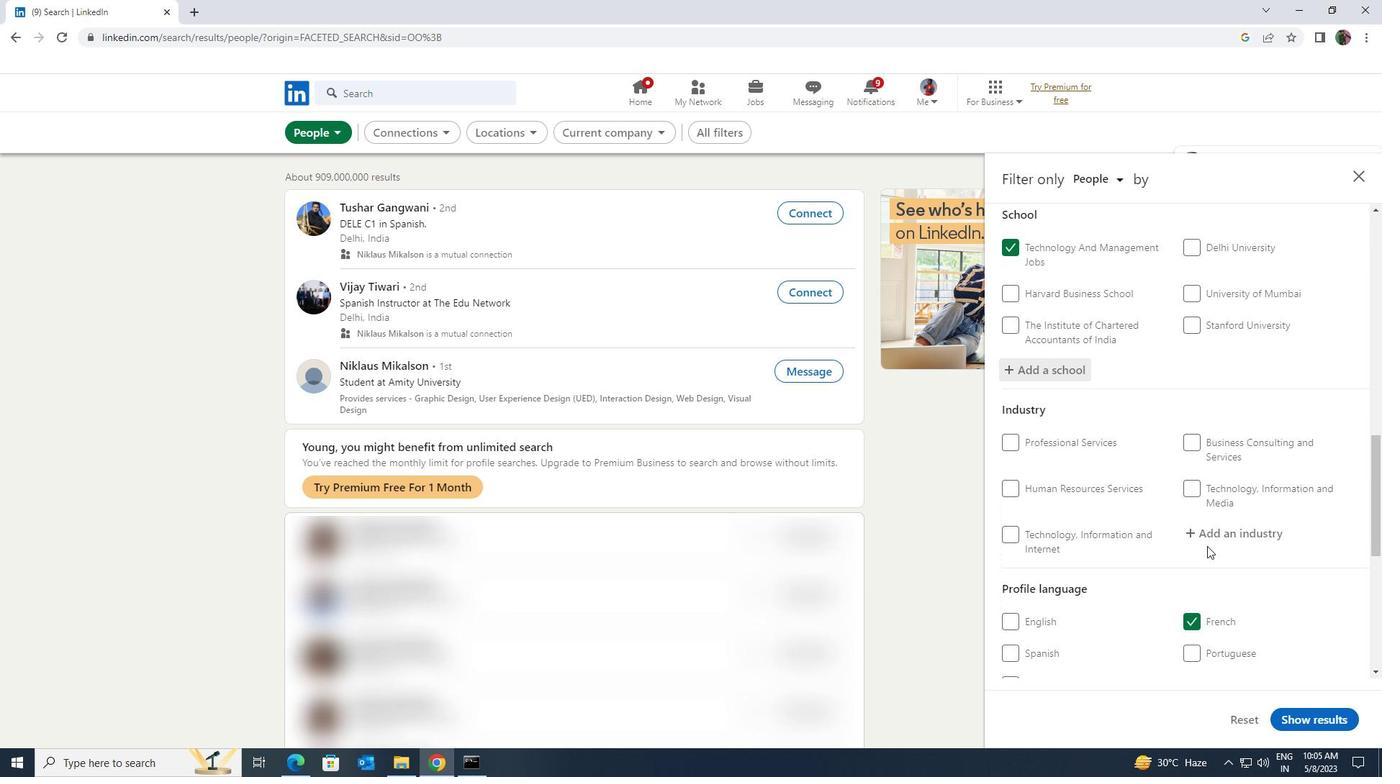 
Action: Mouse pressed left at (1209, 535)
Screenshot: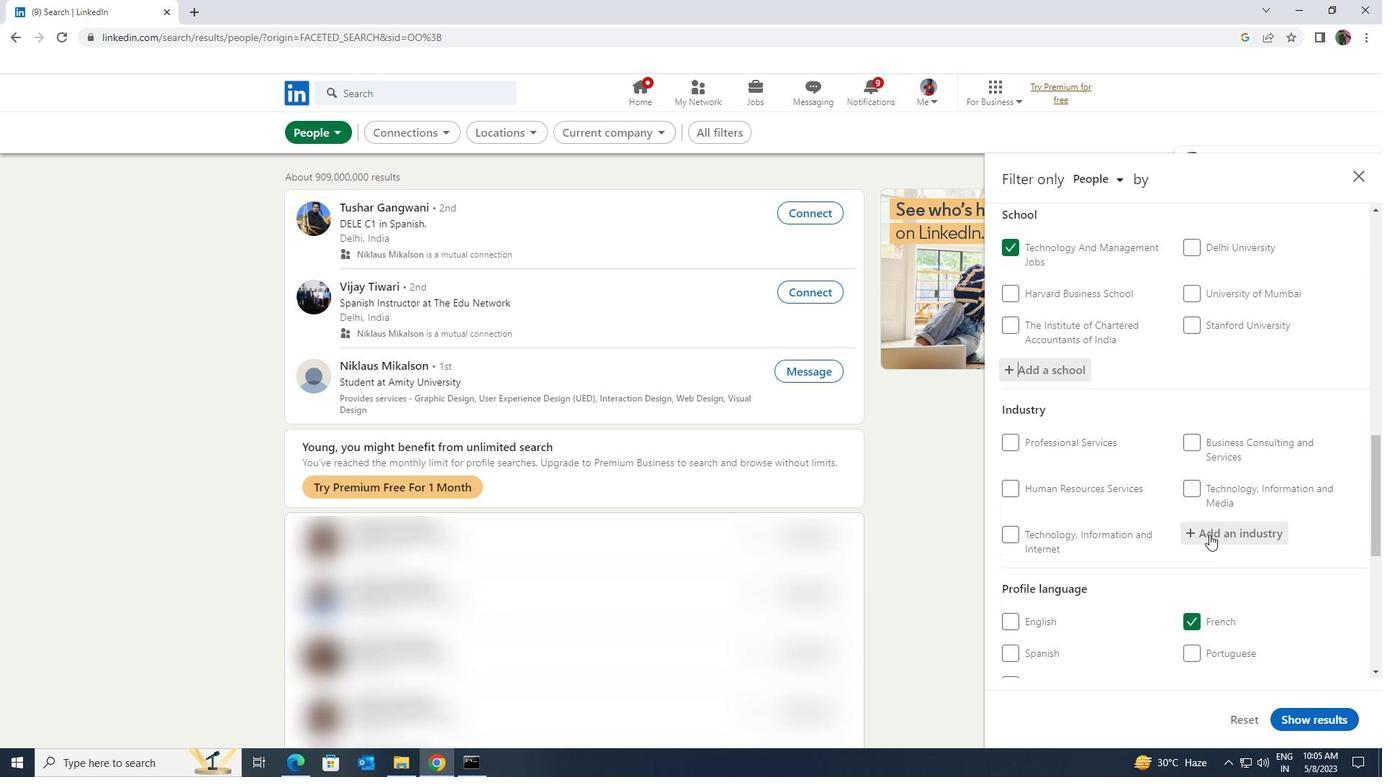 
Action: Key pressed <Key.shift><Key.shift><Key.shift><Key.shift>EXECUTIVE<Key.space>
Screenshot: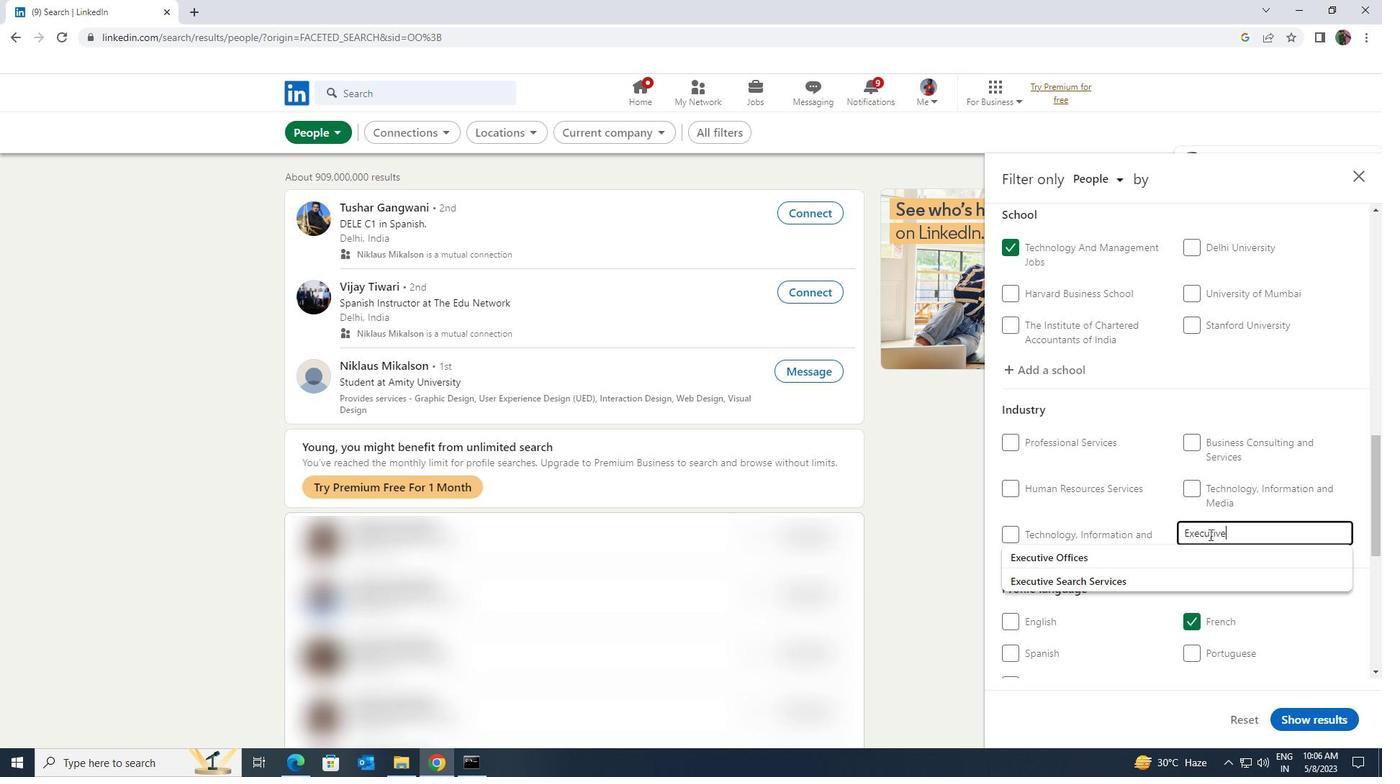 
Action: Mouse moved to (1205, 539)
Screenshot: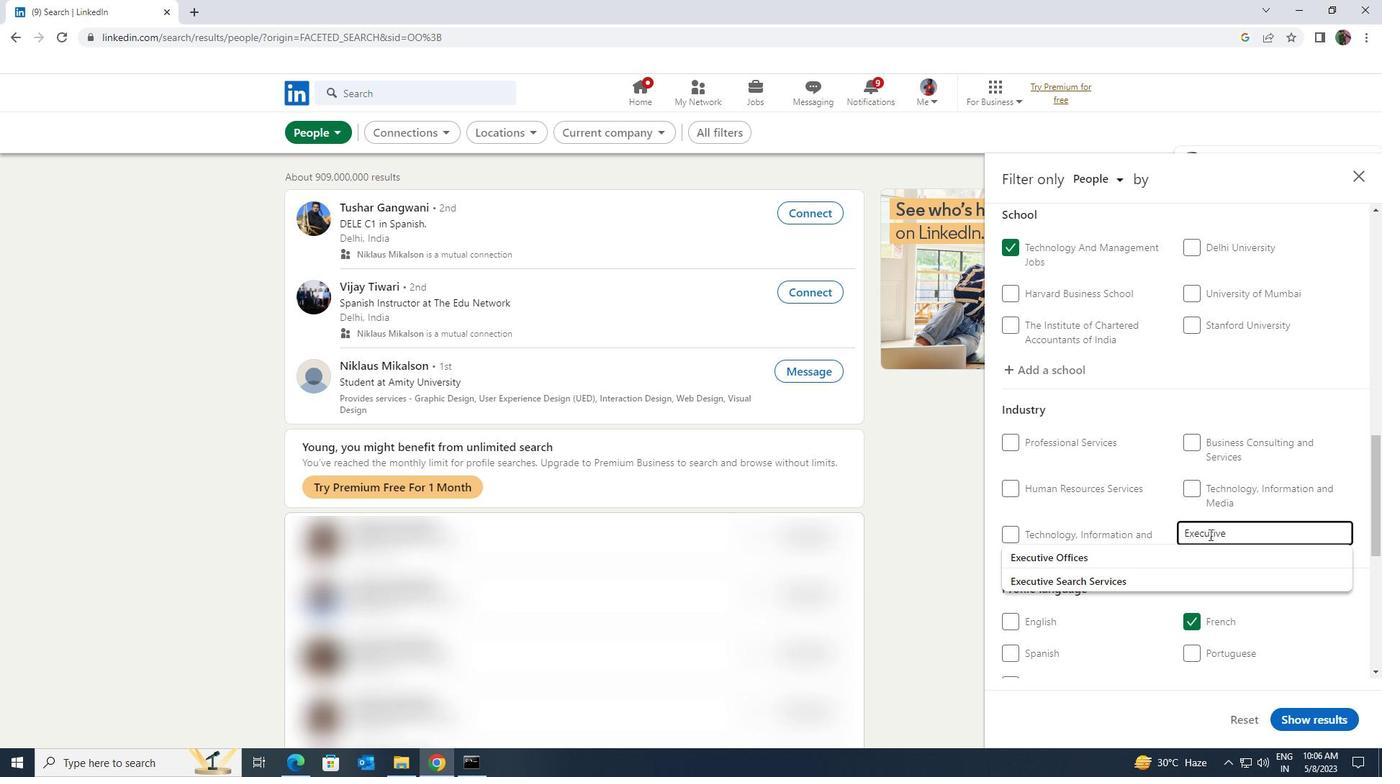 
Action: Key pressed <Key.shift>JOBS<Key.enter>
Screenshot: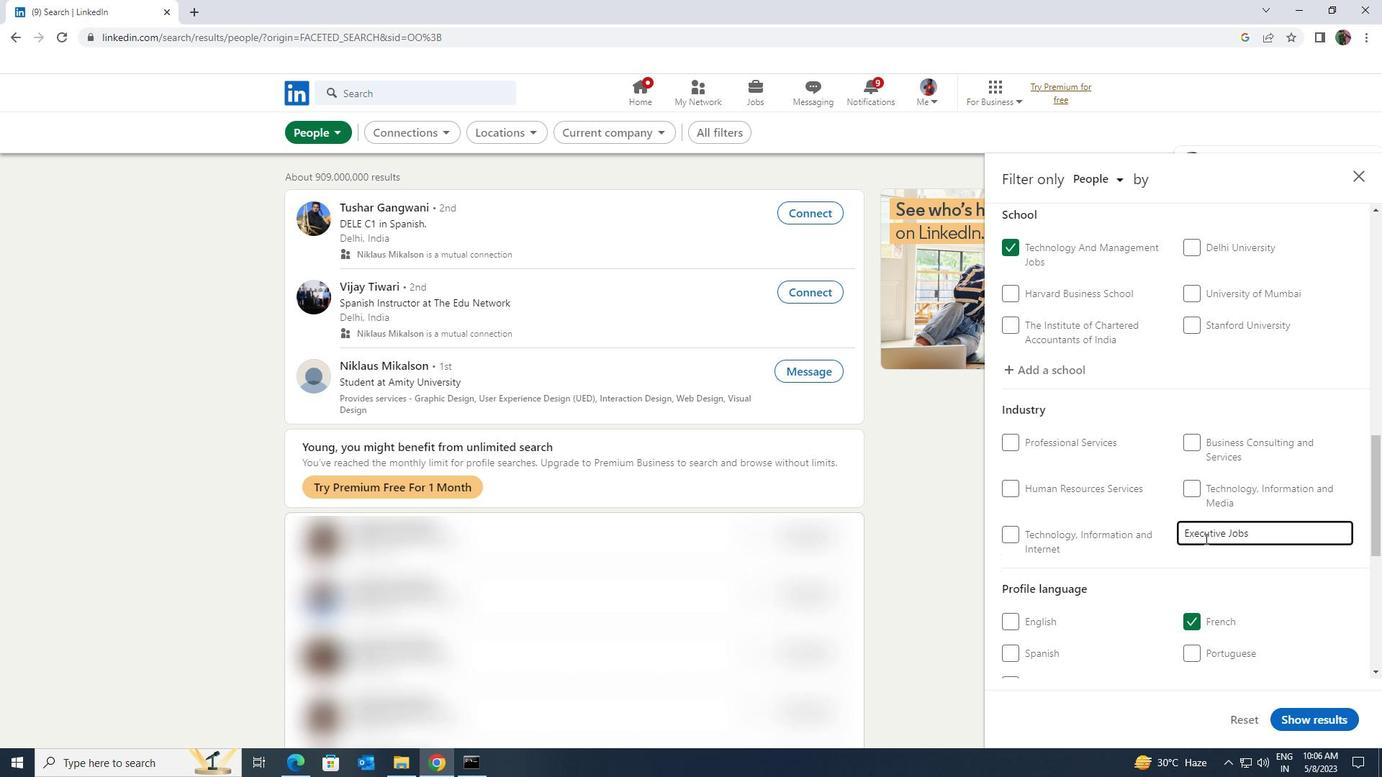 
Action: Mouse moved to (1205, 539)
Screenshot: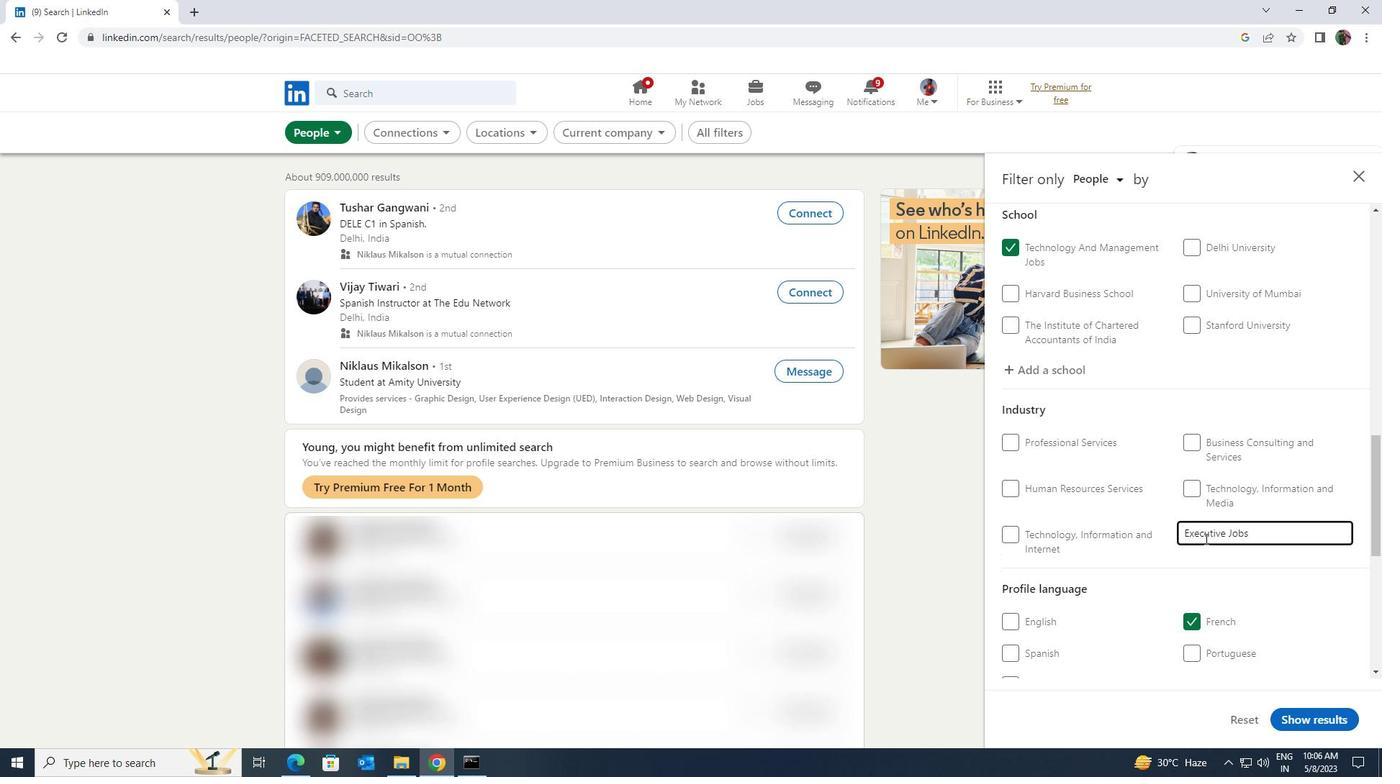 
Action: Mouse scrolled (1205, 538) with delta (0, 0)
Screenshot: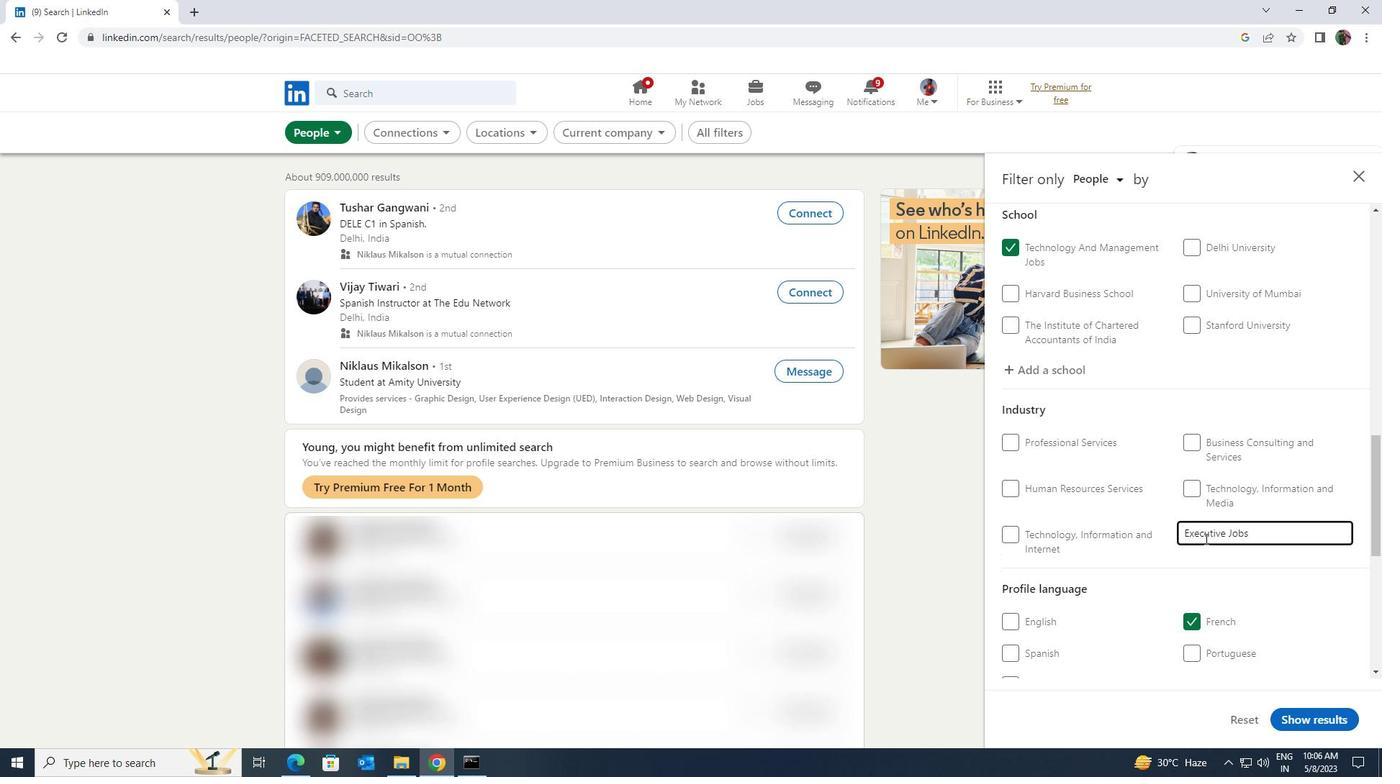 
Action: Mouse scrolled (1205, 538) with delta (0, 0)
Screenshot: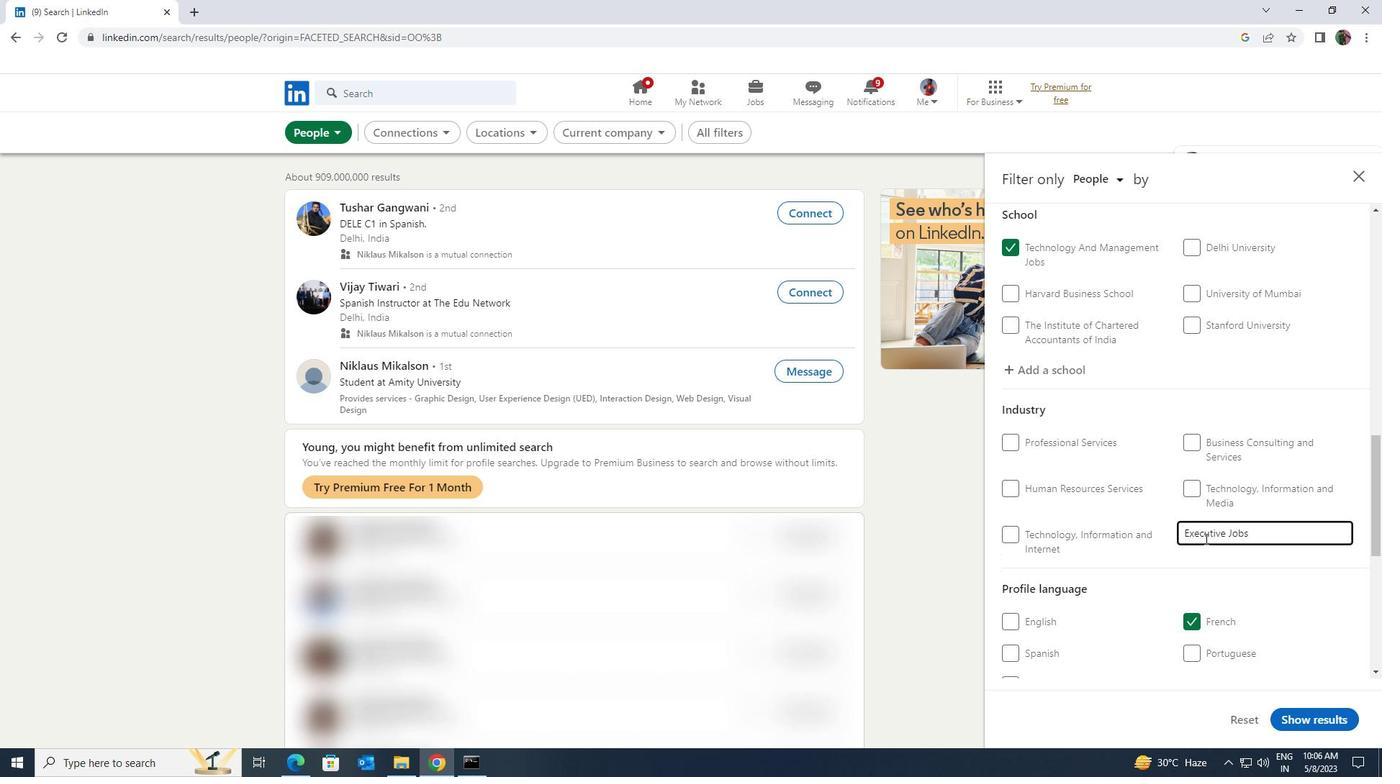 
Action: Mouse scrolled (1205, 538) with delta (0, 0)
Screenshot: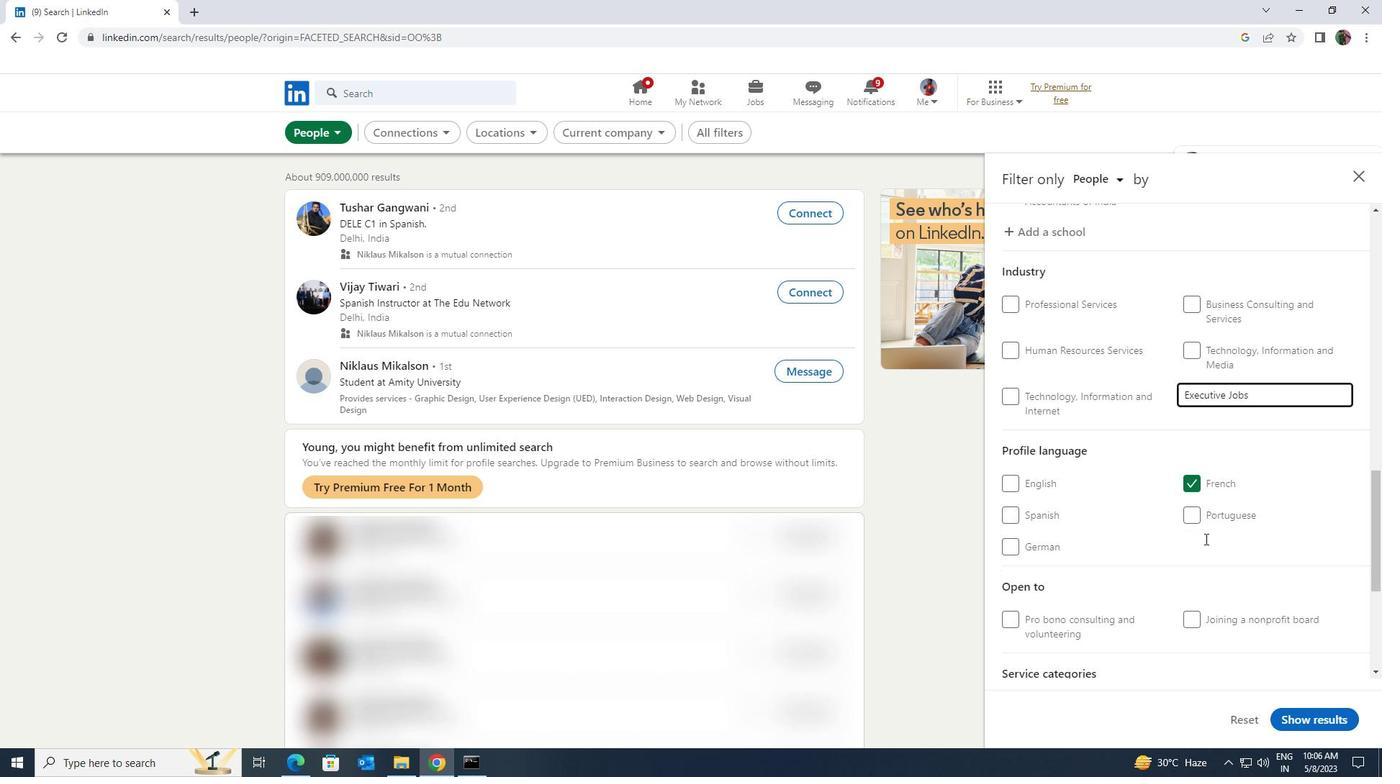 
Action: Mouse scrolled (1205, 538) with delta (0, 0)
Screenshot: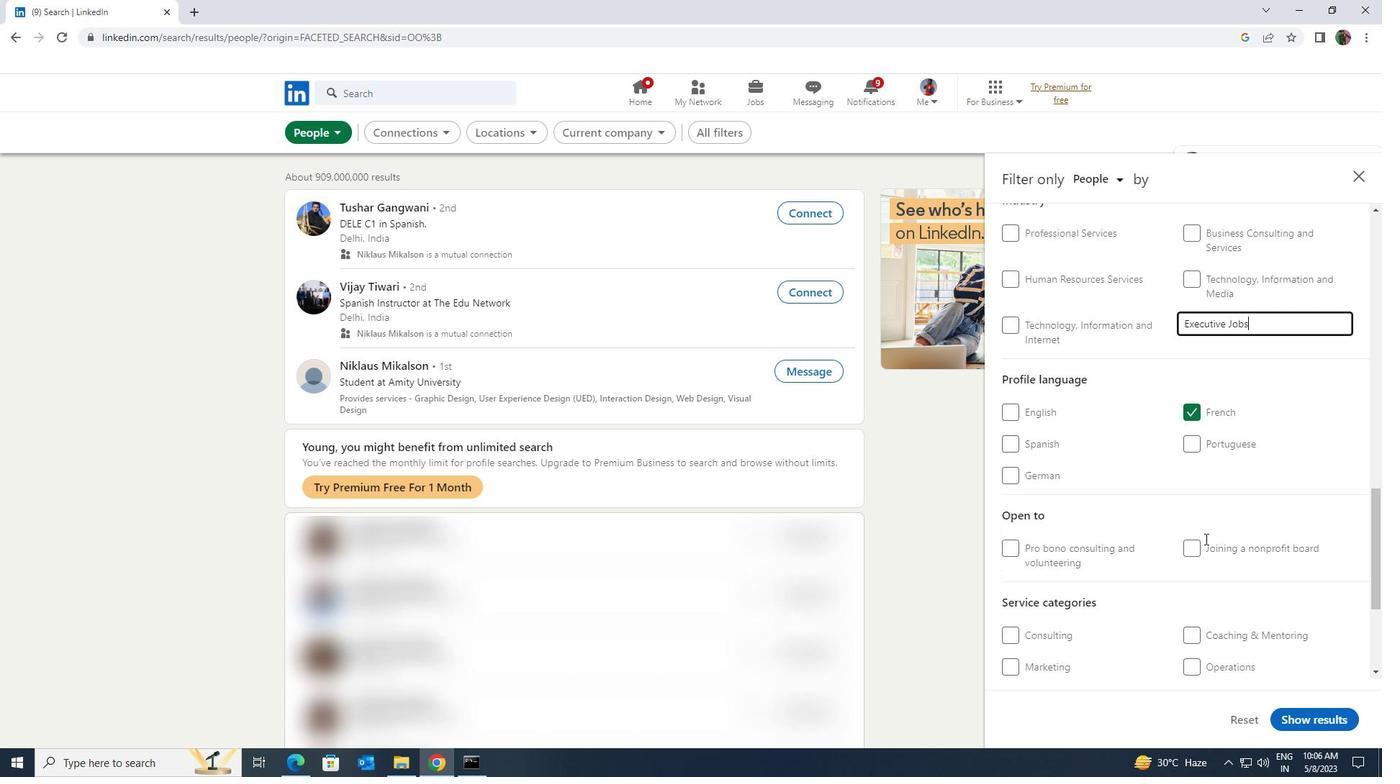
Action: Mouse scrolled (1205, 538) with delta (0, 0)
Screenshot: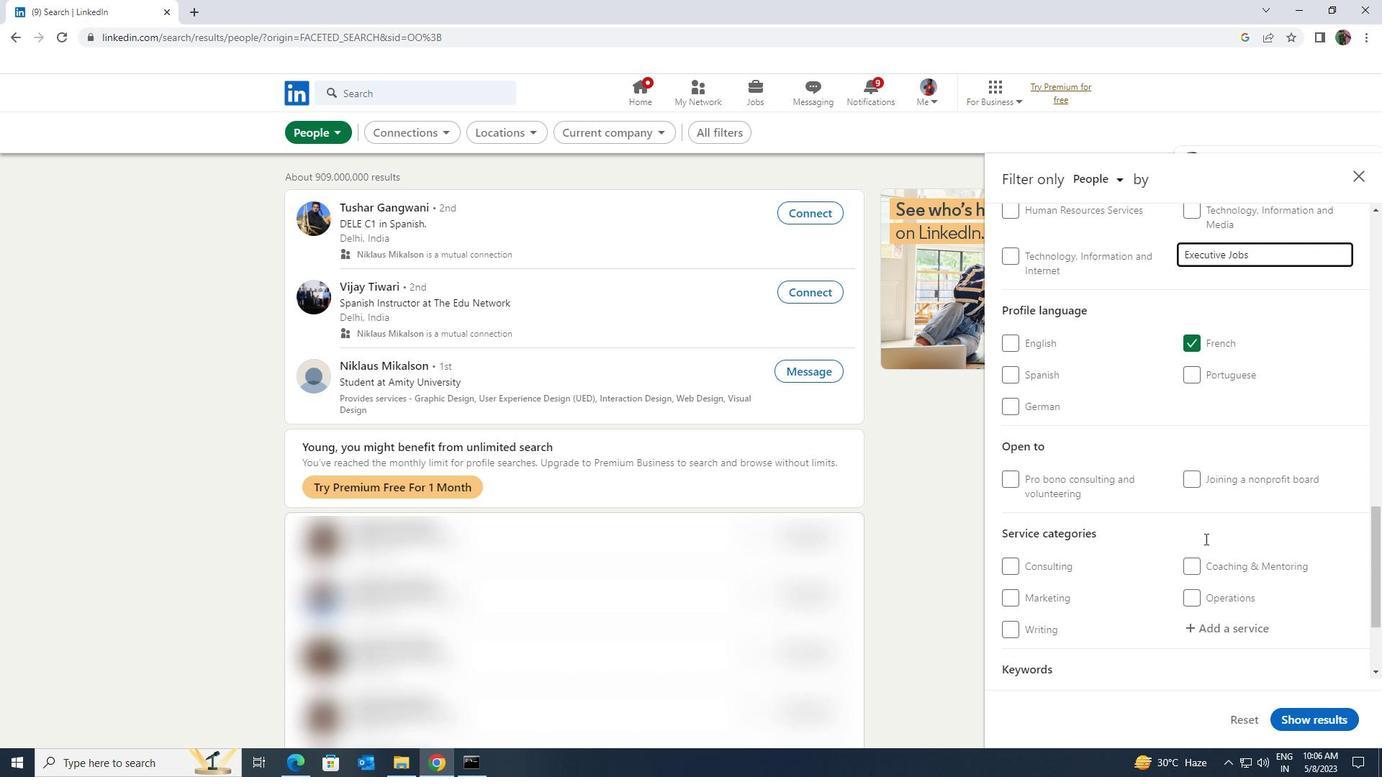 
Action: Mouse moved to (1205, 547)
Screenshot: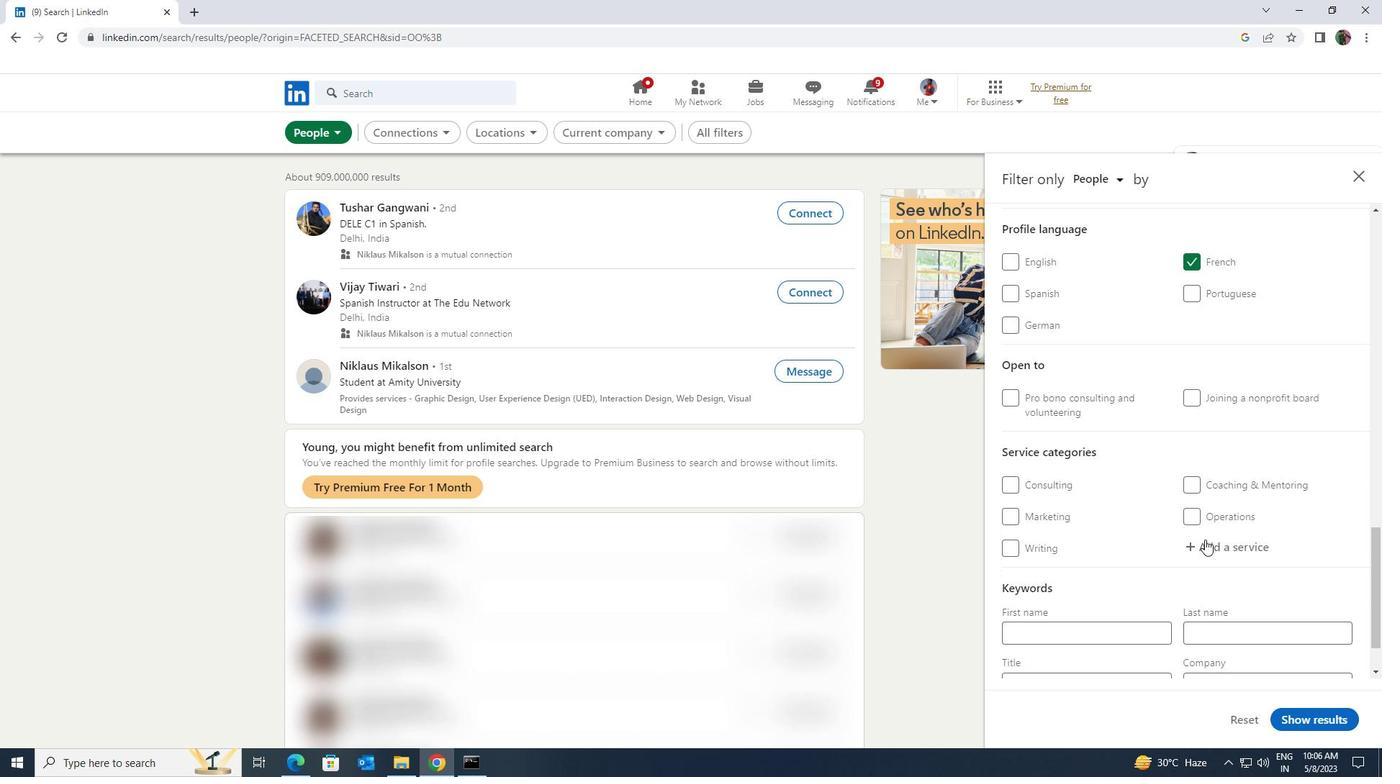 
Action: Mouse pressed left at (1205, 547)
Screenshot: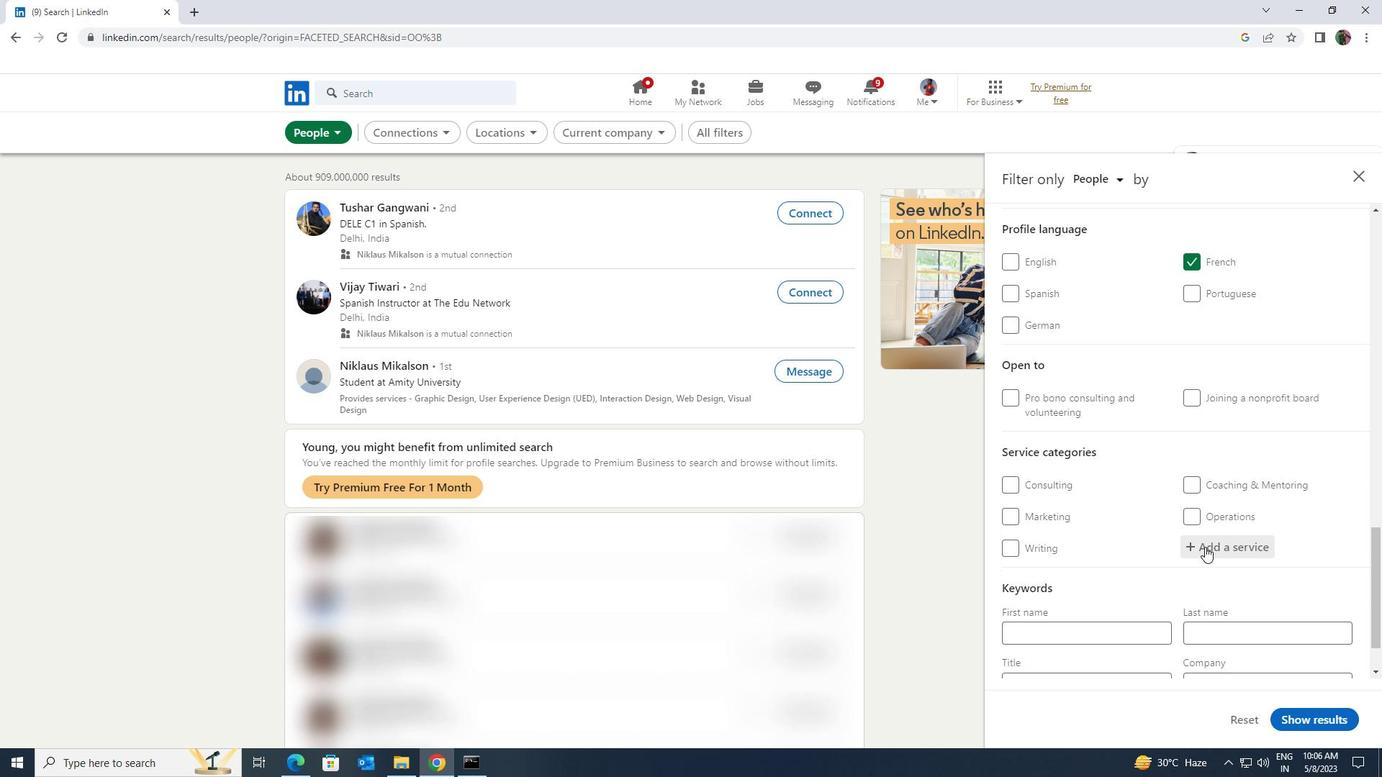 
Action: Key pressed <Key.shift><Key.shift>LIFE<Key.space><Key.shift><Key.shift><Key.shift><Key.shift>COACHING
Screenshot: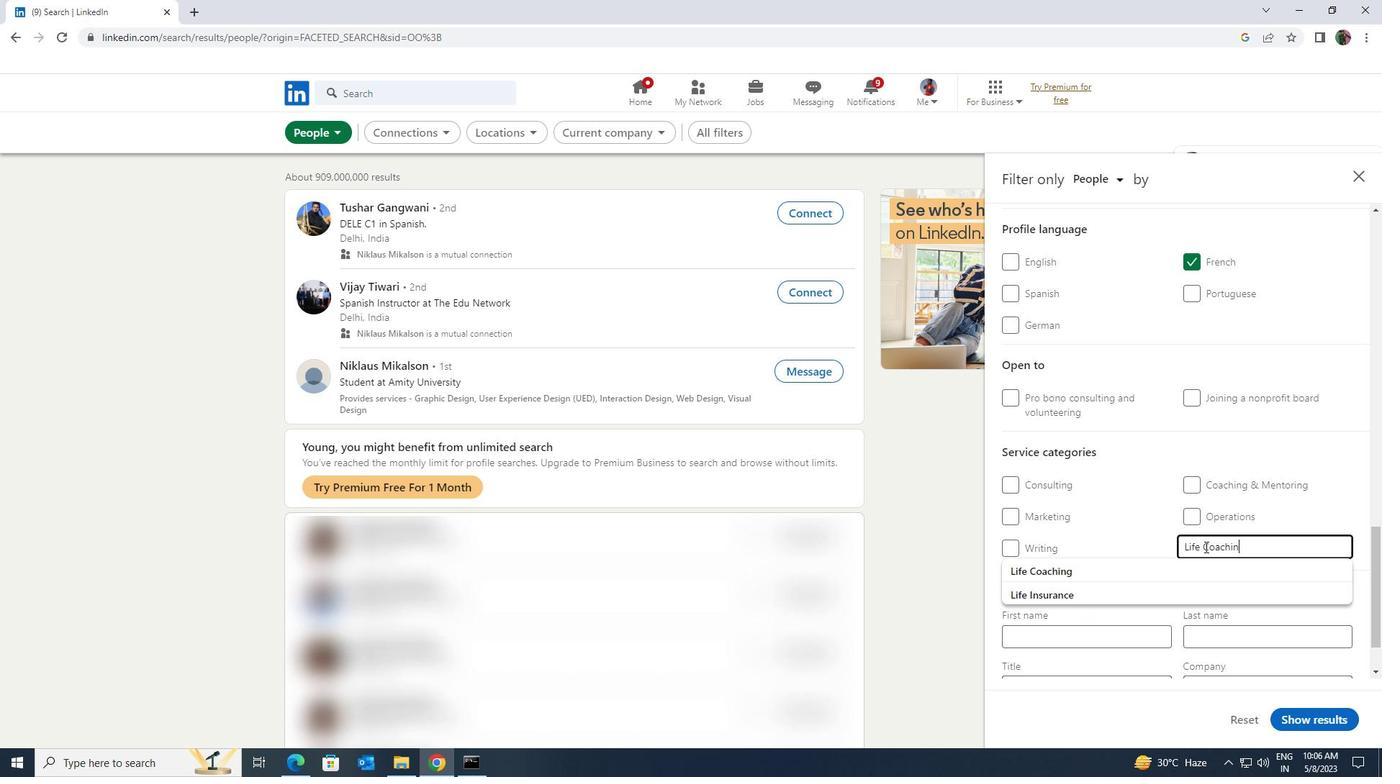 
Action: Mouse moved to (1205, 559)
Screenshot: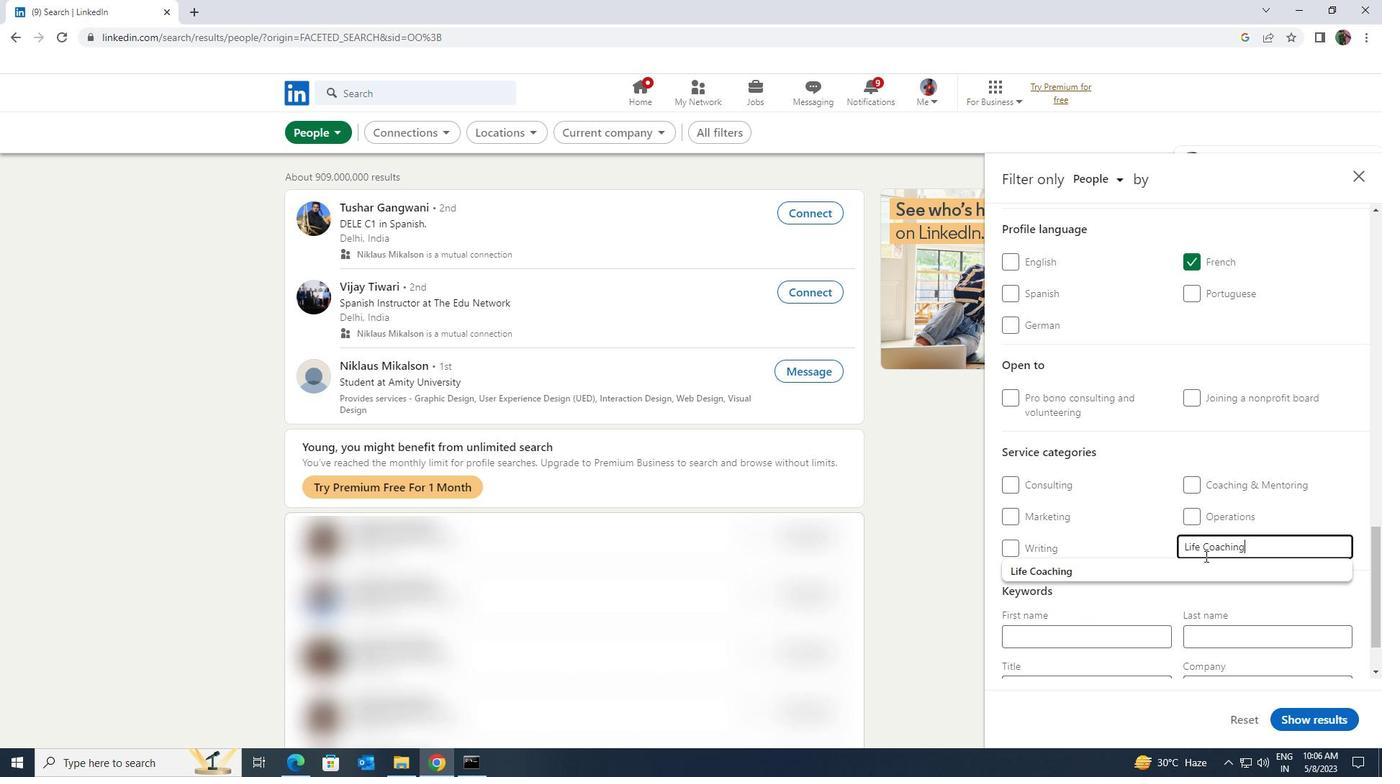
Action: Mouse pressed left at (1205, 559)
Screenshot: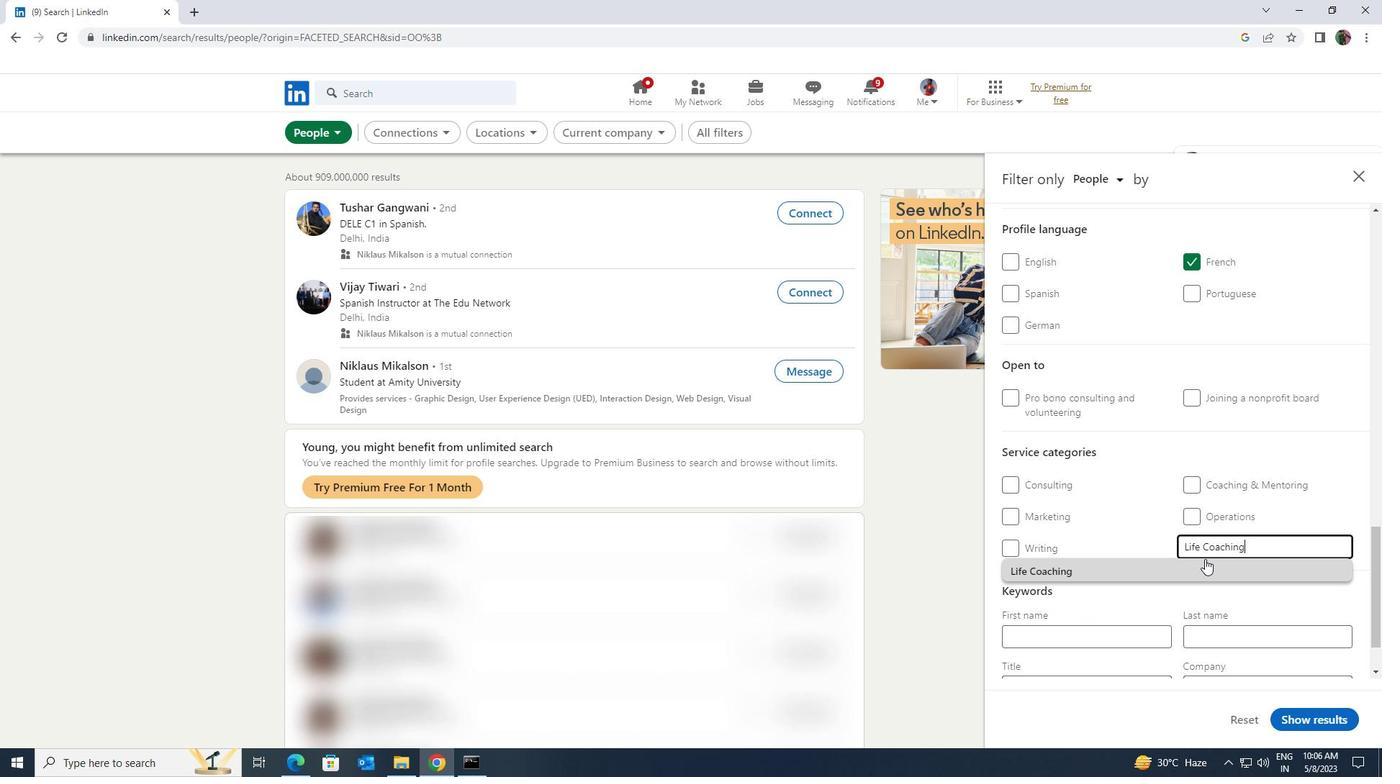
Action: Mouse scrolled (1205, 558) with delta (0, 0)
Screenshot: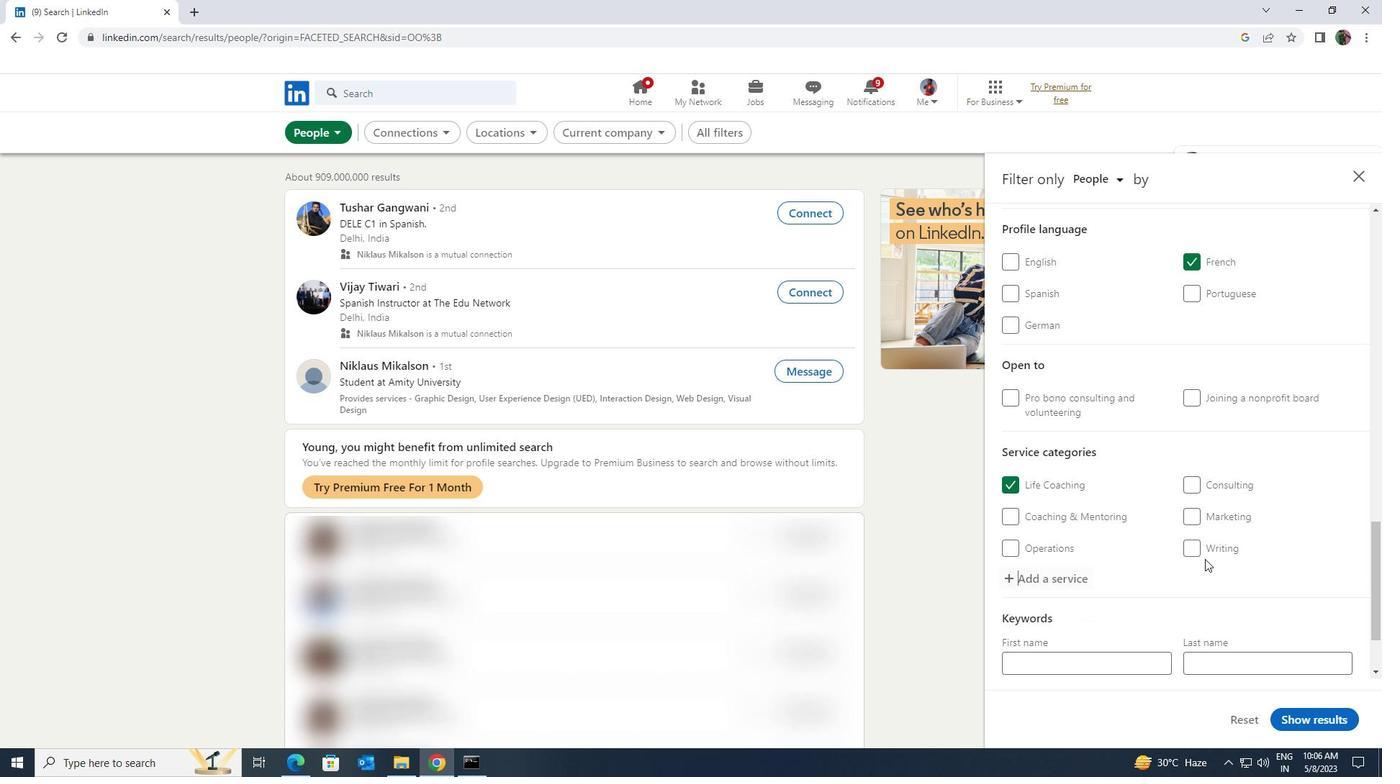 
Action: Mouse moved to (1205, 560)
Screenshot: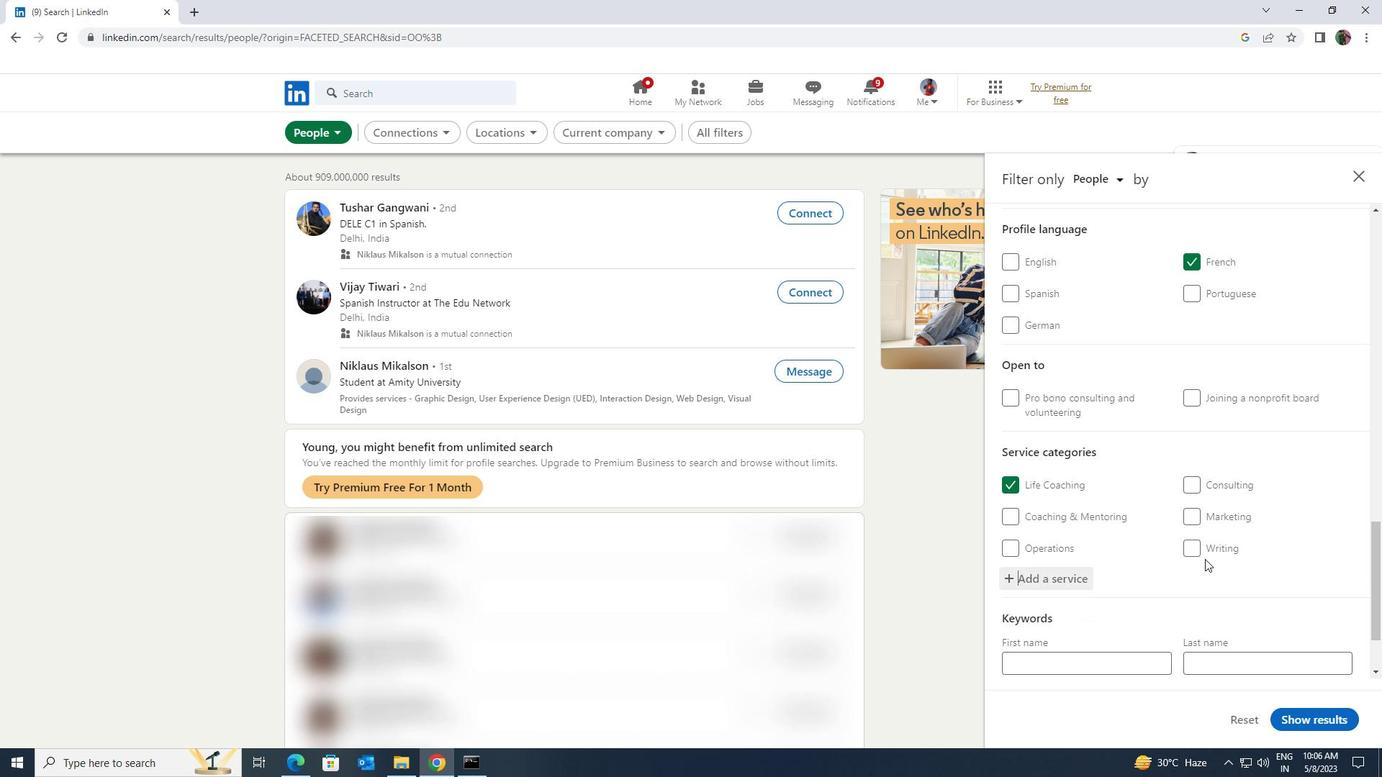 
Action: Mouse scrolled (1205, 559) with delta (0, 0)
Screenshot: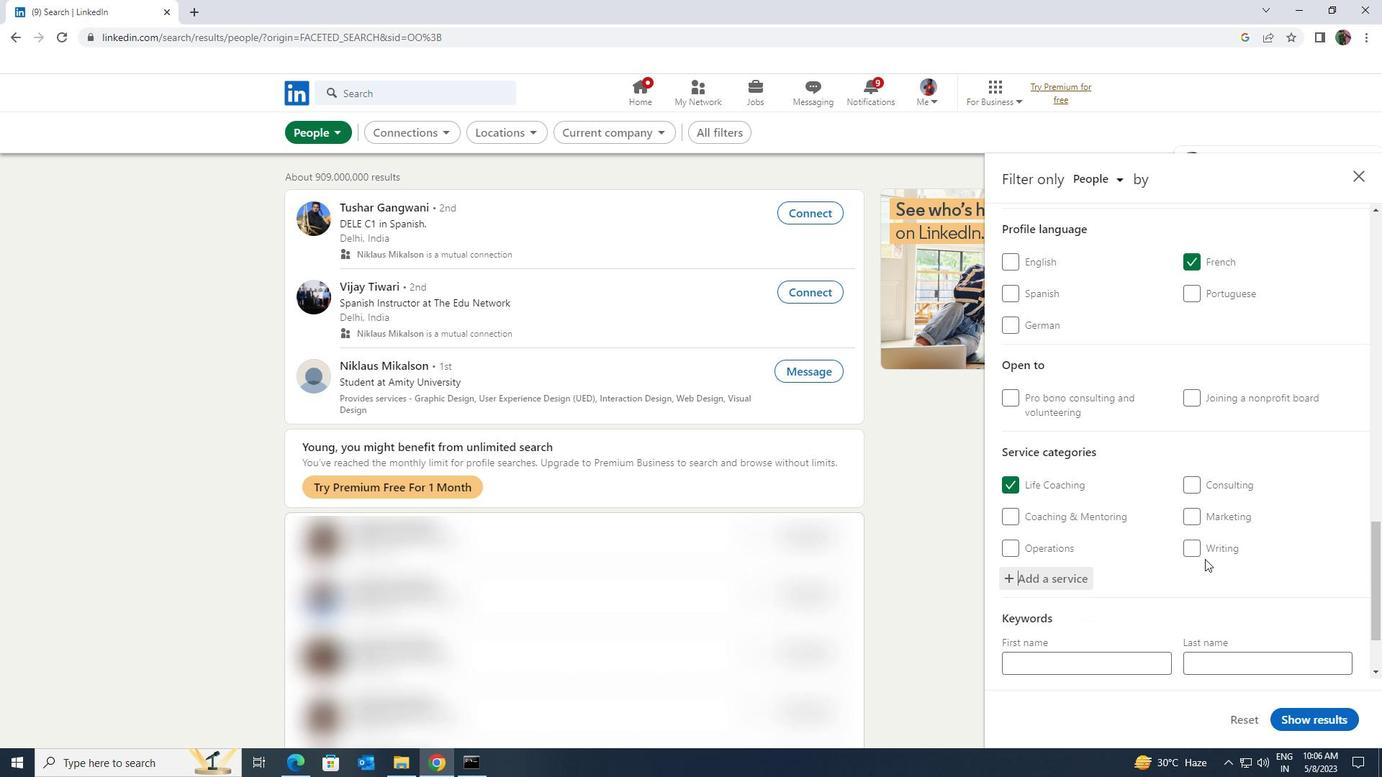 
Action: Mouse moved to (1202, 563)
Screenshot: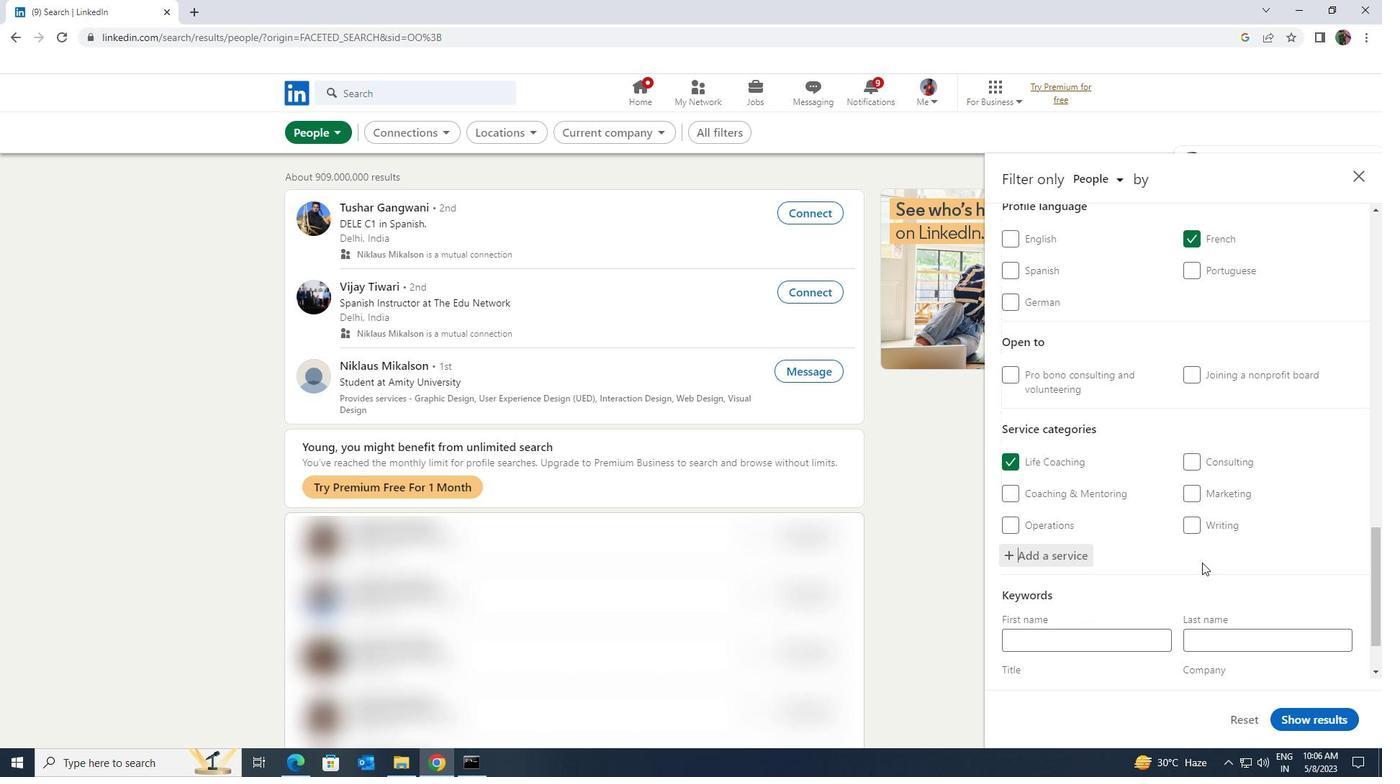 
Action: Mouse scrolled (1202, 562) with delta (0, 0)
Screenshot: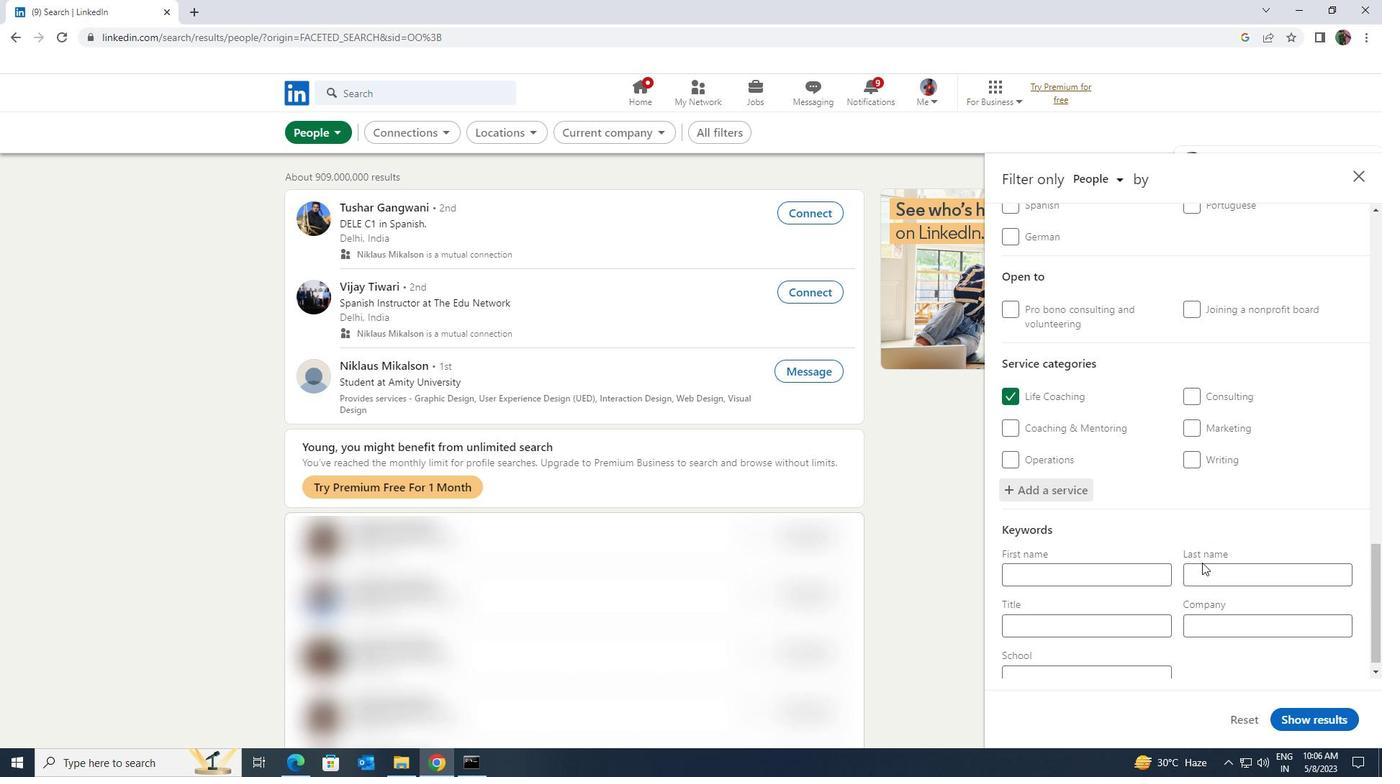 
Action: Mouse moved to (1201, 563)
Screenshot: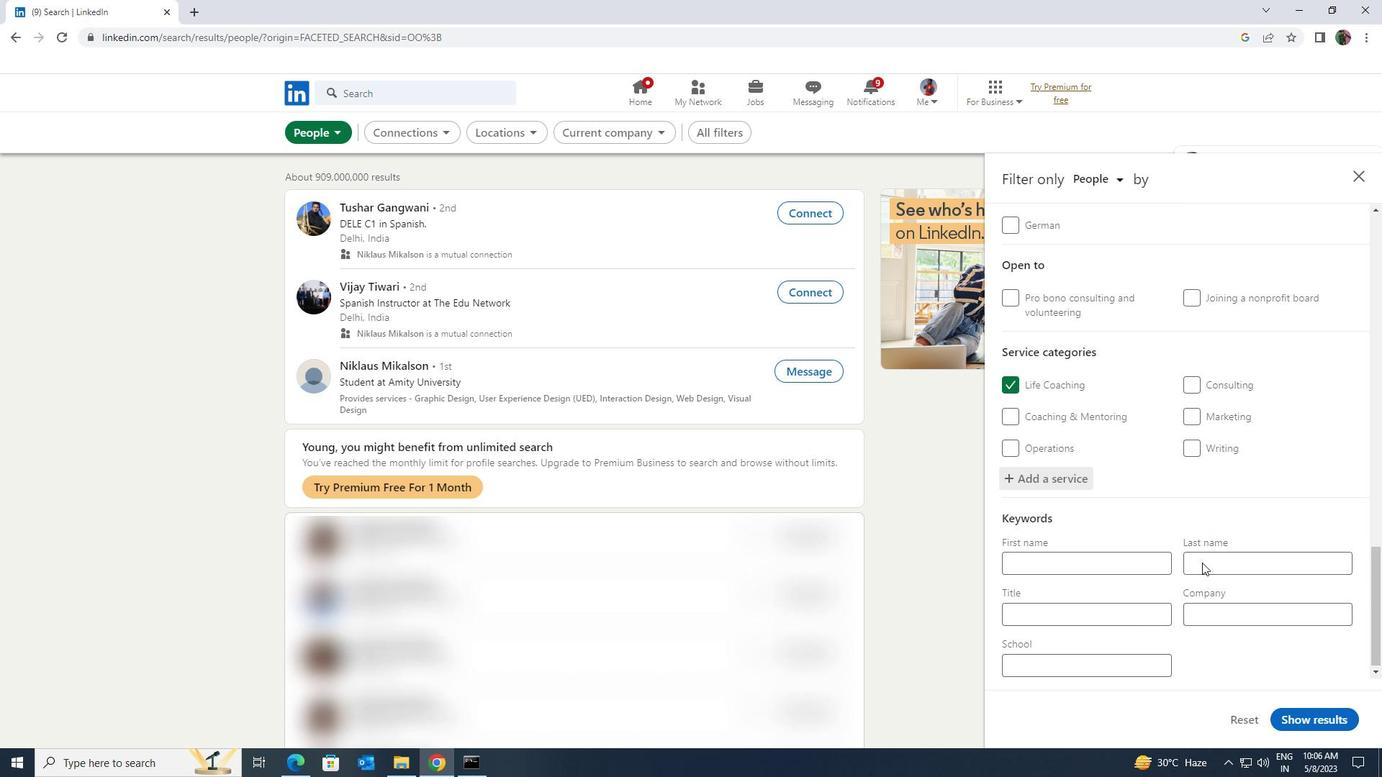
Action: Mouse scrolled (1201, 562) with delta (0, 0)
Screenshot: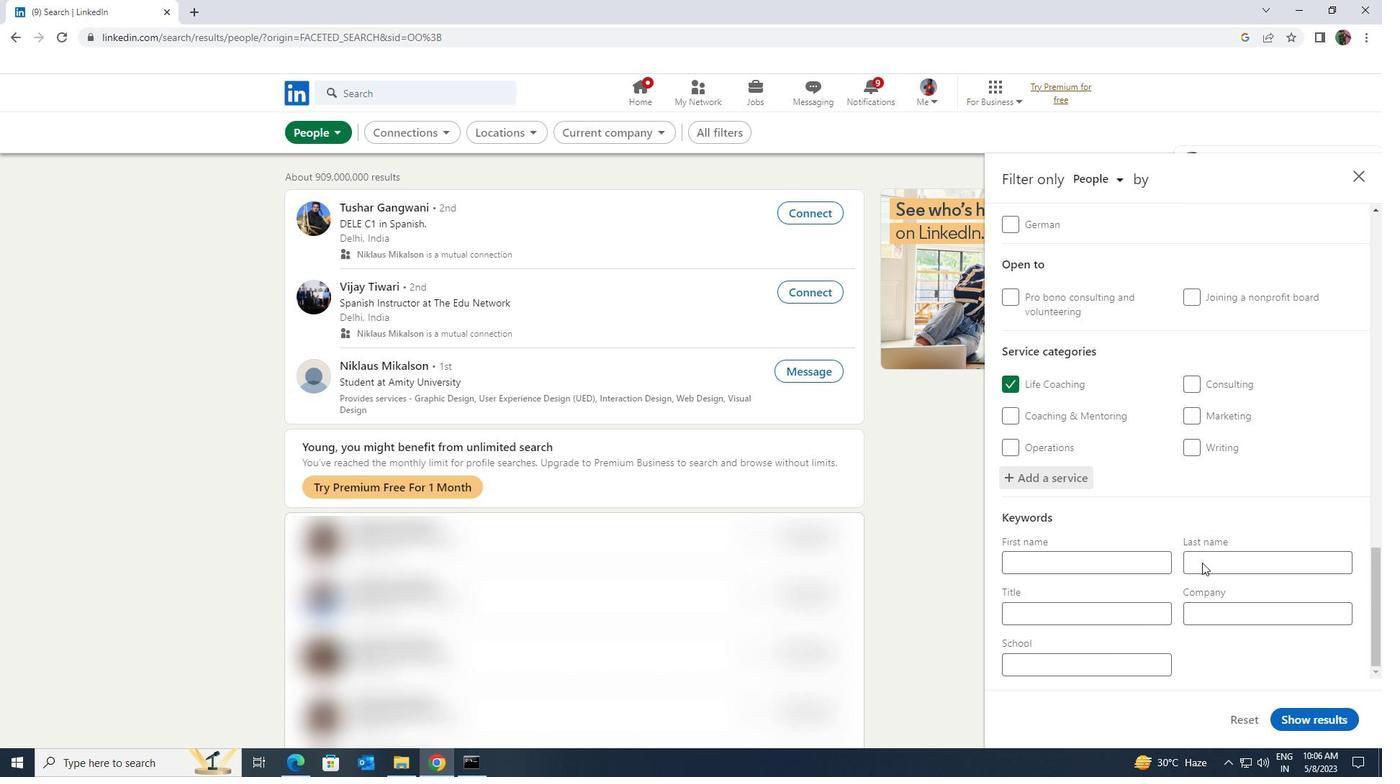
Action: Mouse moved to (1152, 606)
Screenshot: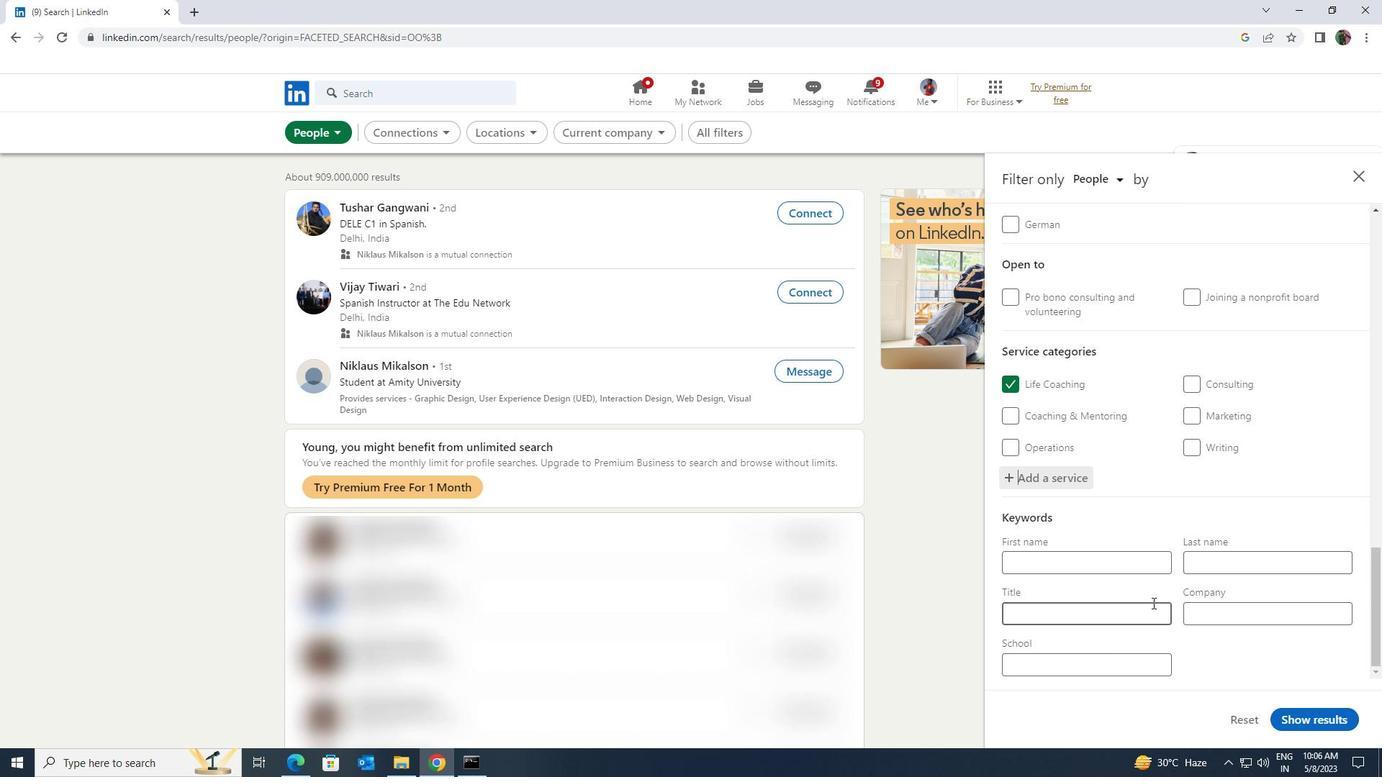 
Action: Mouse pressed left at (1152, 606)
Screenshot: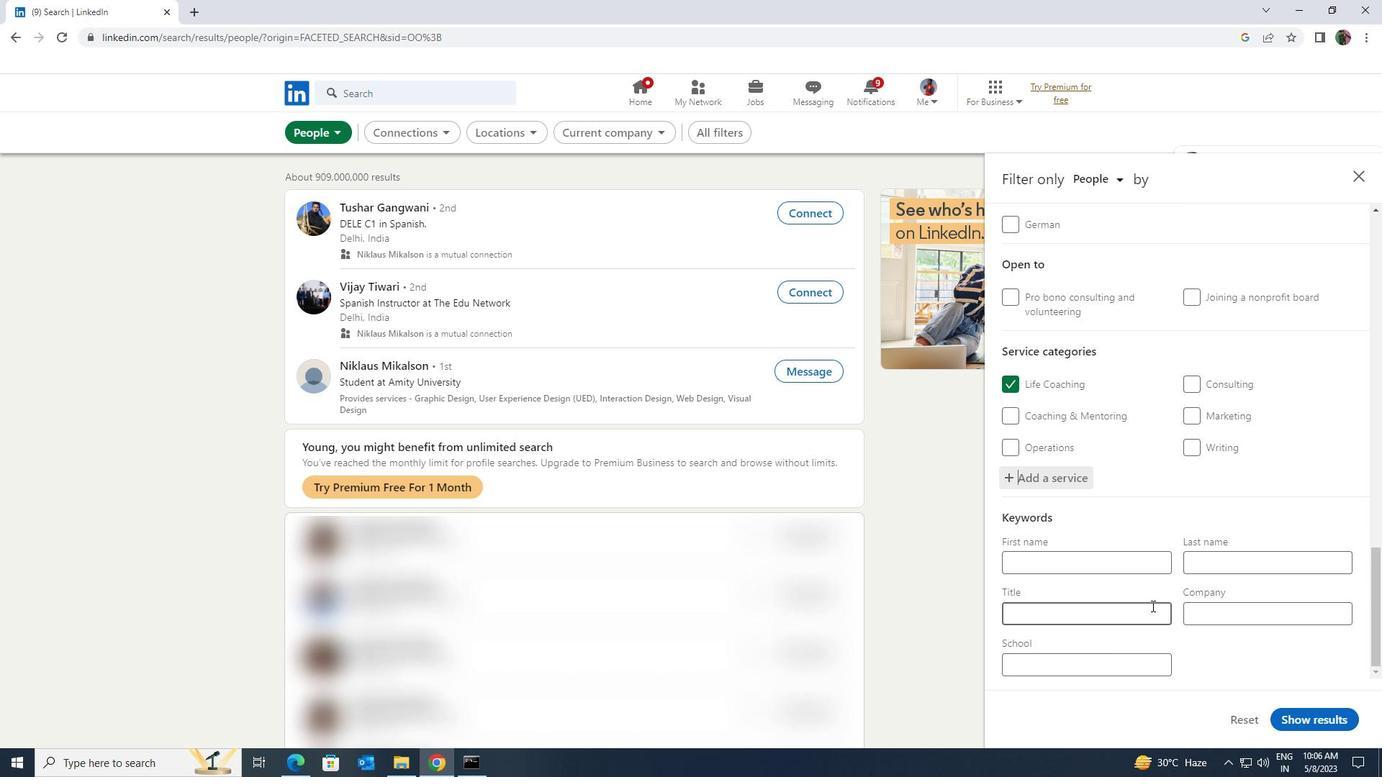 
Action: Mouse moved to (1150, 607)
Screenshot: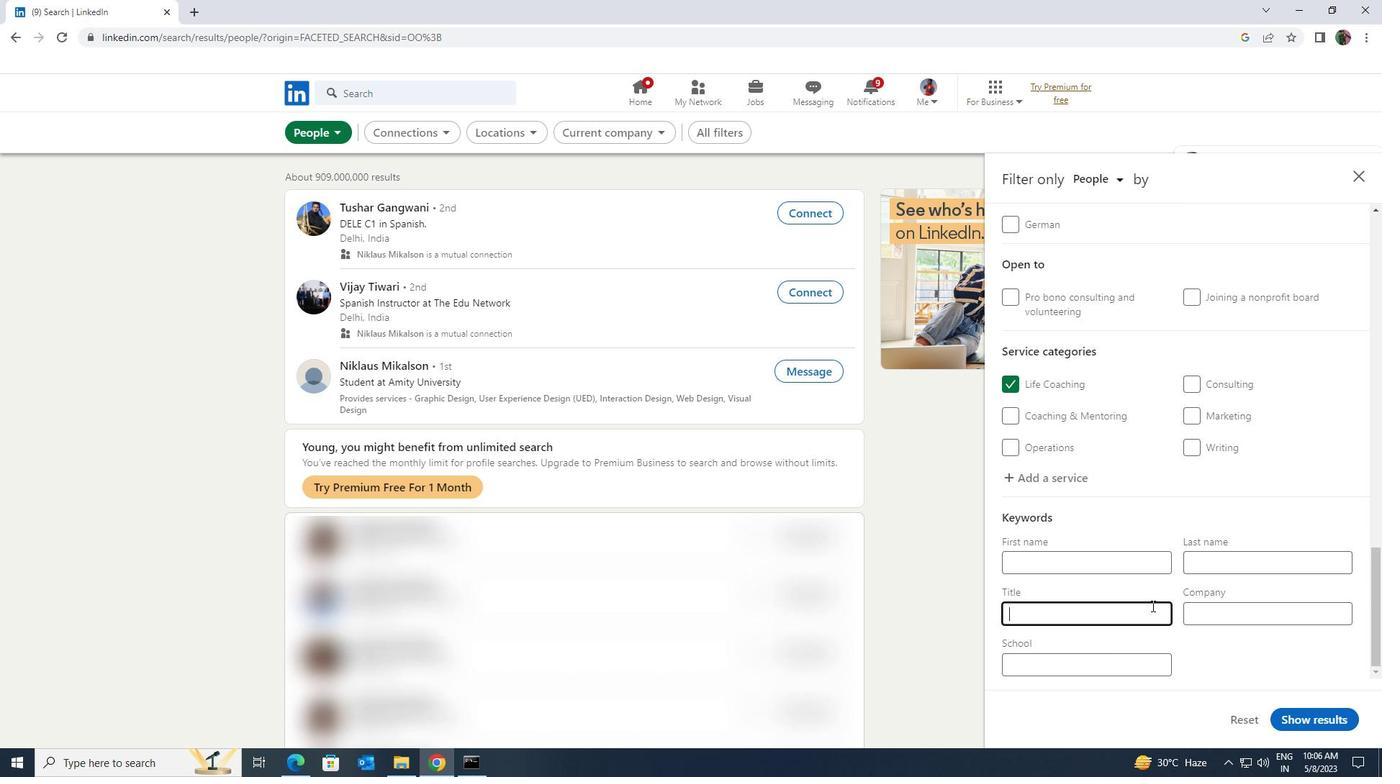 
Action: Key pressed <Key.shift><Key.shift><Key.shift>ATTORNEY
Screenshot: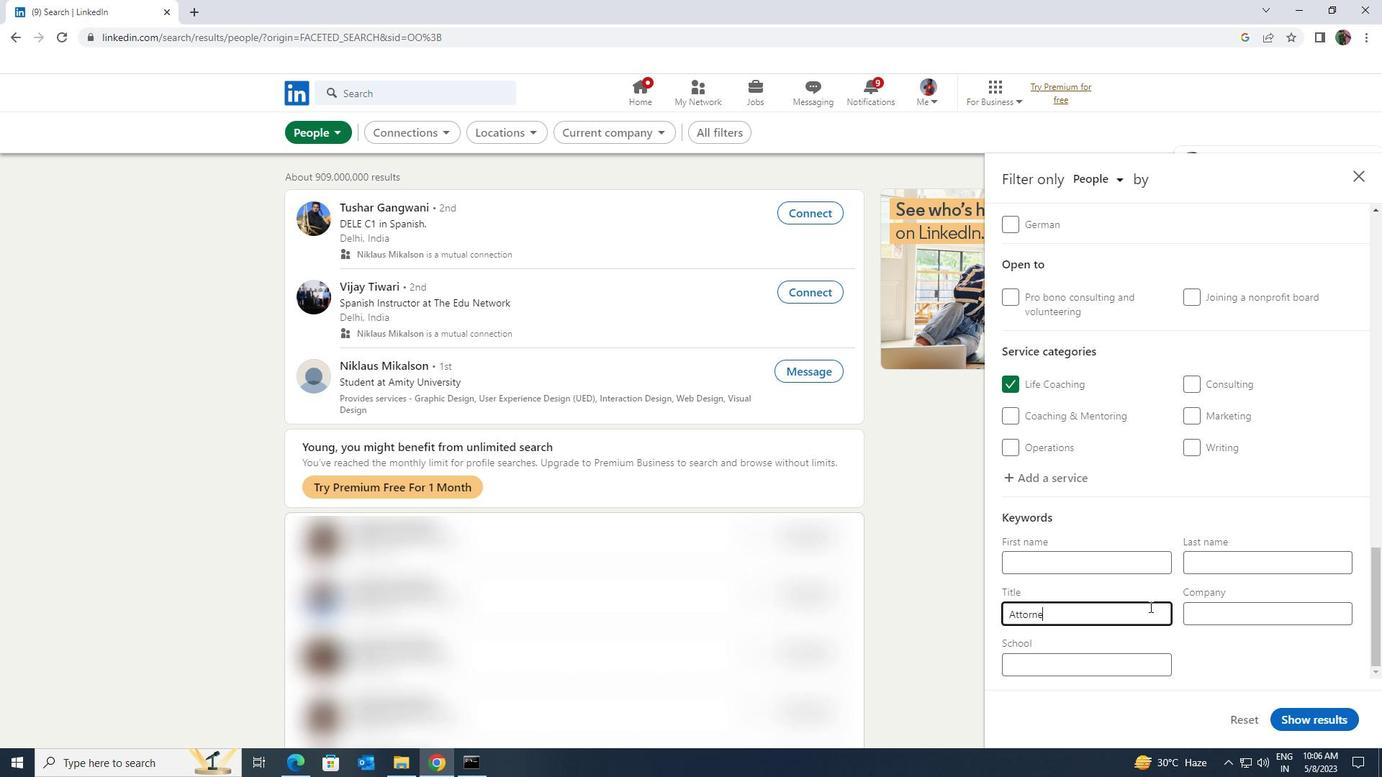 
Action: Mouse moved to (1278, 713)
Screenshot: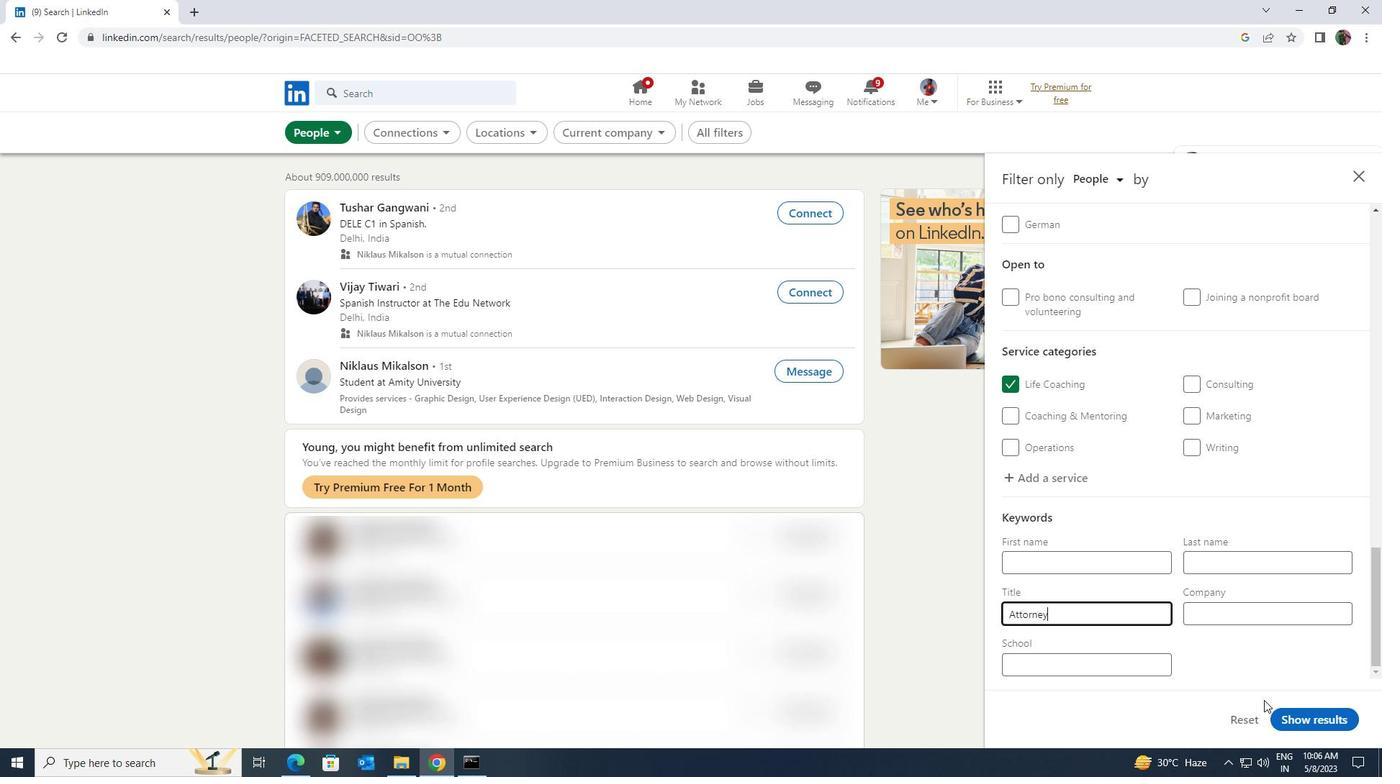 
Action: Mouse pressed left at (1278, 713)
Screenshot: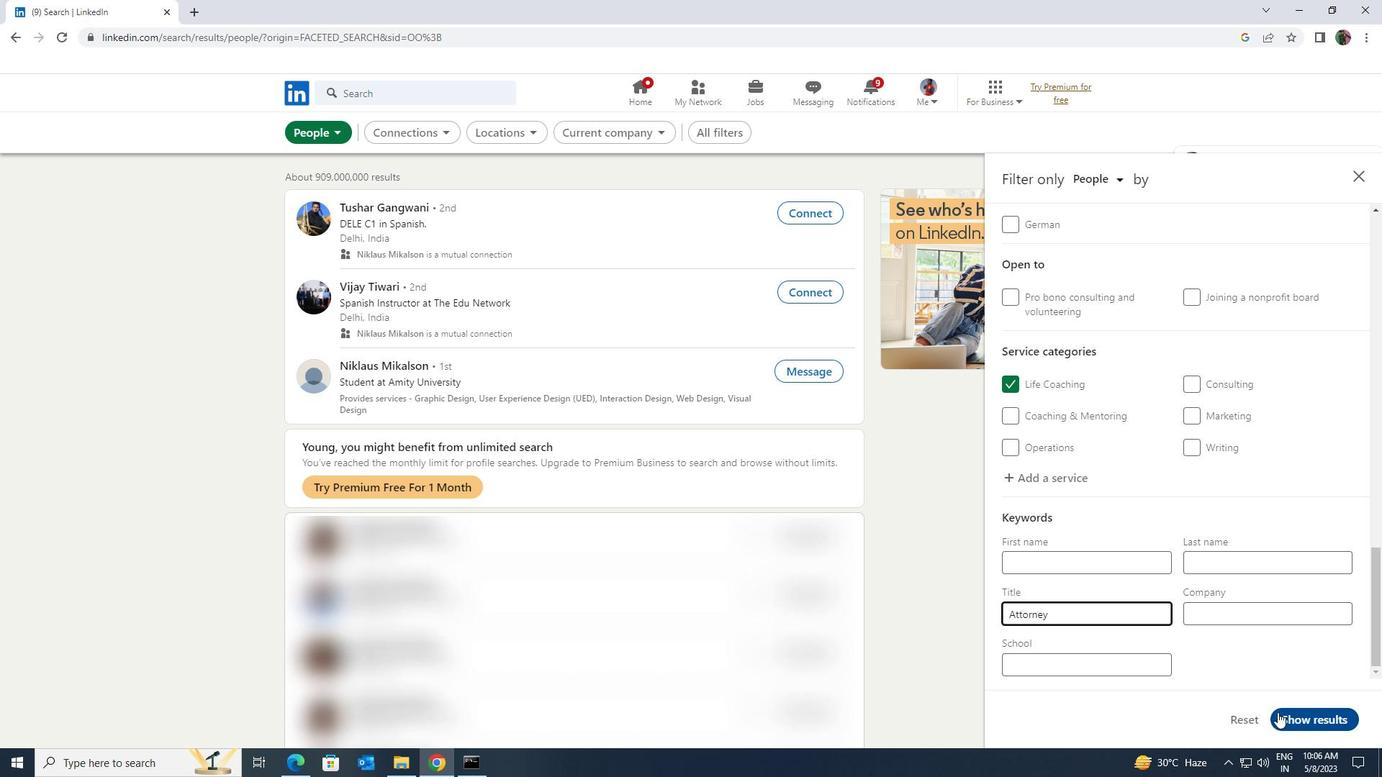 
Action: Mouse moved to (1277, 710)
Screenshot: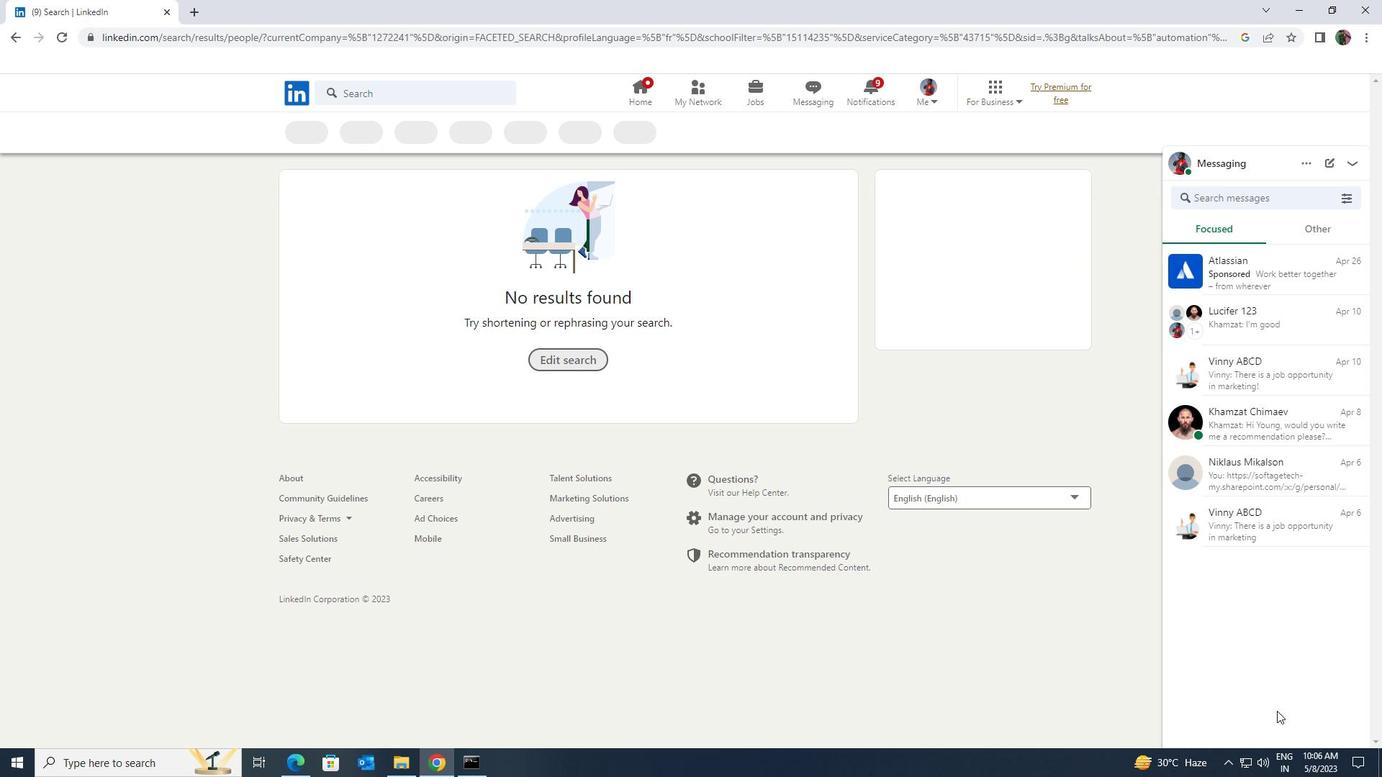 
